 Task: Find directions from Paris to Normandy, France.
Action: Mouse moved to (182, 126)
Screenshot: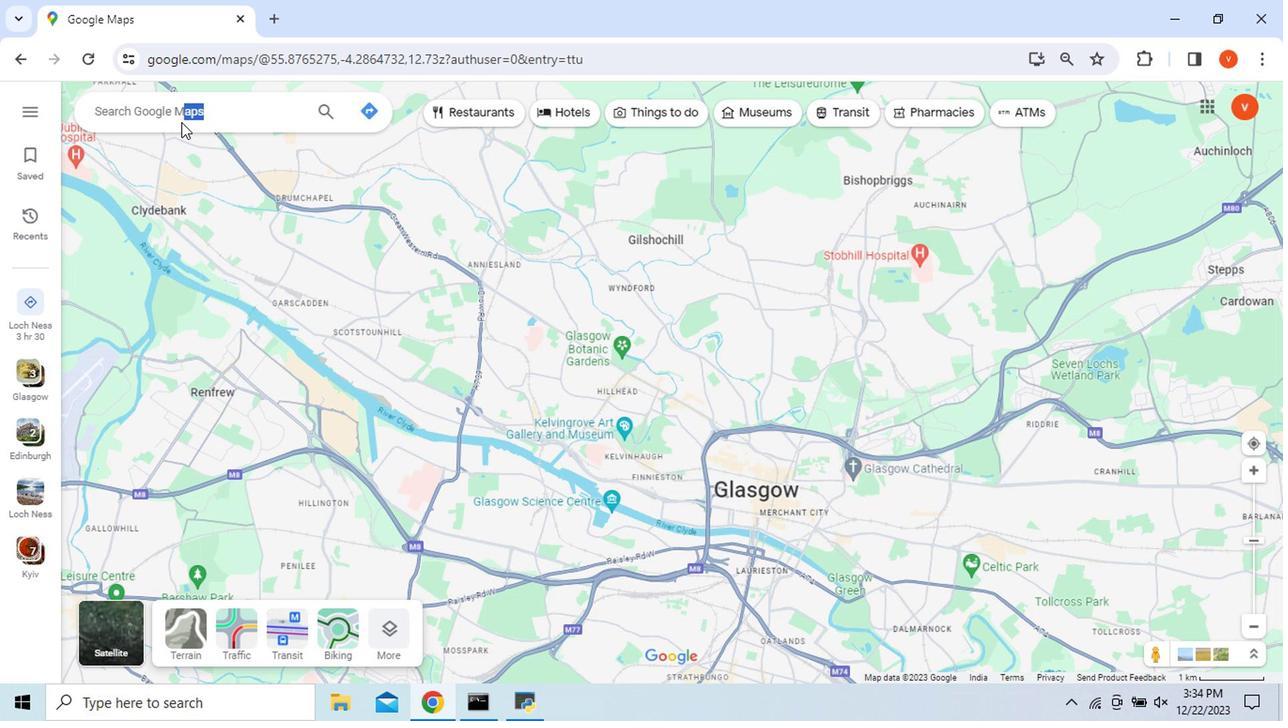 
Action: Mouse pressed left at (182, 126)
Screenshot: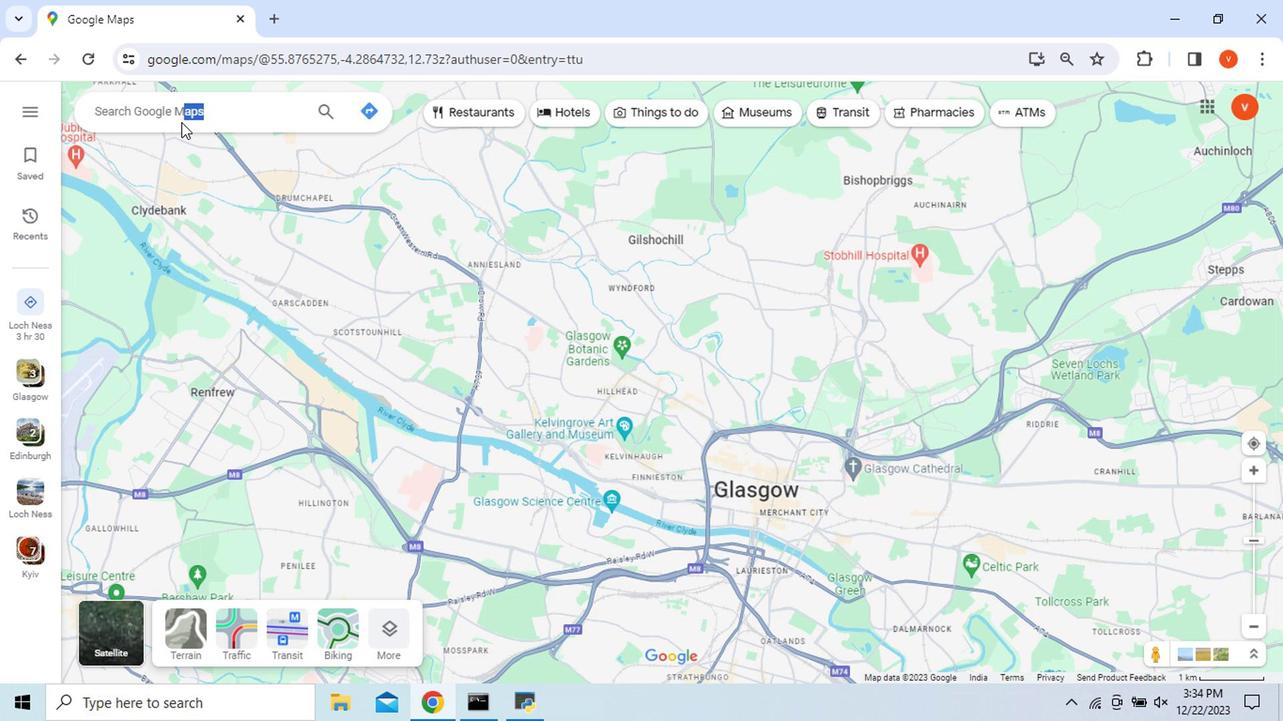
Action: Mouse moved to (381, 114)
Screenshot: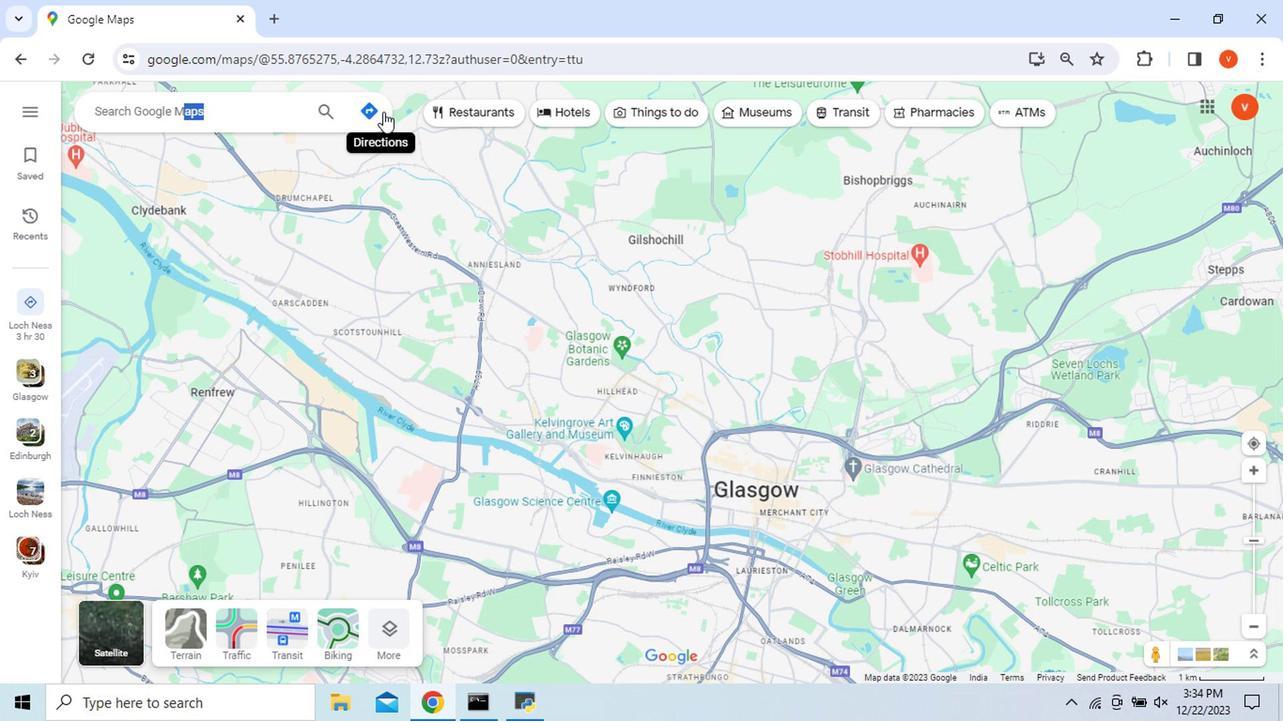 
Action: Mouse pressed left at (381, 114)
Screenshot: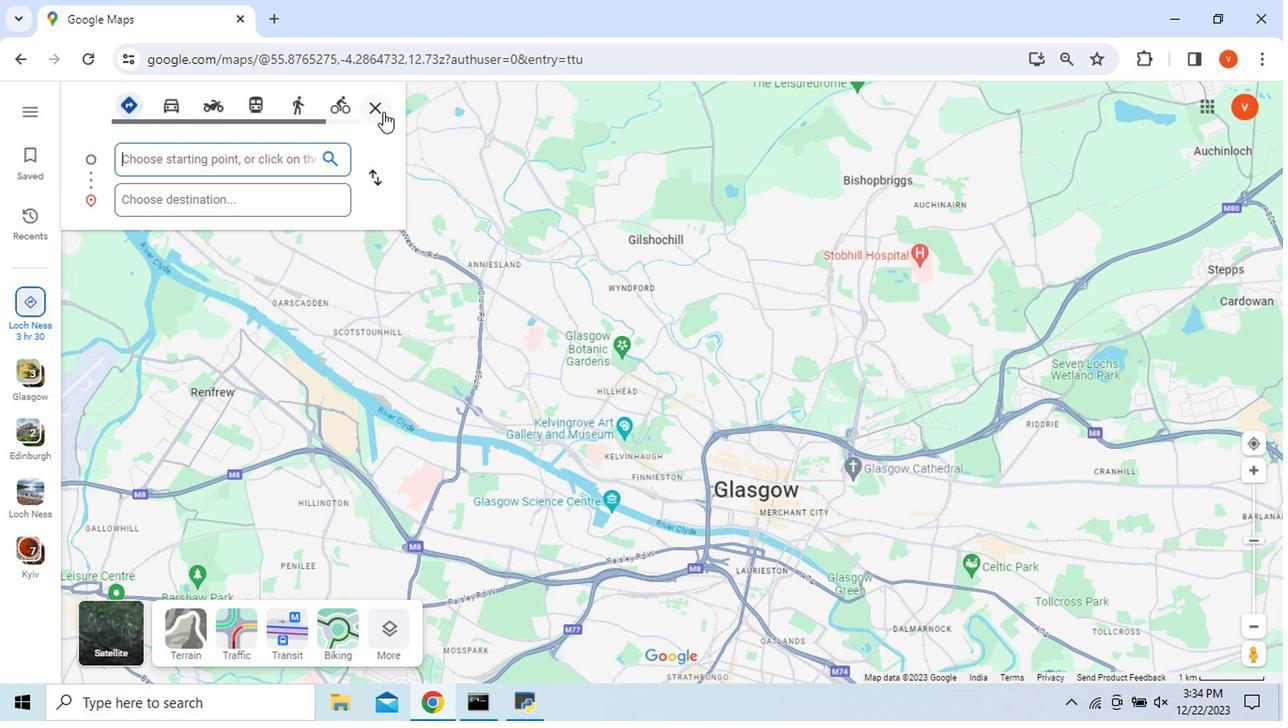 
Action: Key pressed <Key.shift_r>Paris
Screenshot: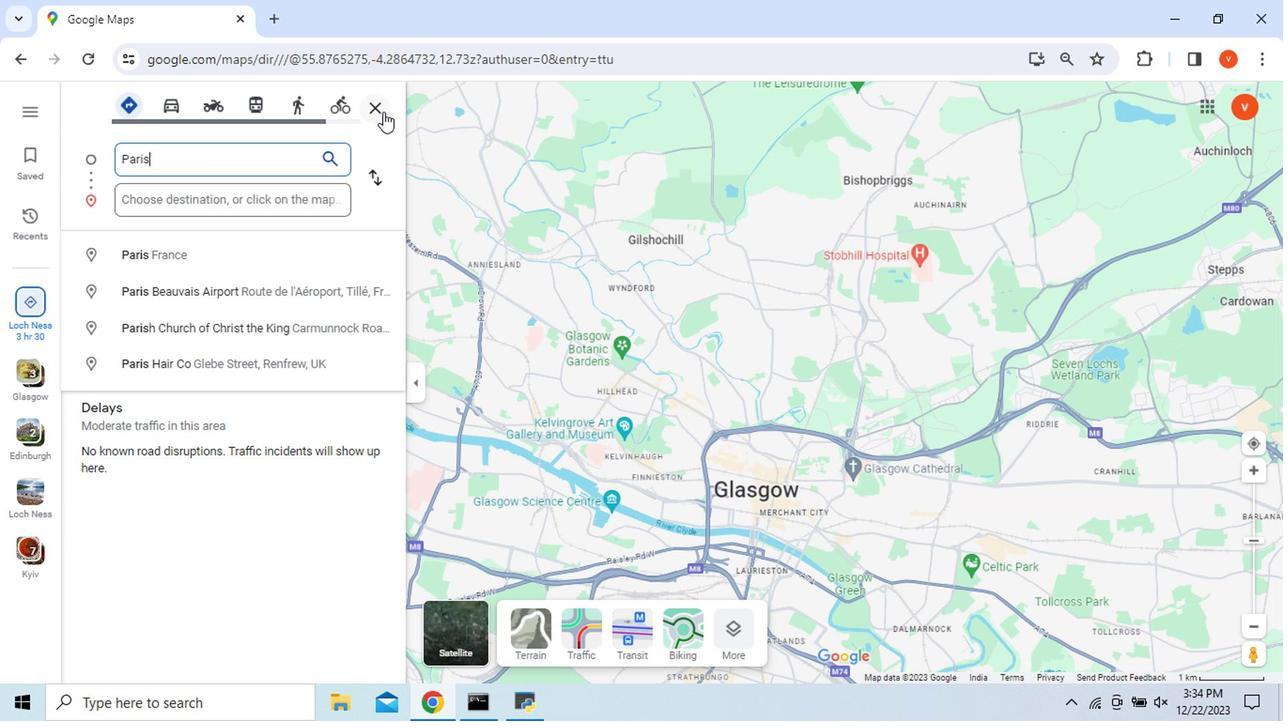 
Action: Mouse moved to (308, 198)
Screenshot: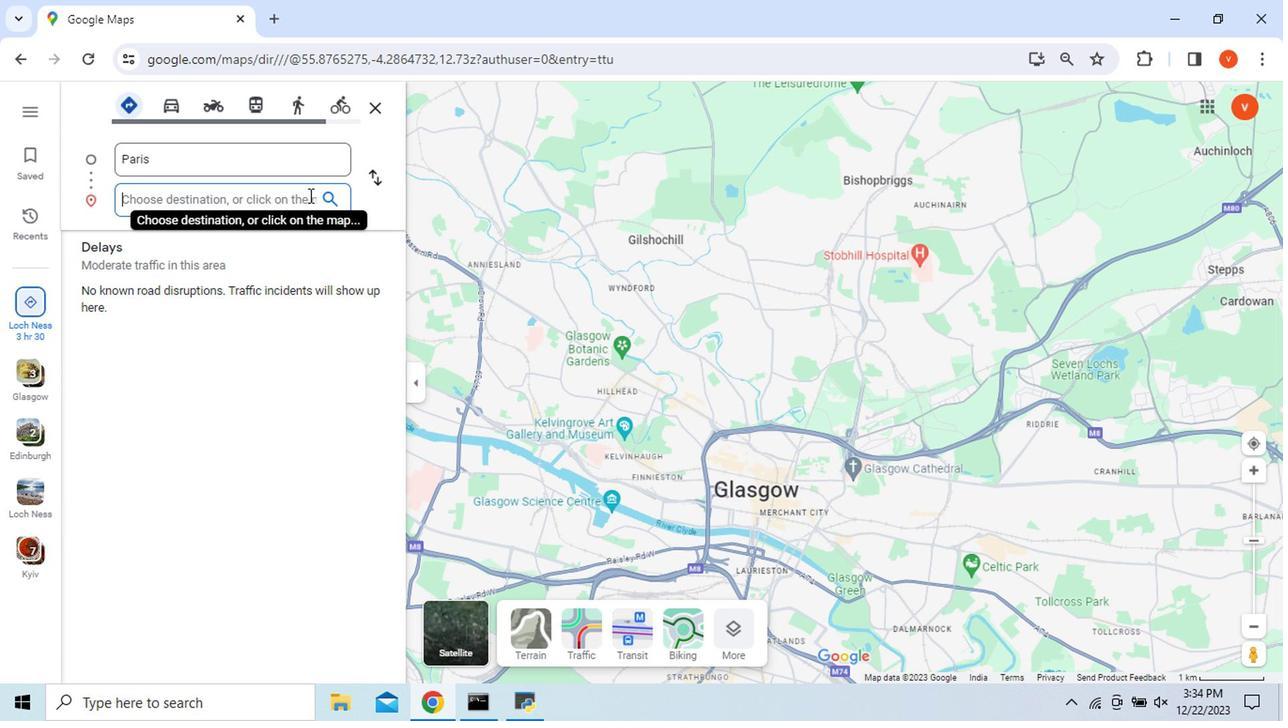 
Action: Mouse pressed left at (308, 198)
Screenshot: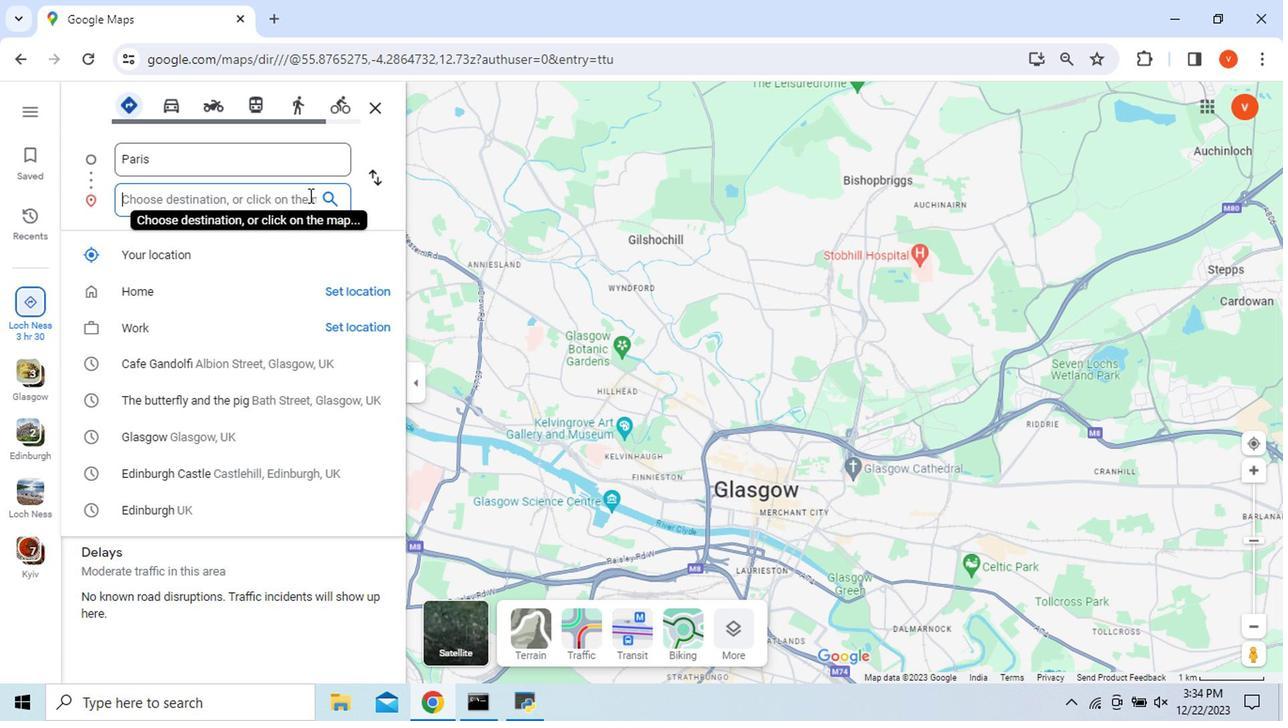 
Action: Key pressed <Key.shift_r>Nor
Screenshot: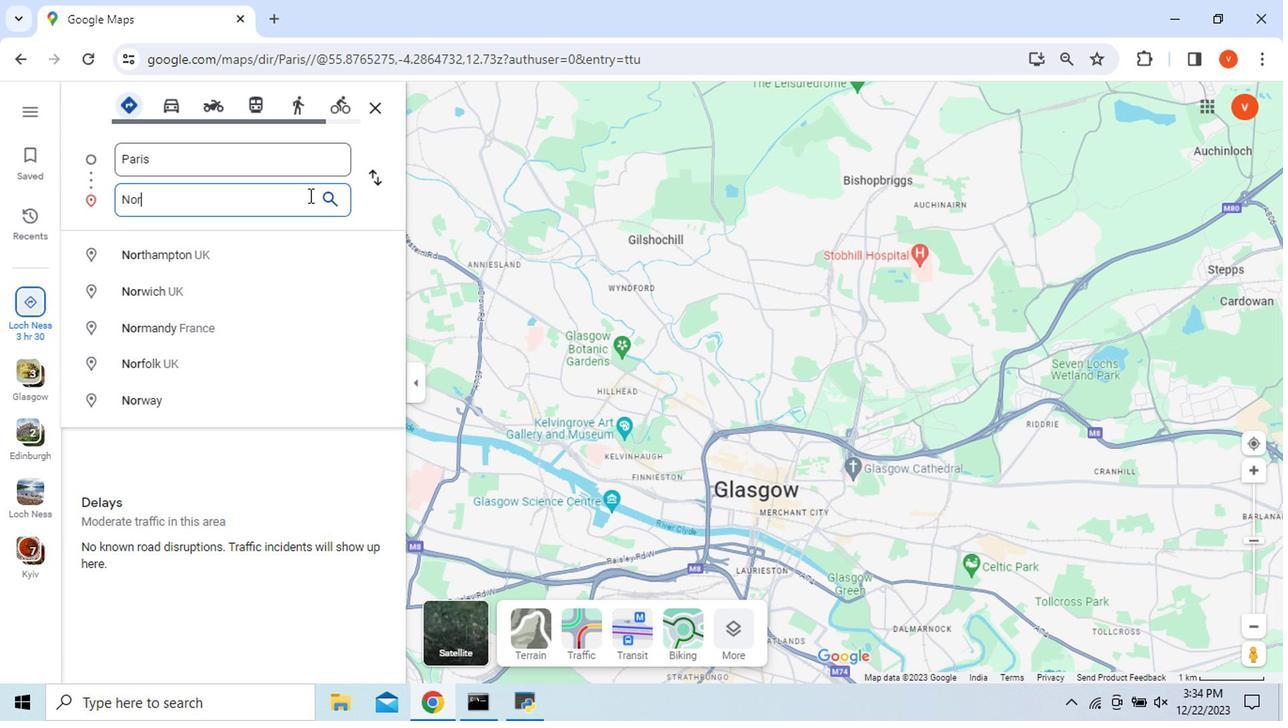 
Action: Mouse moved to (268, 336)
Screenshot: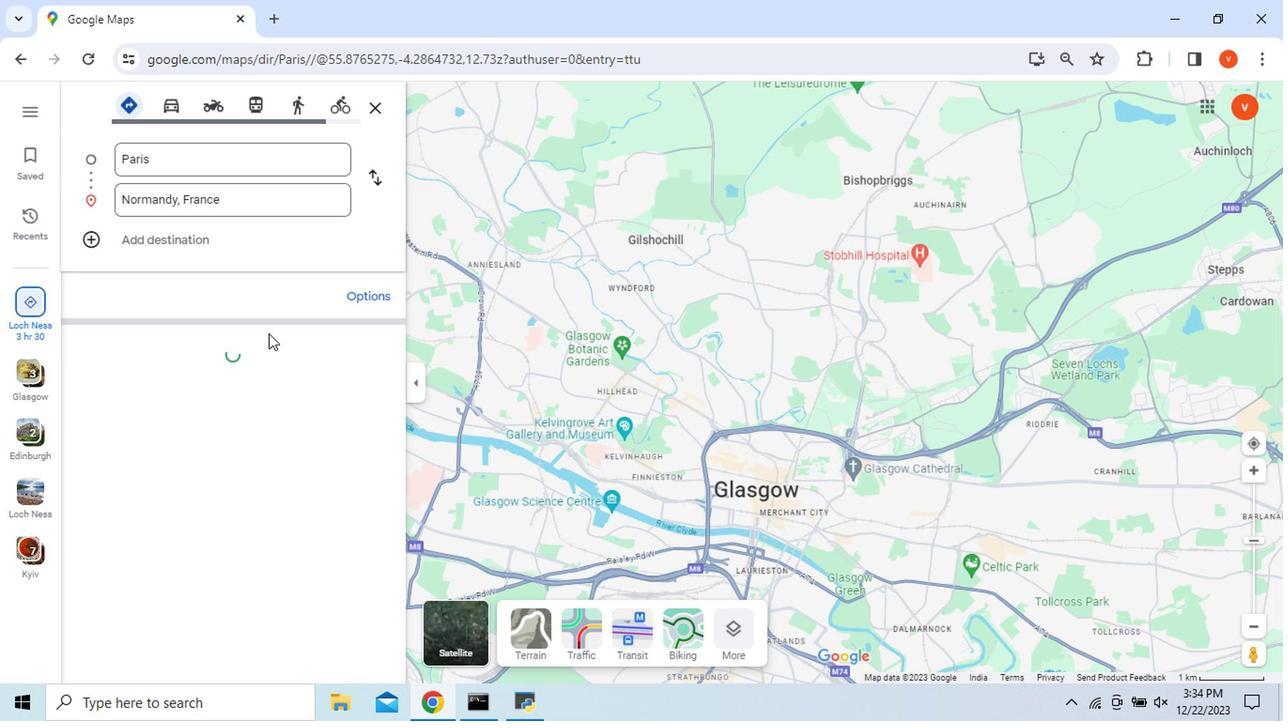 
Action: Mouse pressed left at (268, 336)
Screenshot: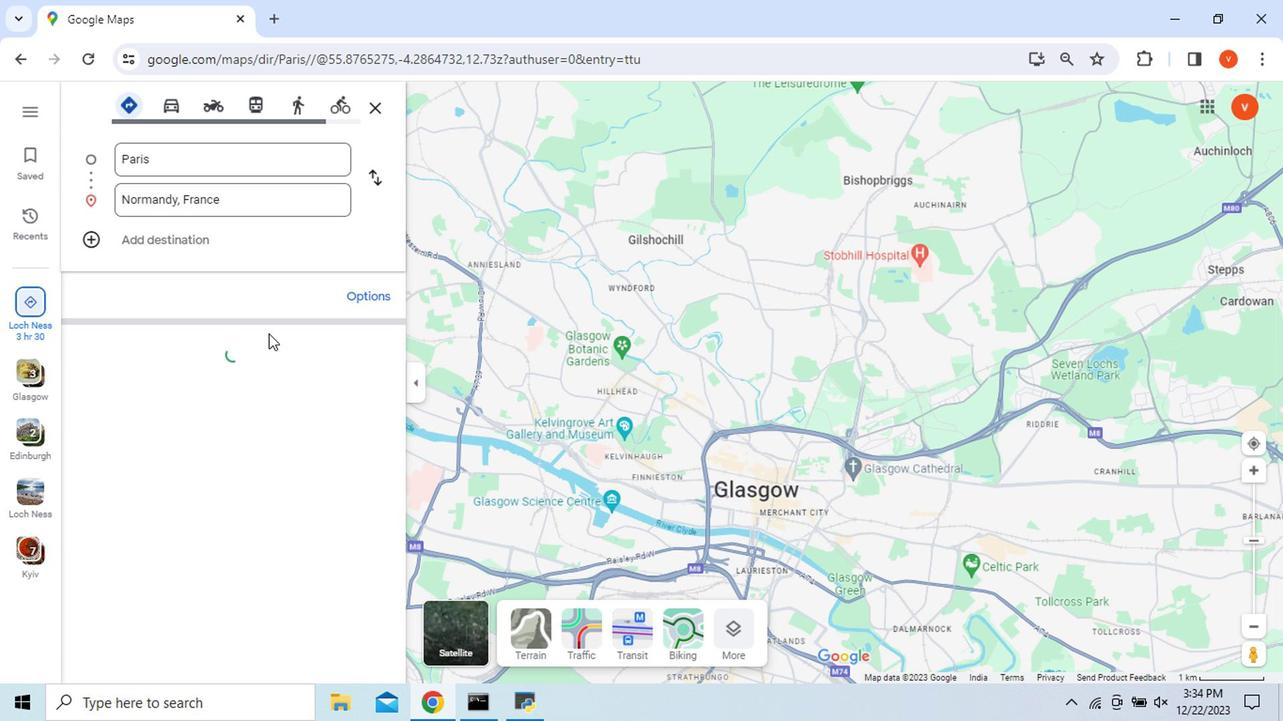 
Action: Mouse moved to (784, 381)
Screenshot: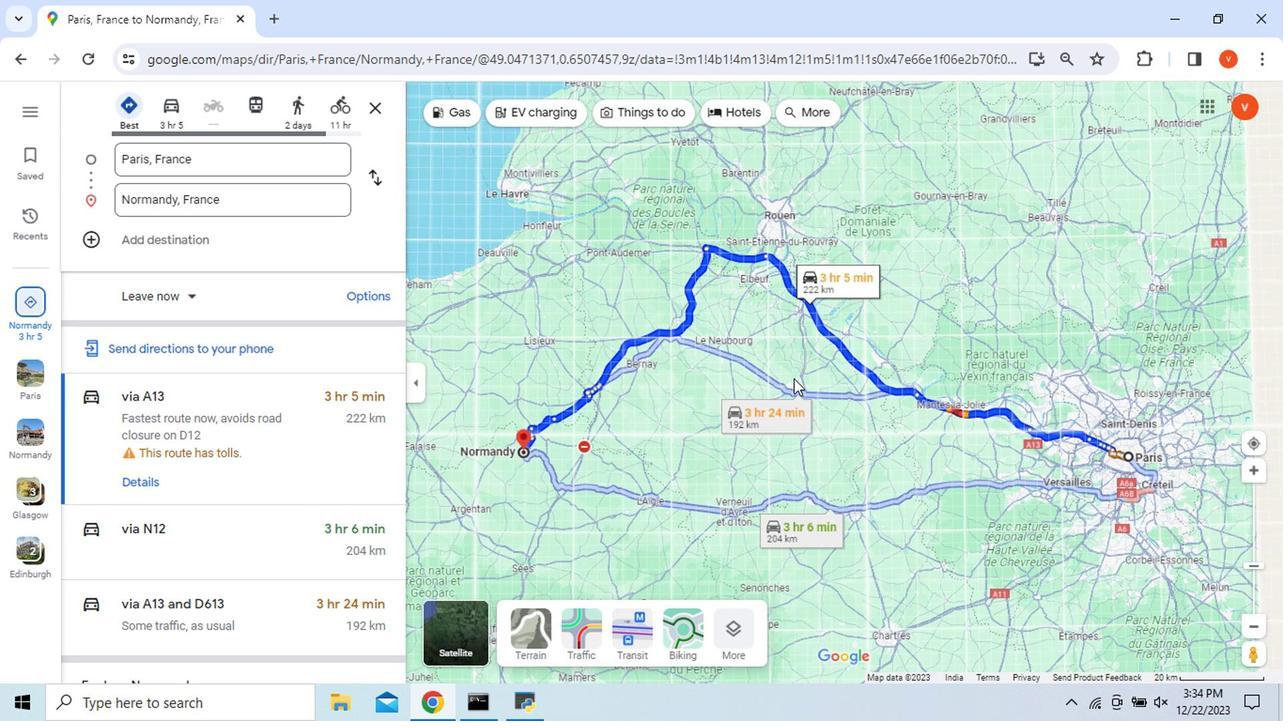 
Action: Mouse scrolled (784, 380) with delta (0, 0)
Screenshot: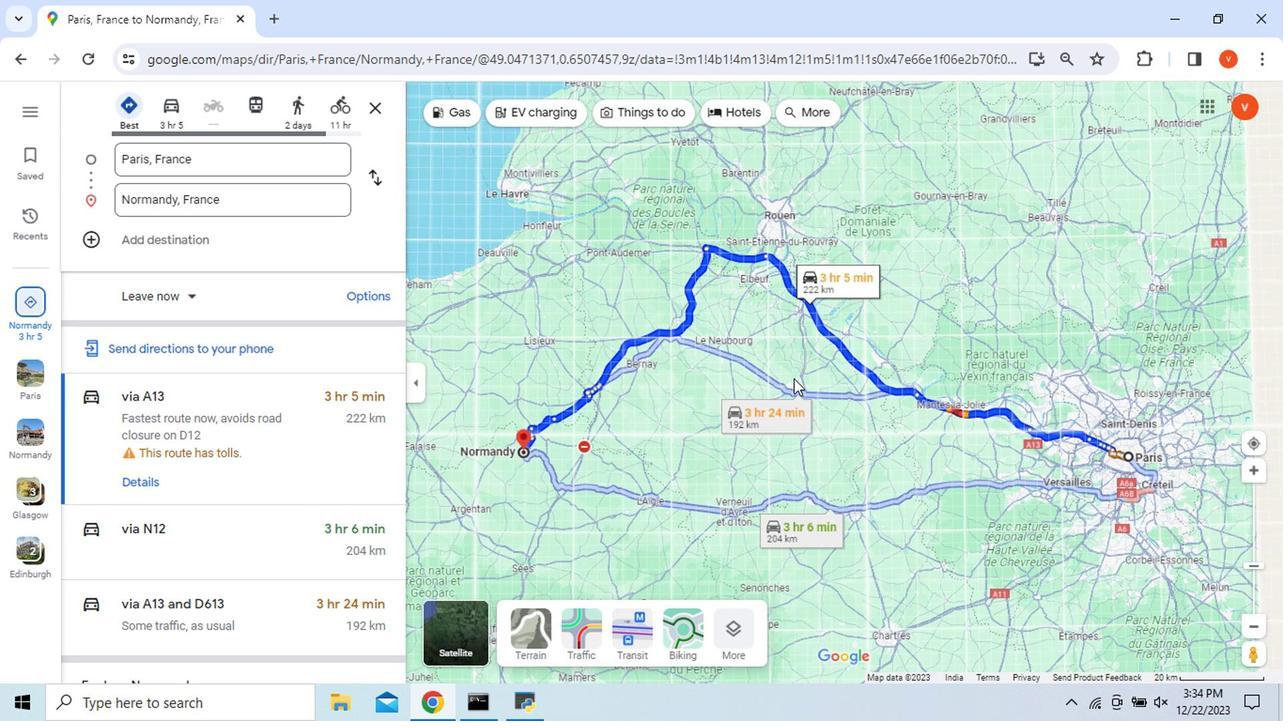 
Action: Mouse moved to (819, 446)
Screenshot: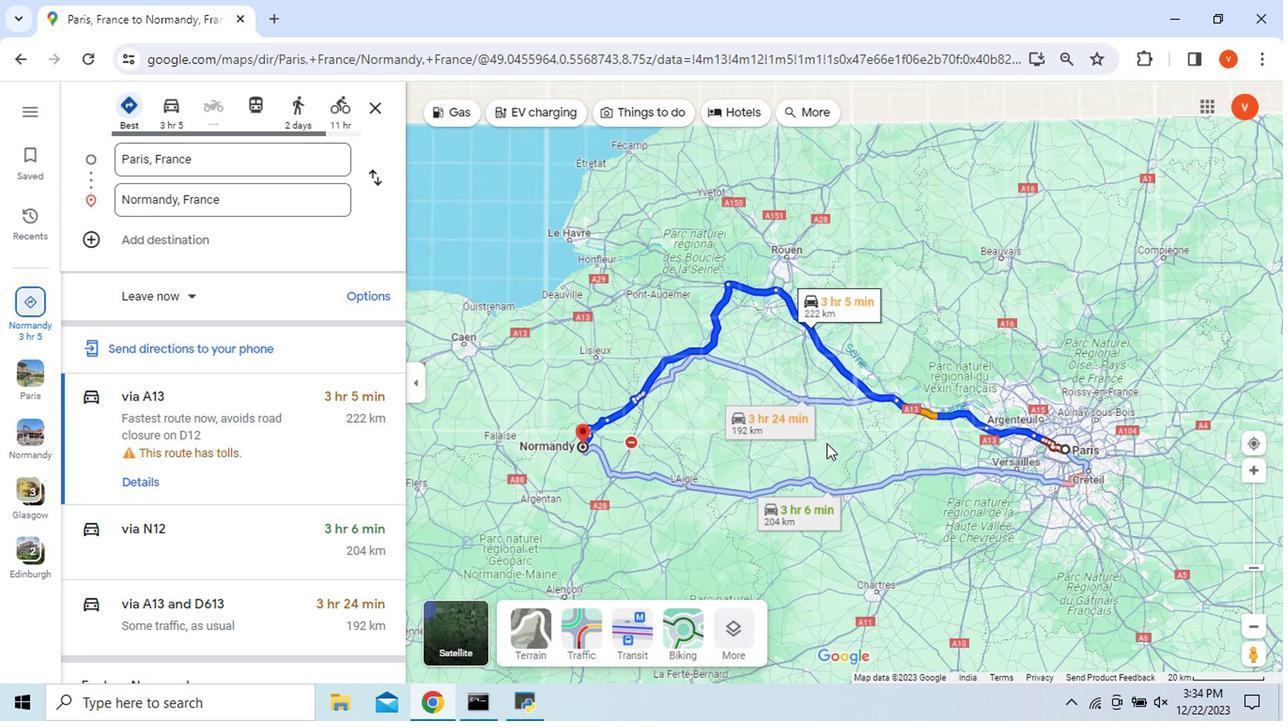 
Action: Mouse scrolled (819, 445) with delta (0, -1)
Screenshot: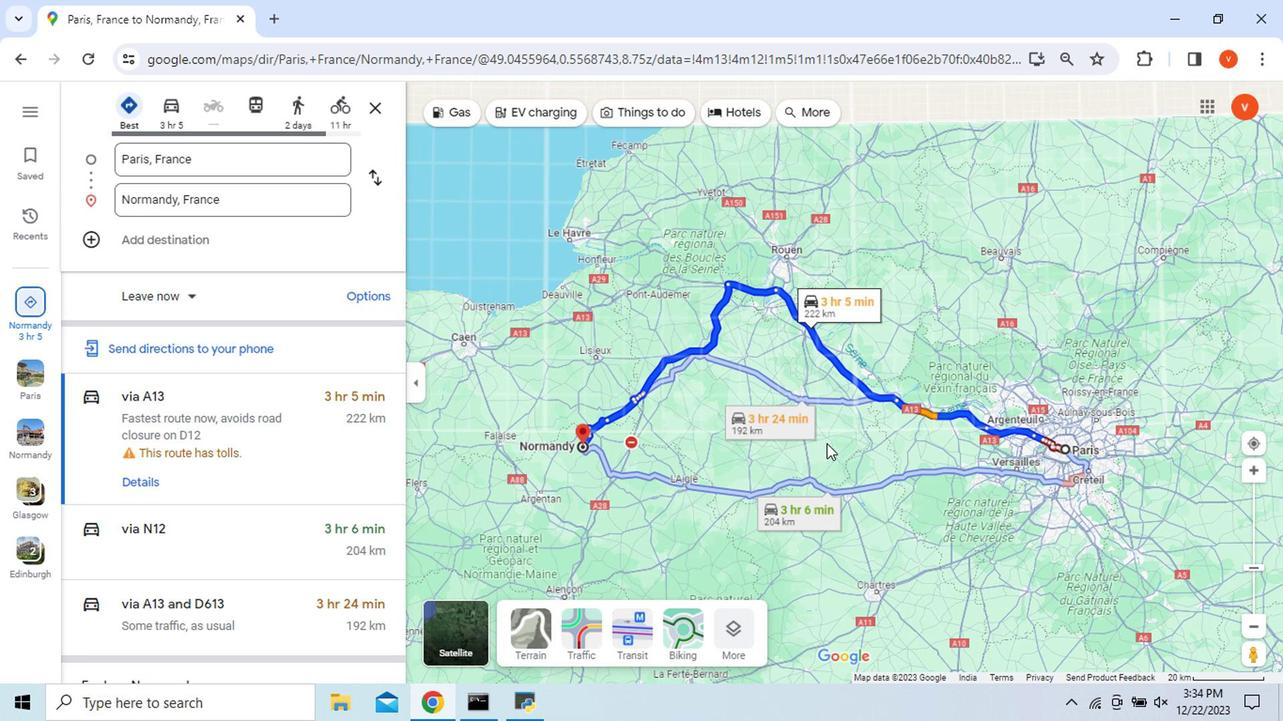 
Action: Mouse moved to (443, 627)
Screenshot: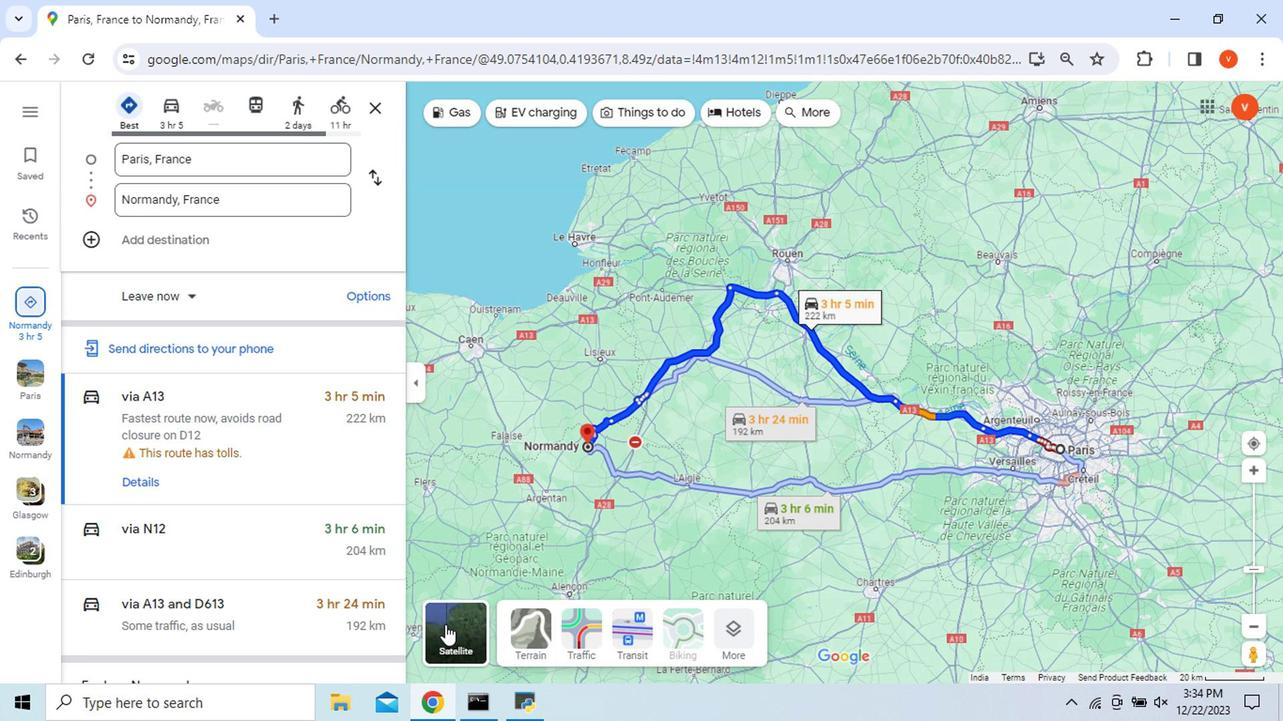 
Action: Mouse pressed left at (443, 627)
Screenshot: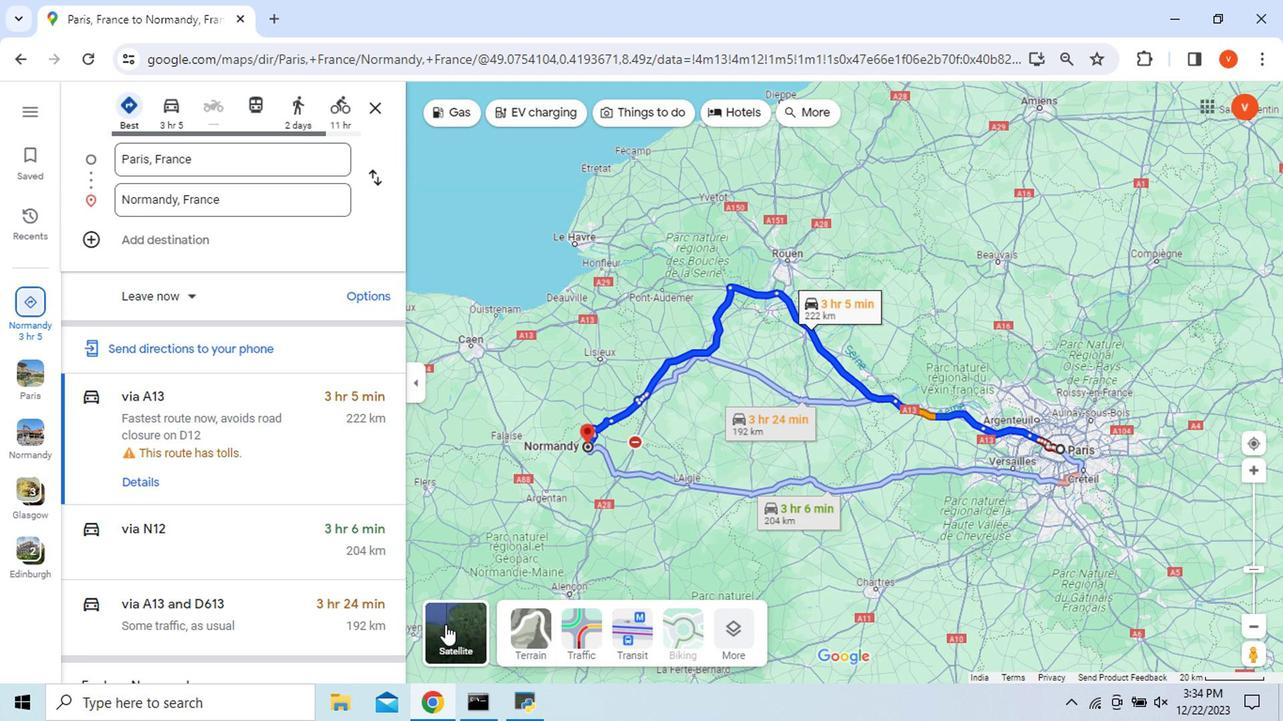 
Action: Mouse moved to (149, 484)
Screenshot: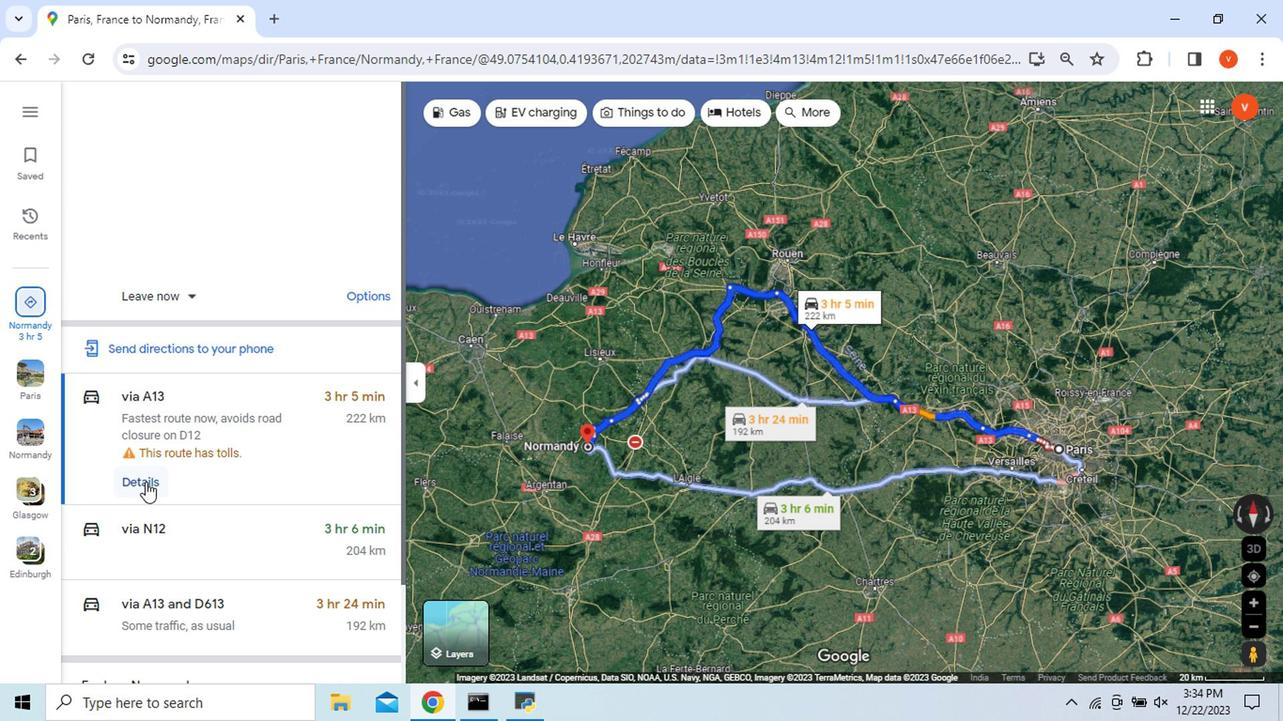 
Action: Mouse pressed left at (149, 484)
Screenshot: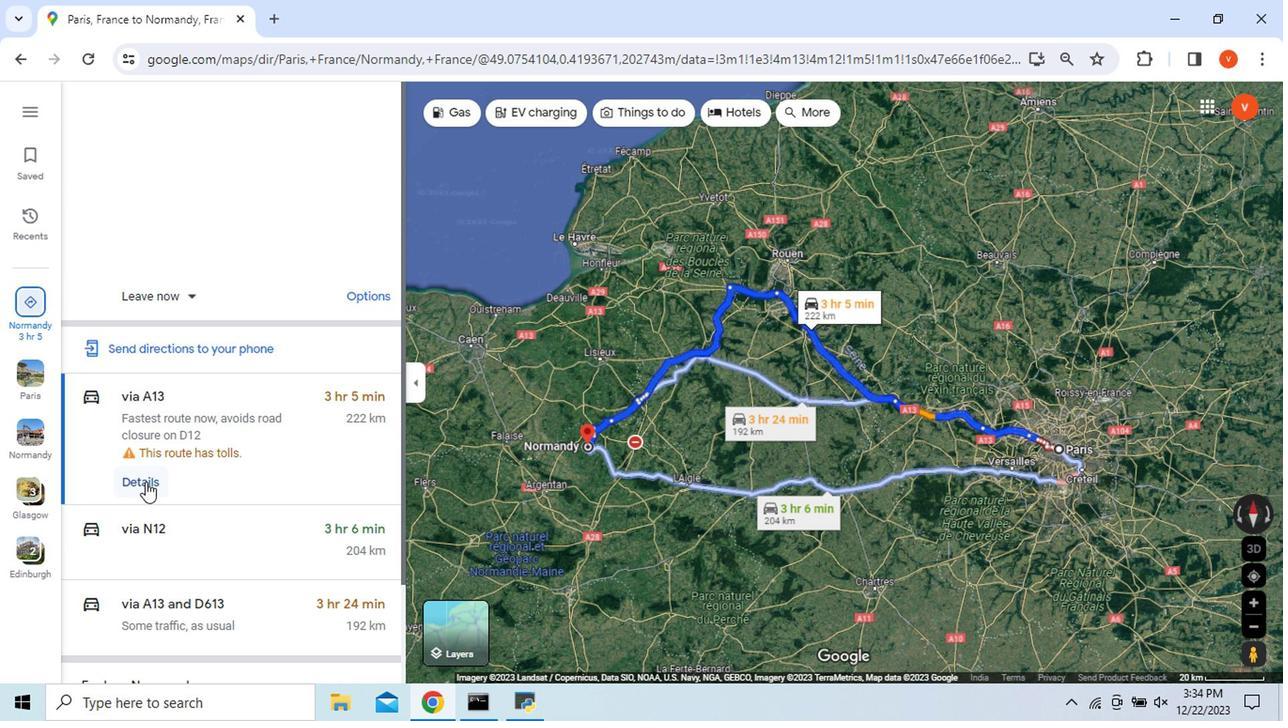 
Action: Mouse moved to (98, 340)
Screenshot: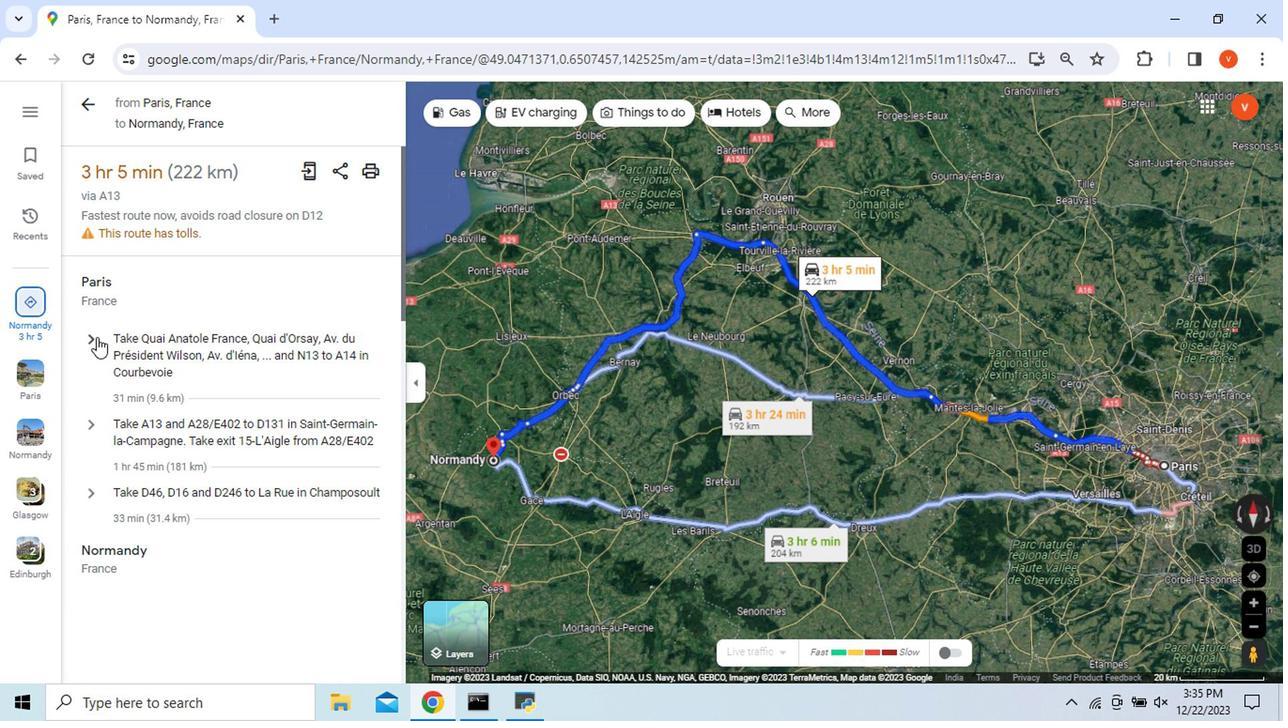 
Action: Mouse pressed left at (98, 340)
Screenshot: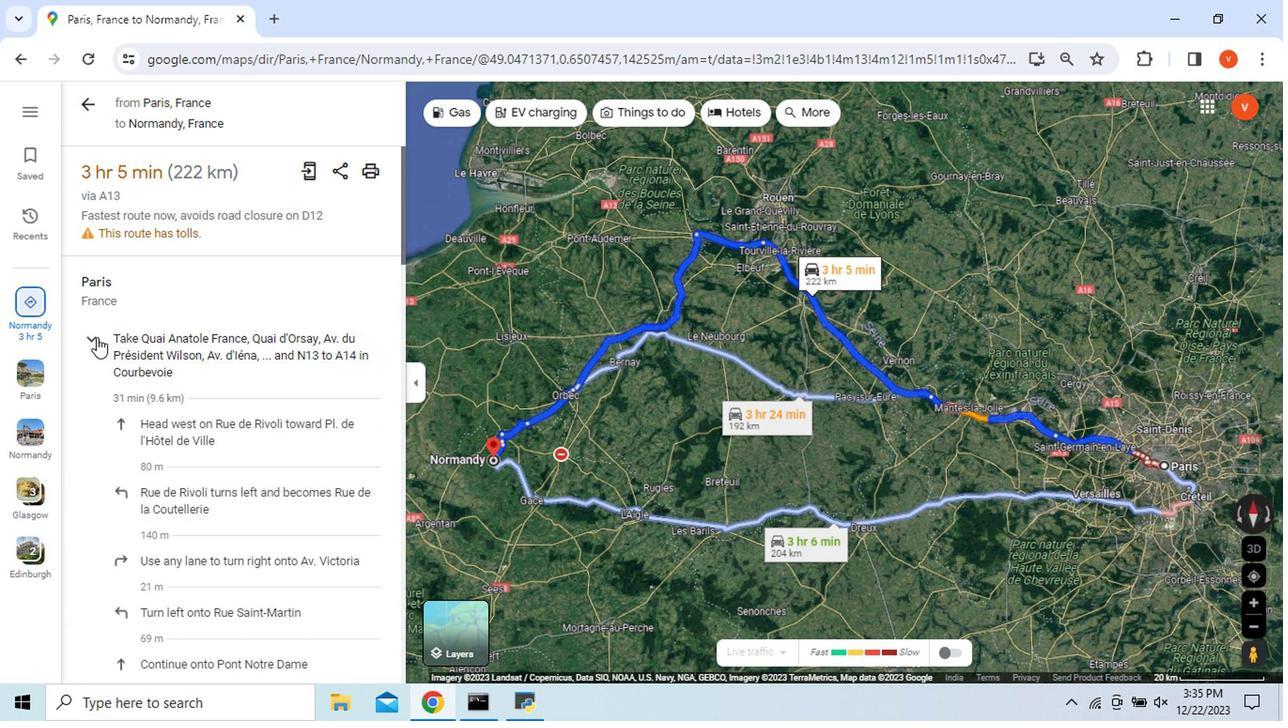 
Action: Mouse moved to (106, 411)
Screenshot: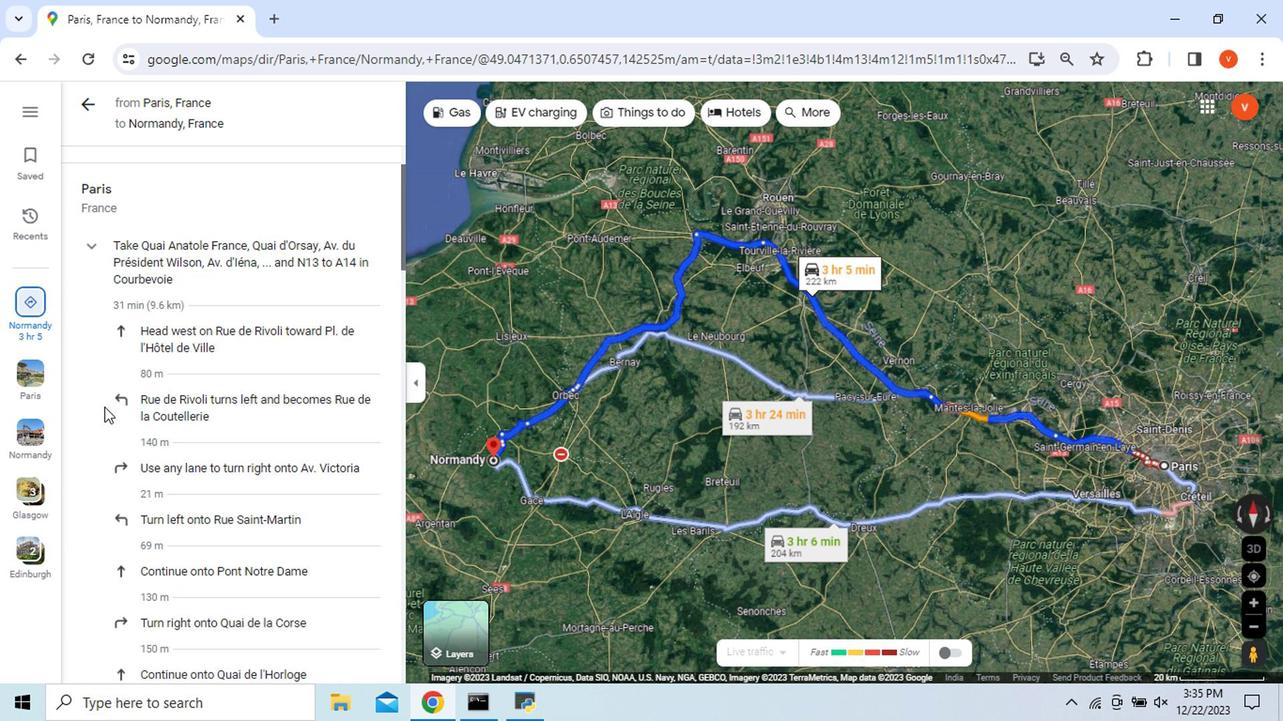 
Action: Mouse scrolled (106, 410) with delta (0, -1)
Screenshot: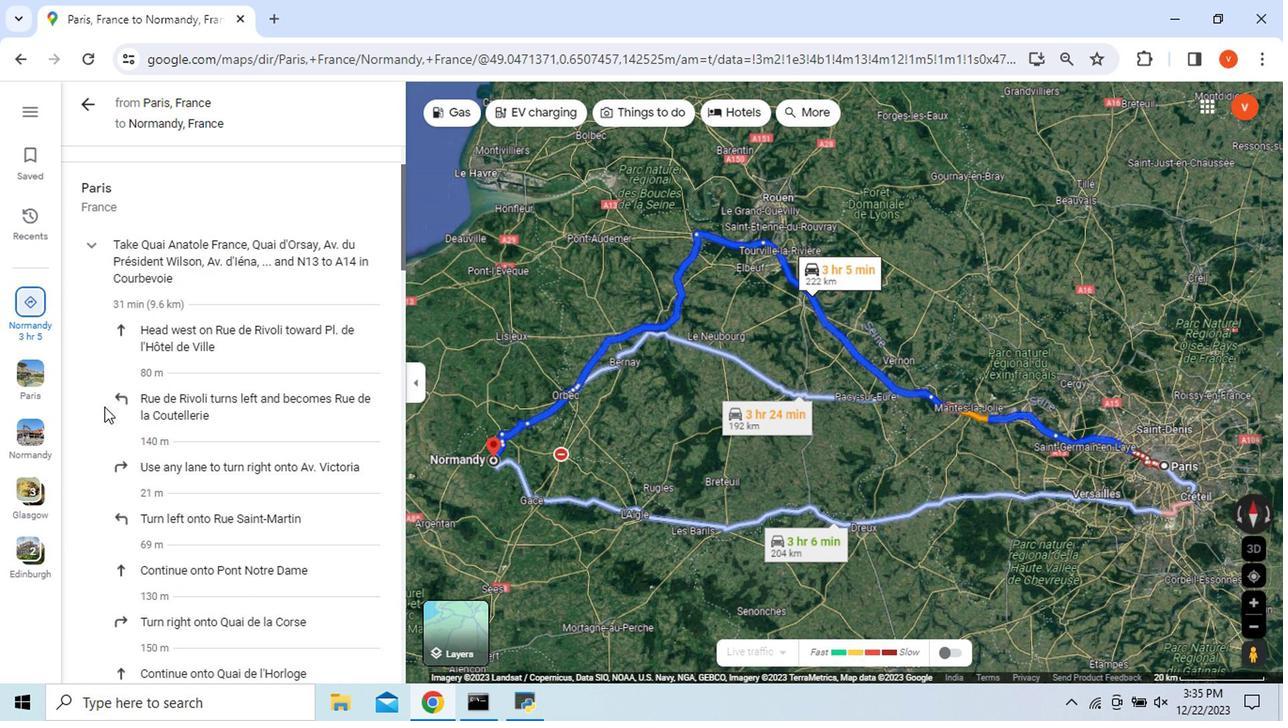 
Action: Mouse moved to (106, 409)
Screenshot: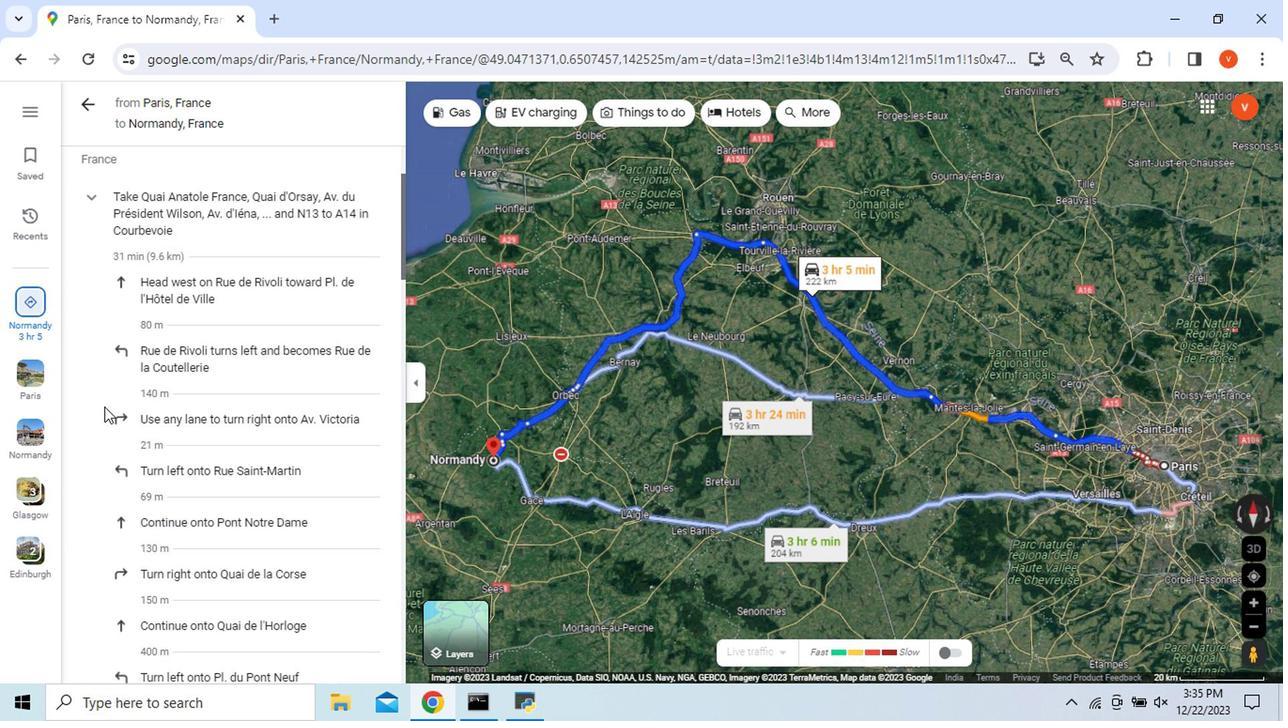 
Action: Mouse scrolled (106, 409) with delta (0, 0)
Screenshot: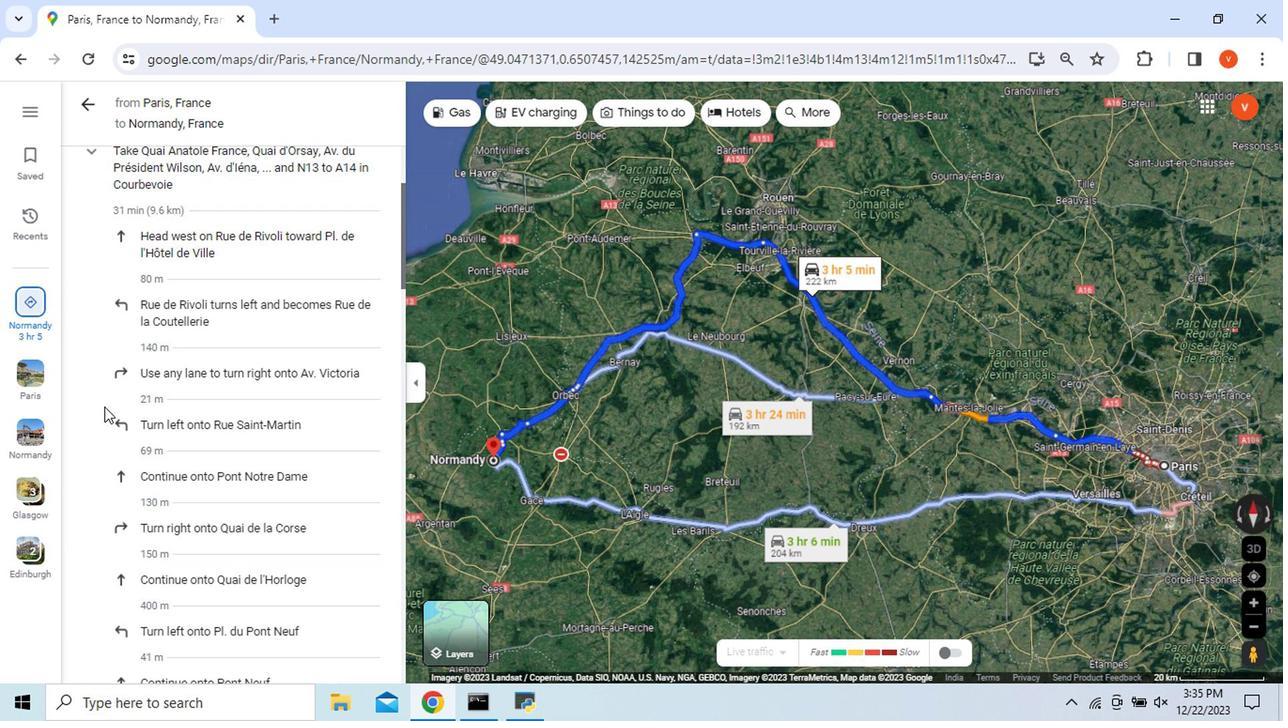 
Action: Mouse scrolled (106, 409) with delta (0, 0)
Screenshot: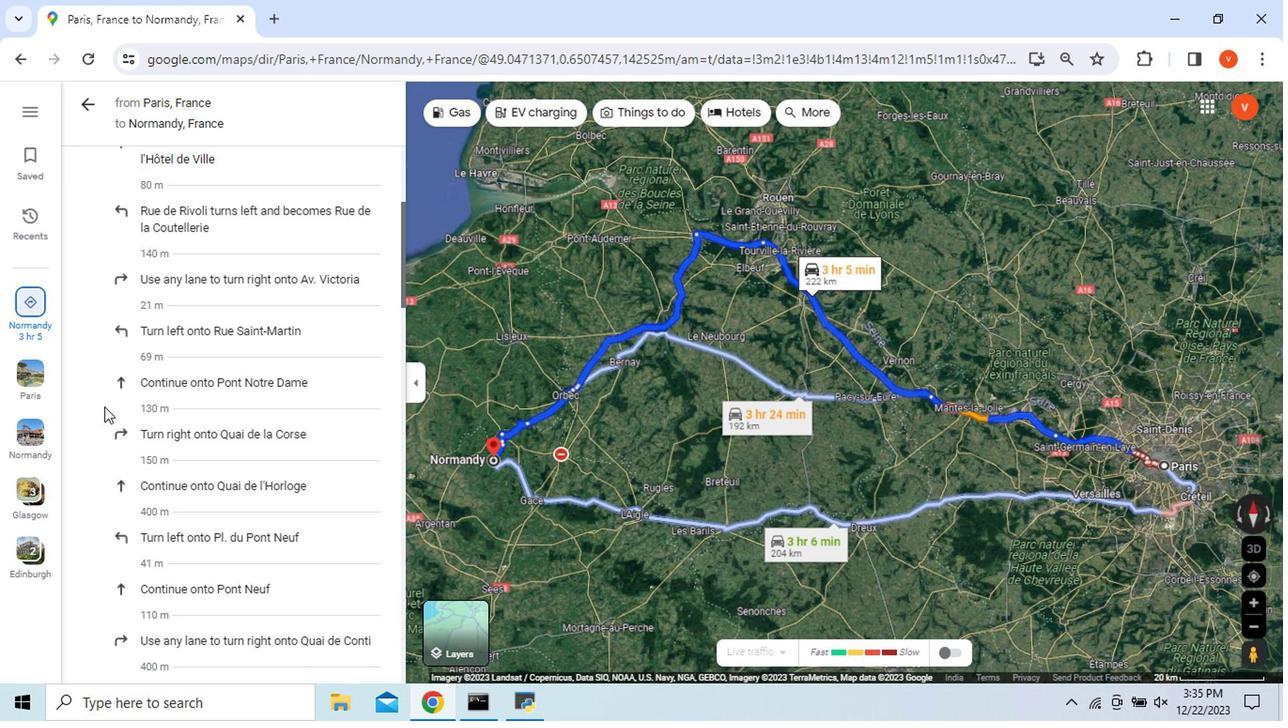
Action: Mouse scrolled (106, 409) with delta (0, 0)
Screenshot: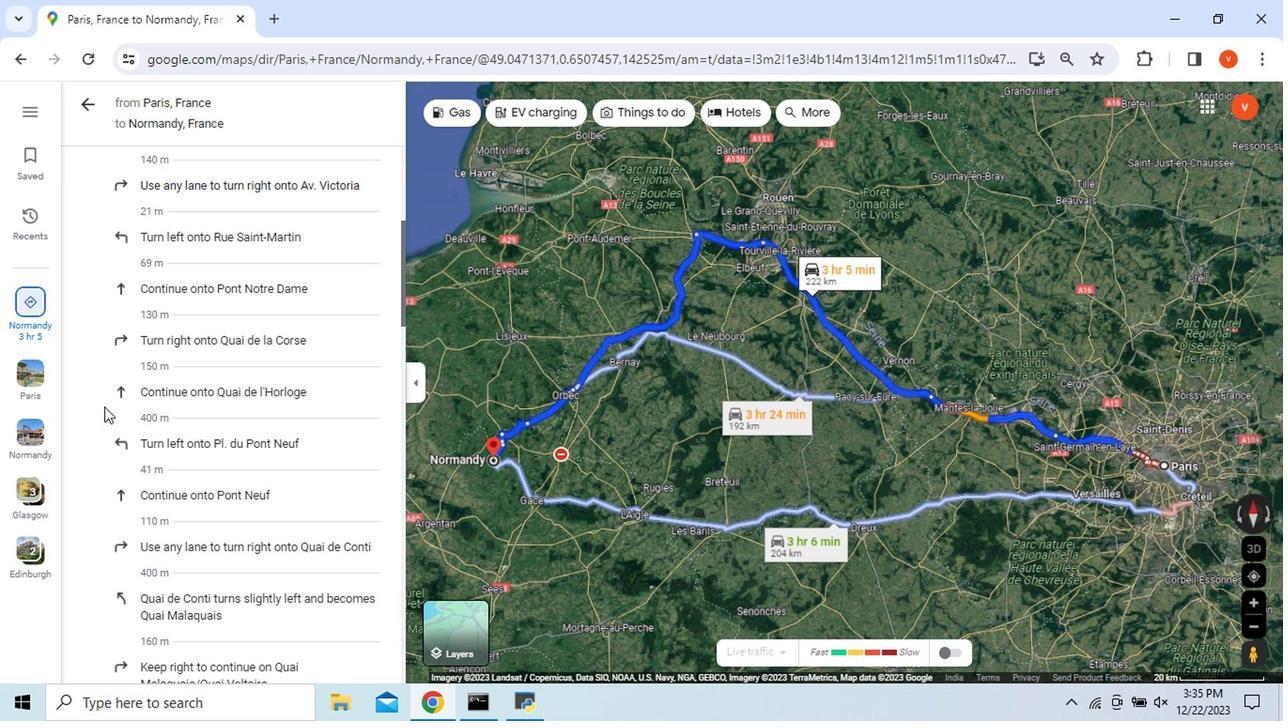
Action: Mouse scrolled (106, 409) with delta (0, 0)
Screenshot: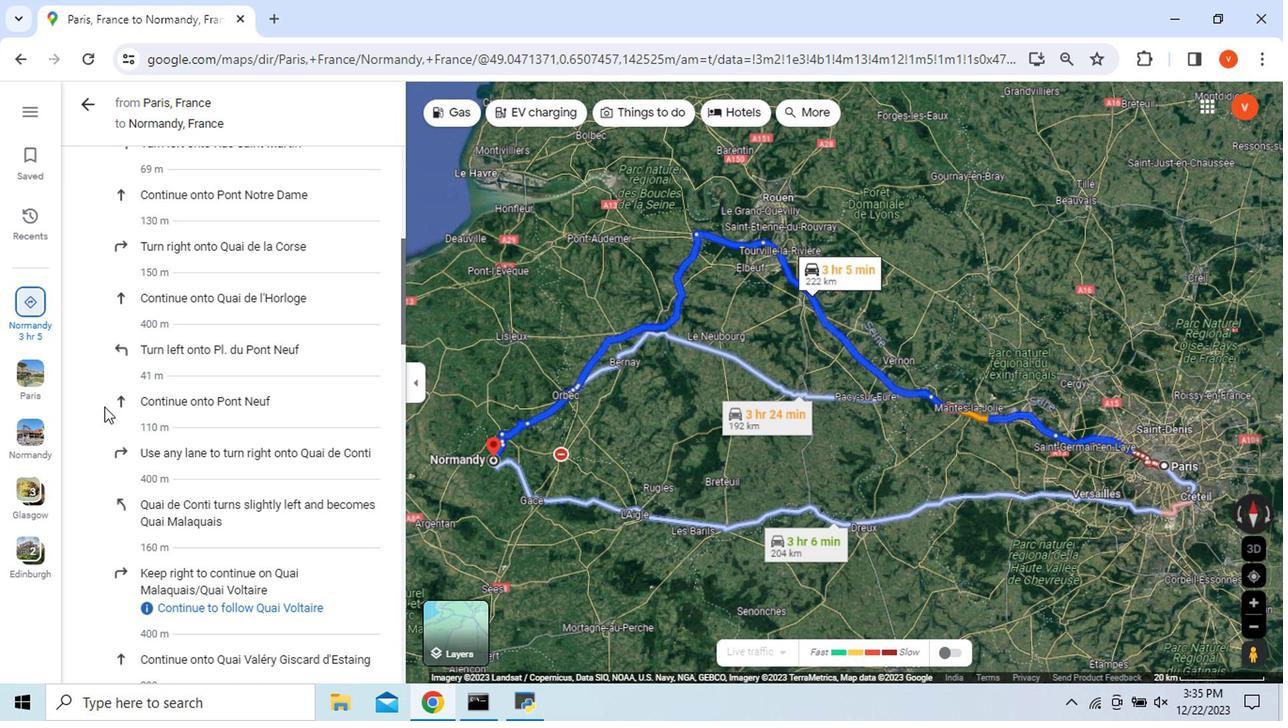 
Action: Mouse scrolled (106, 409) with delta (0, 0)
Screenshot: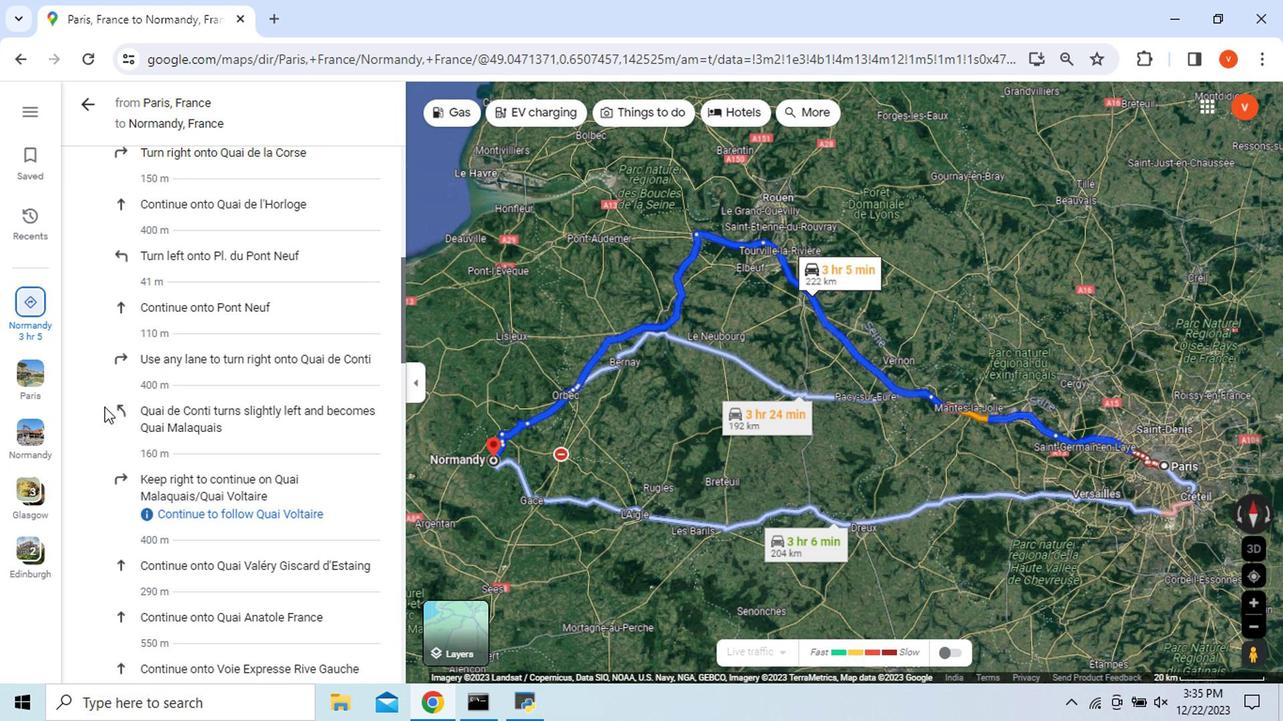 
Action: Mouse scrolled (106, 409) with delta (0, 0)
Screenshot: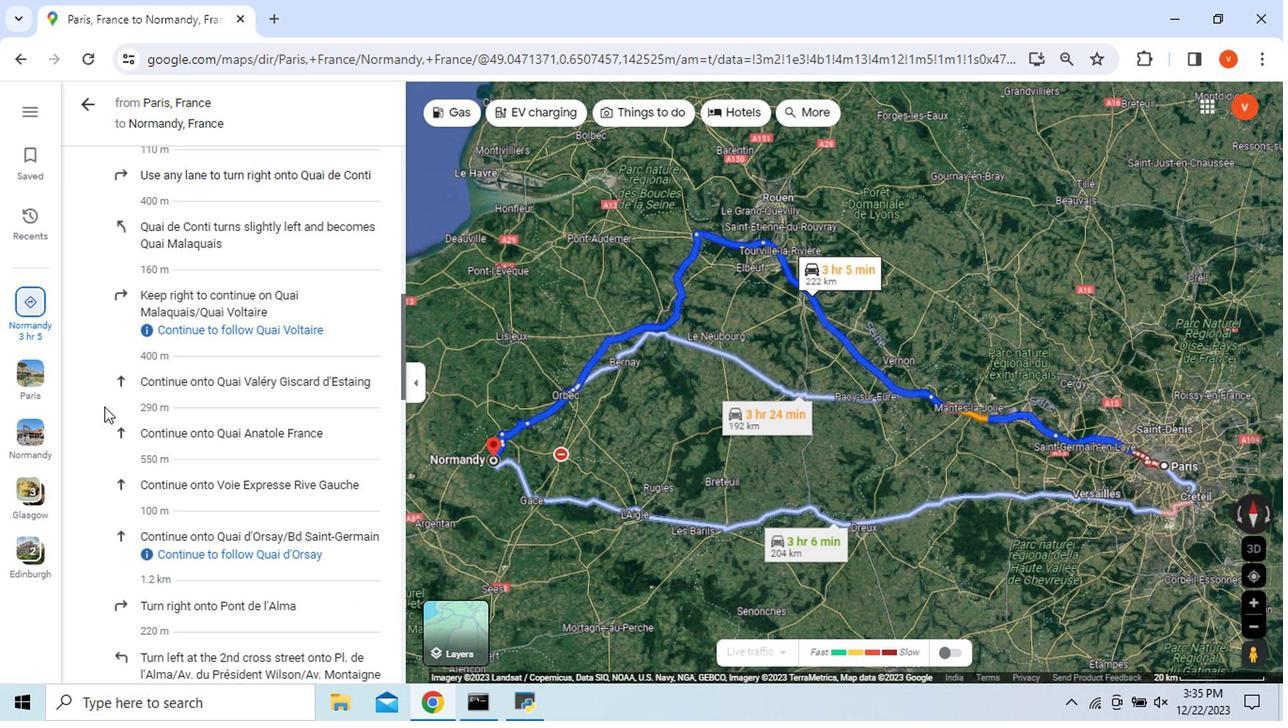 
Action: Mouse scrolled (106, 409) with delta (0, 0)
Screenshot: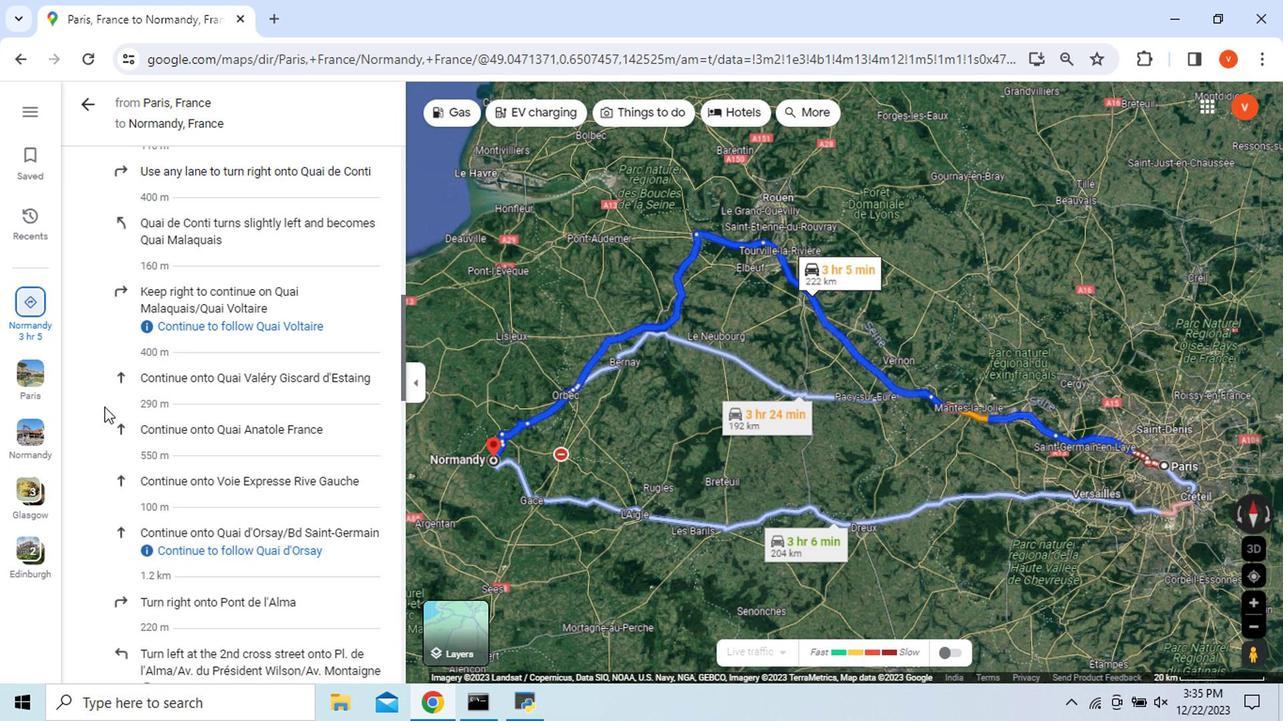 
Action: Mouse scrolled (106, 409) with delta (0, 0)
Screenshot: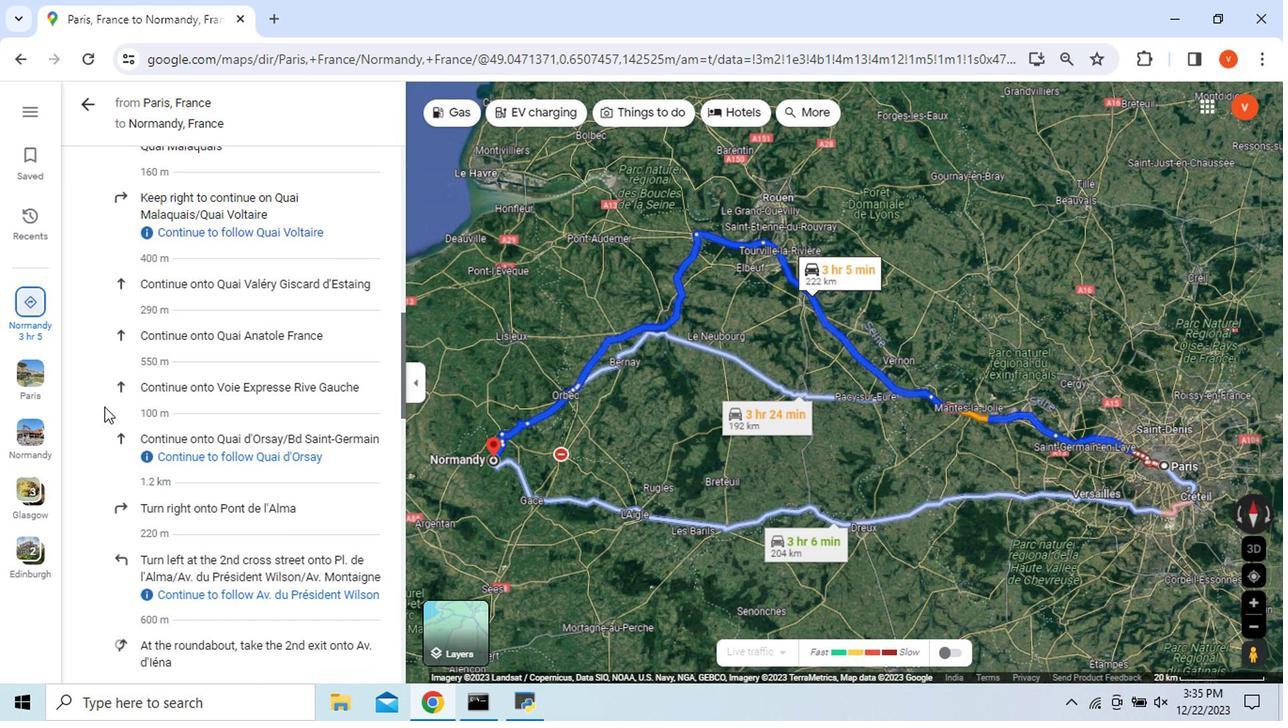 
Action: Mouse scrolled (106, 409) with delta (0, 0)
Screenshot: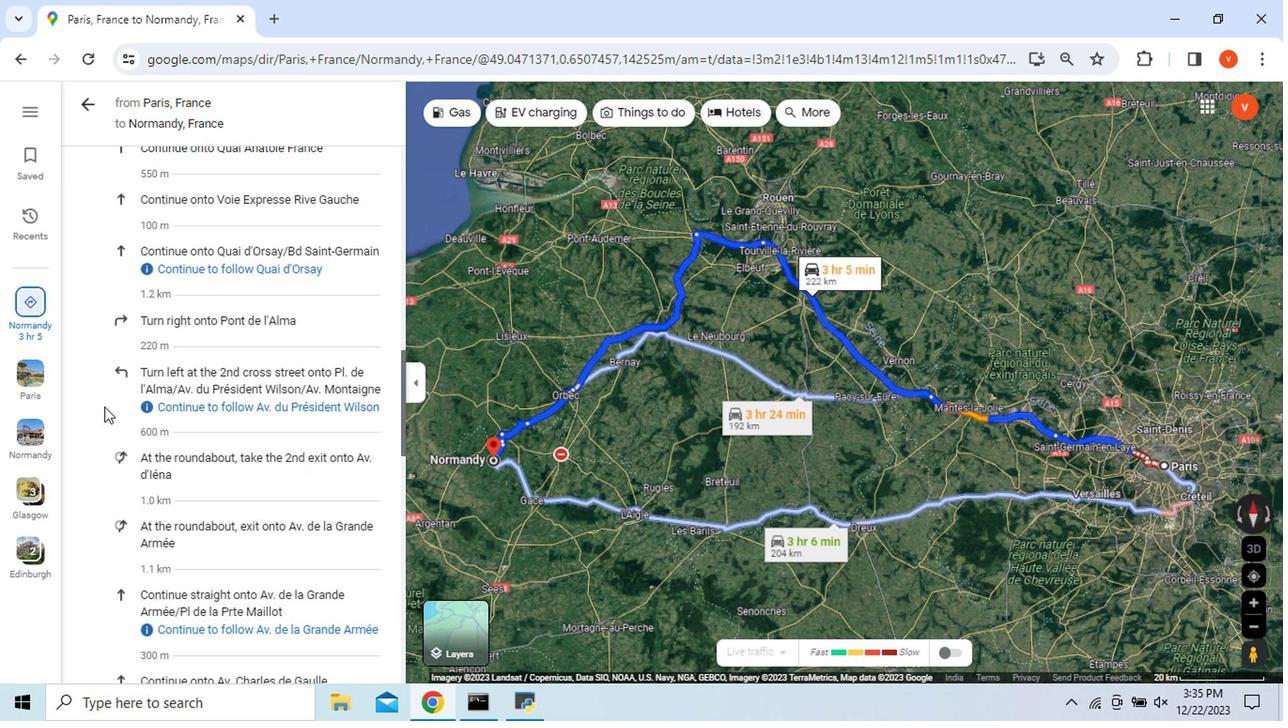
Action: Mouse scrolled (106, 409) with delta (0, 0)
Screenshot: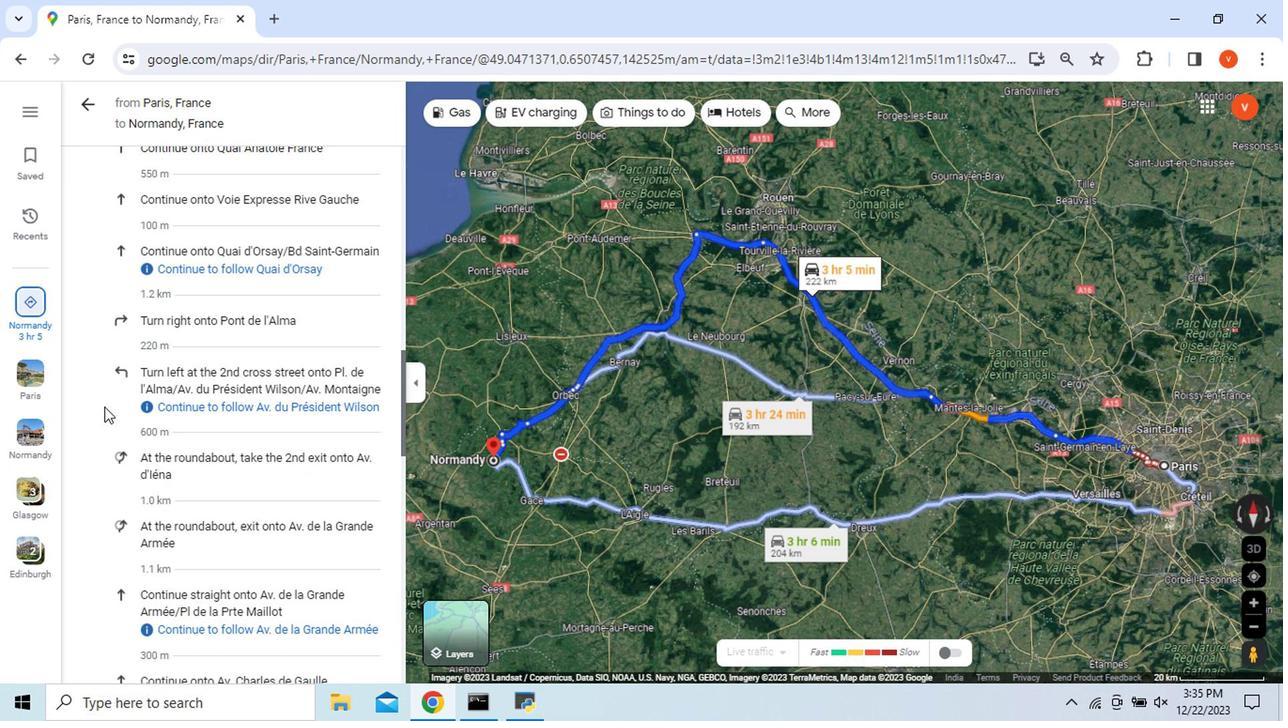 
Action: Mouse scrolled (106, 409) with delta (0, 0)
Screenshot: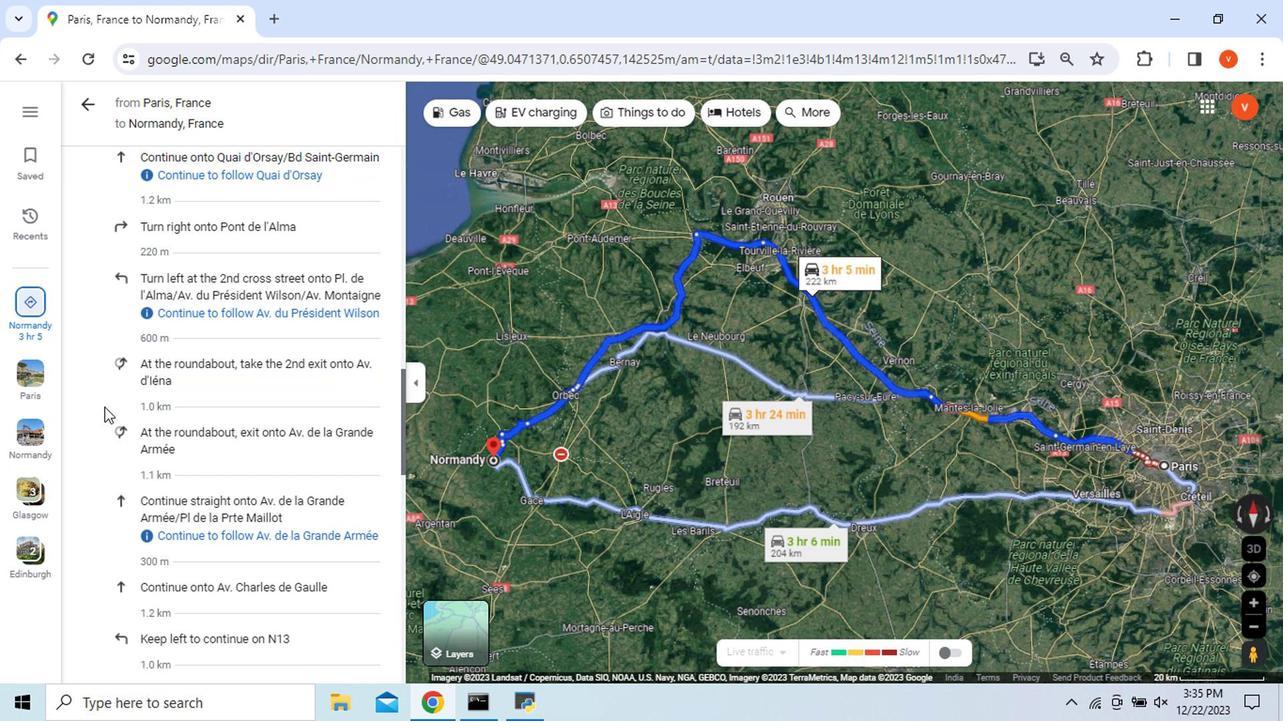 
Action: Mouse scrolled (106, 409) with delta (0, 0)
Screenshot: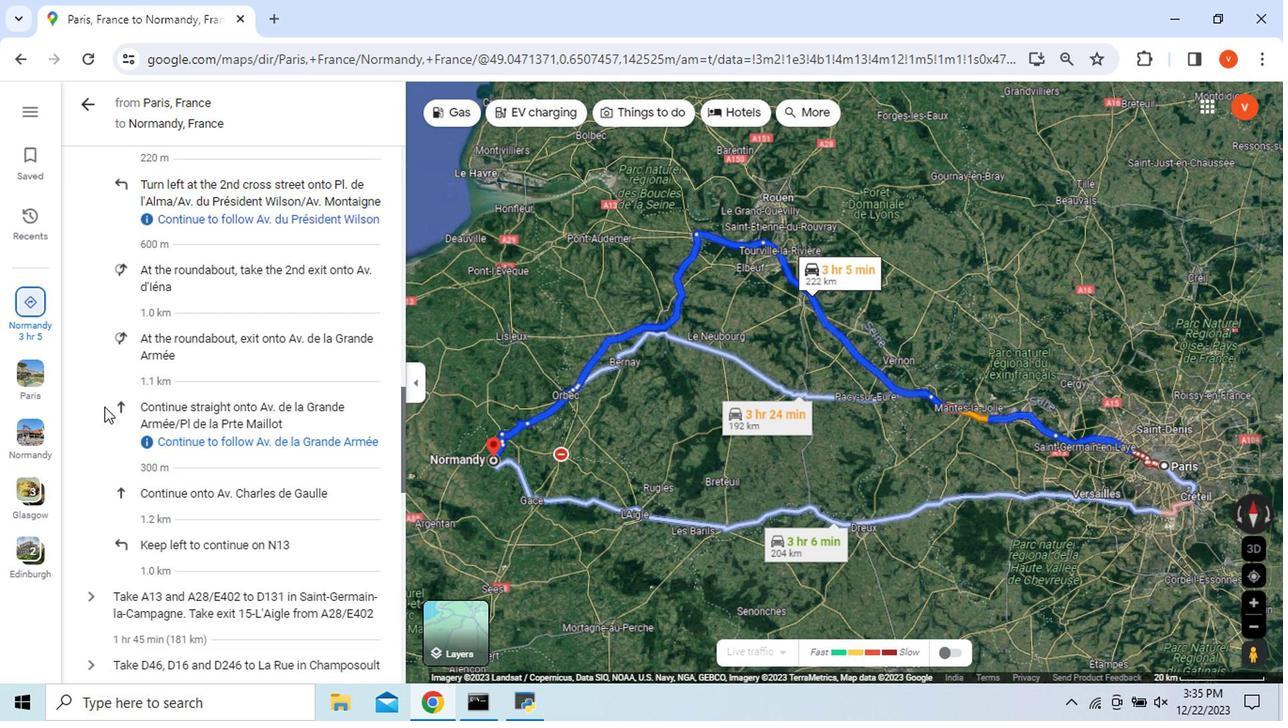 
Action: Mouse scrolled (106, 409) with delta (0, 0)
Screenshot: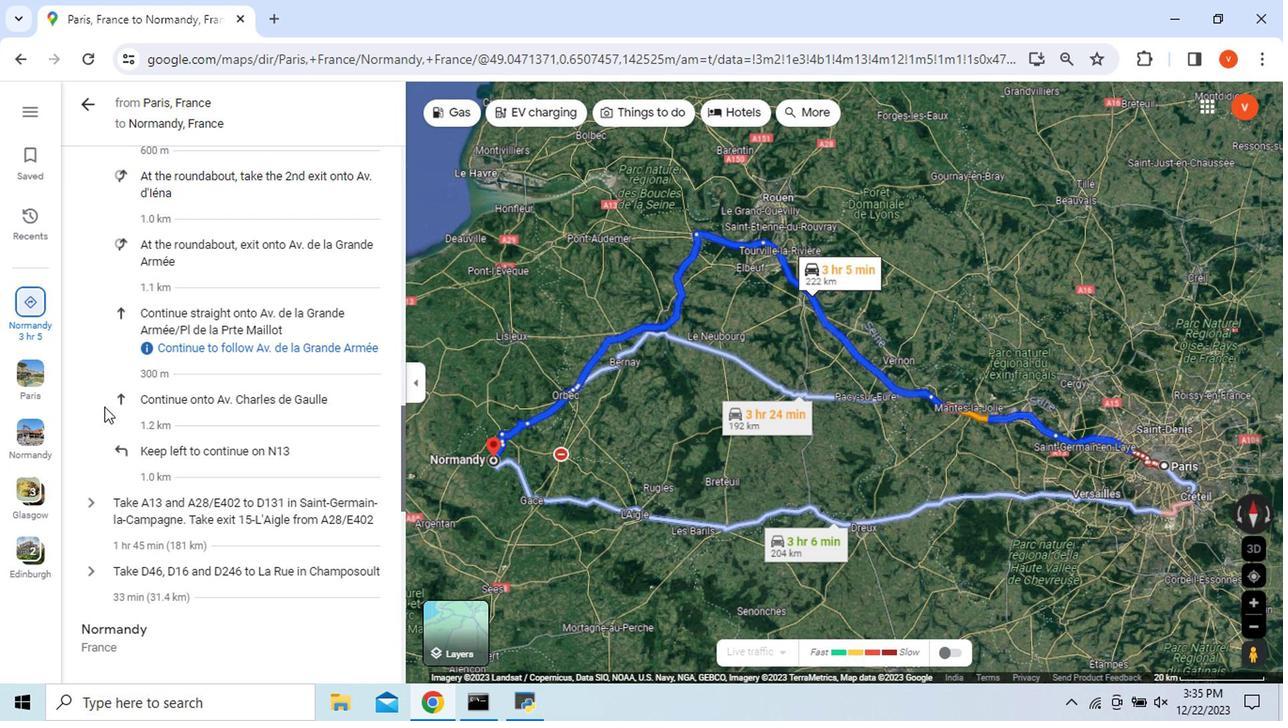
Action: Mouse moved to (96, 498)
Screenshot: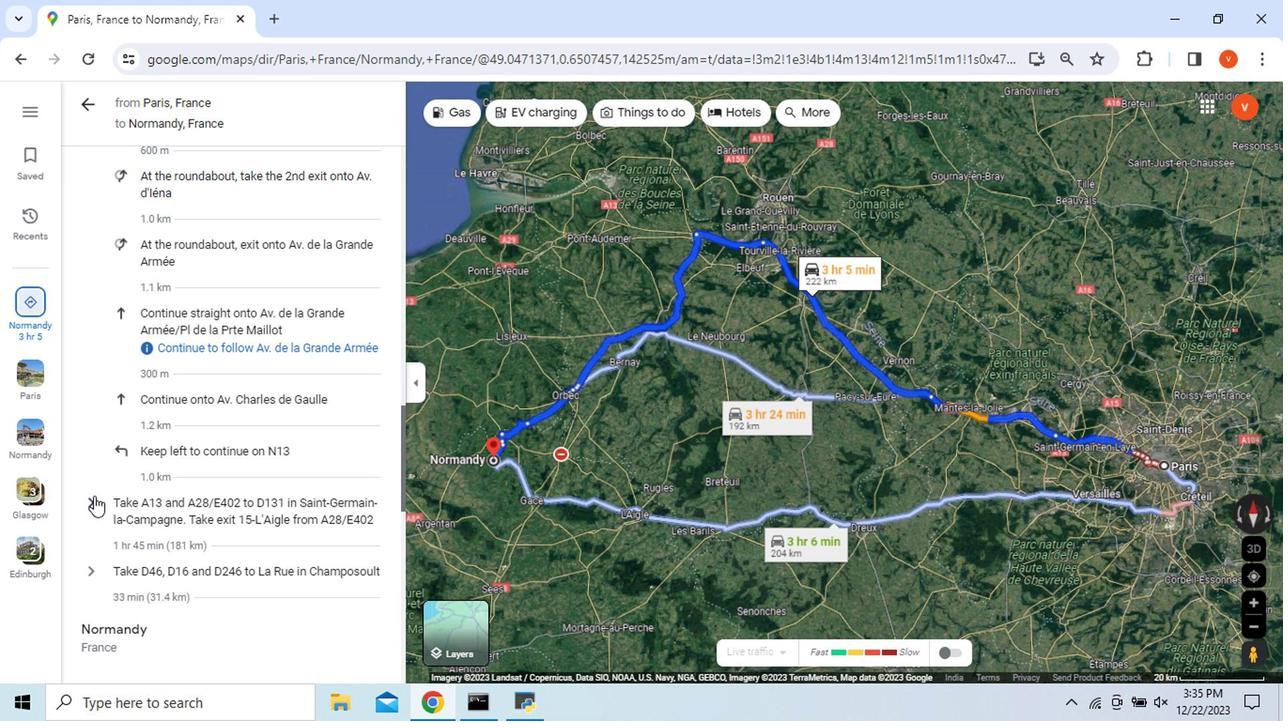 
Action: Mouse pressed left at (96, 498)
Screenshot: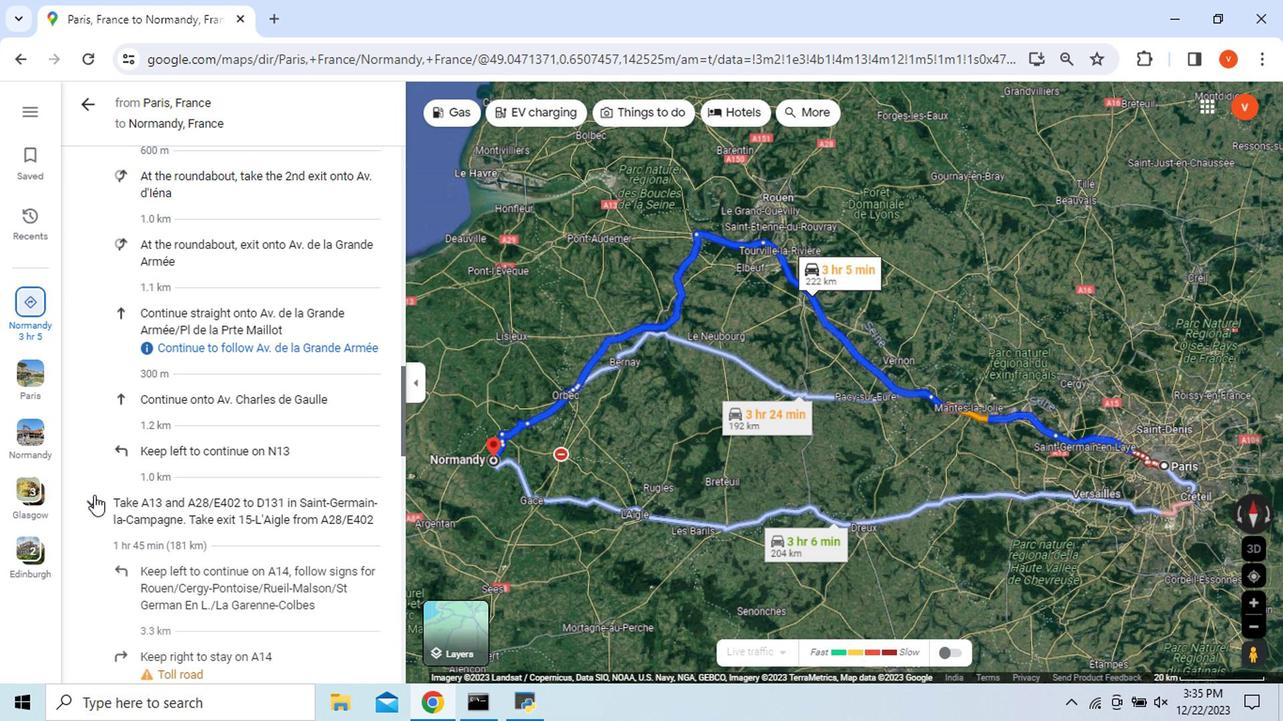 
Action: Mouse moved to (97, 495)
Screenshot: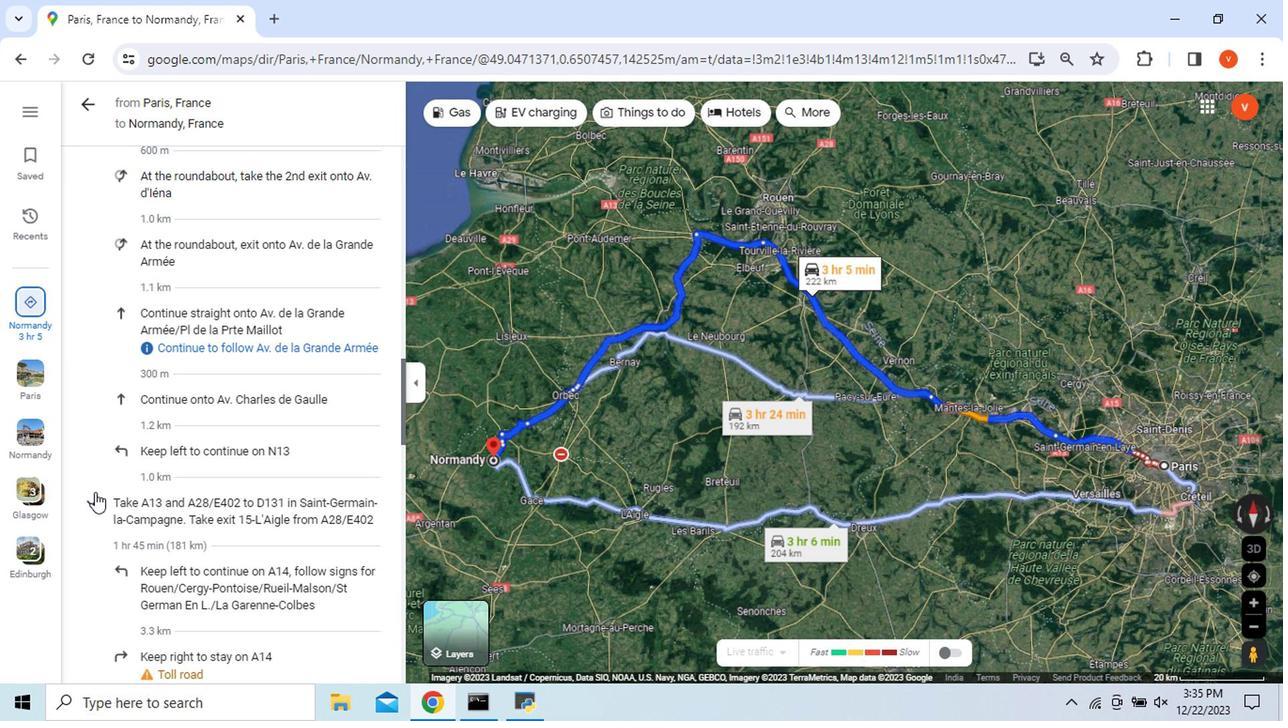
Action: Mouse scrolled (97, 493) with delta (0, -1)
Screenshot: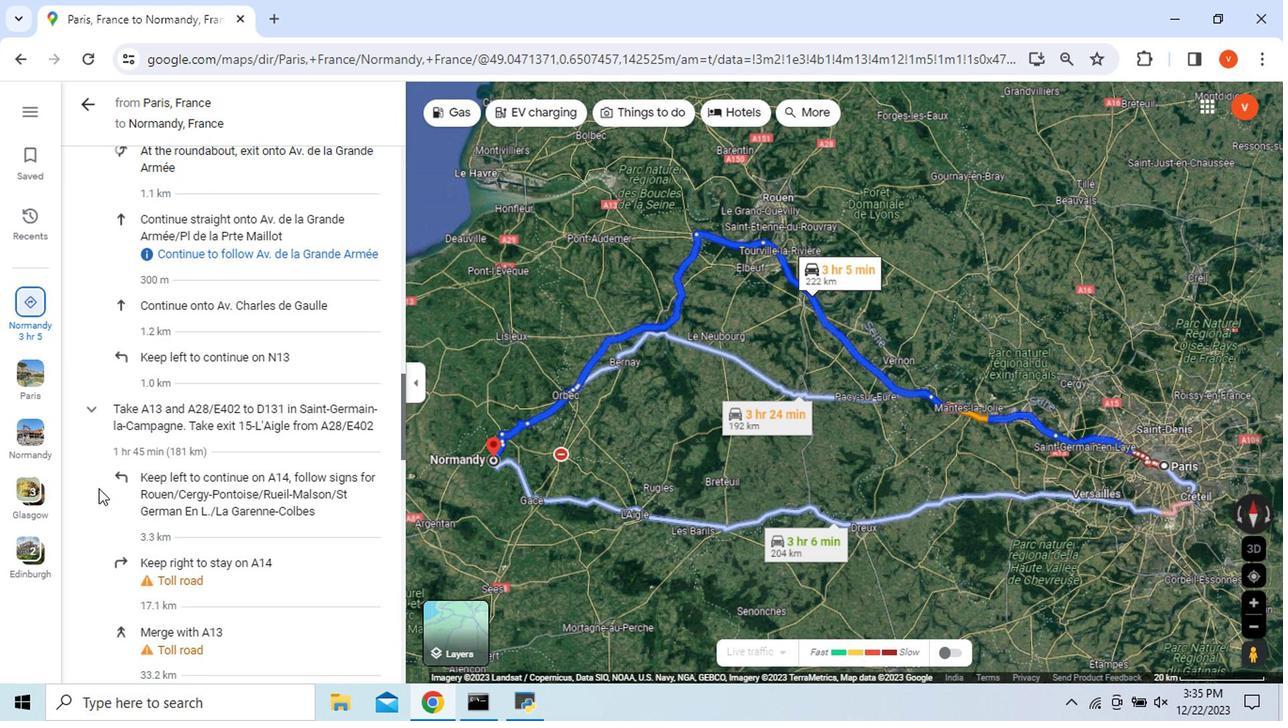 
Action: Mouse moved to (100, 491)
Screenshot: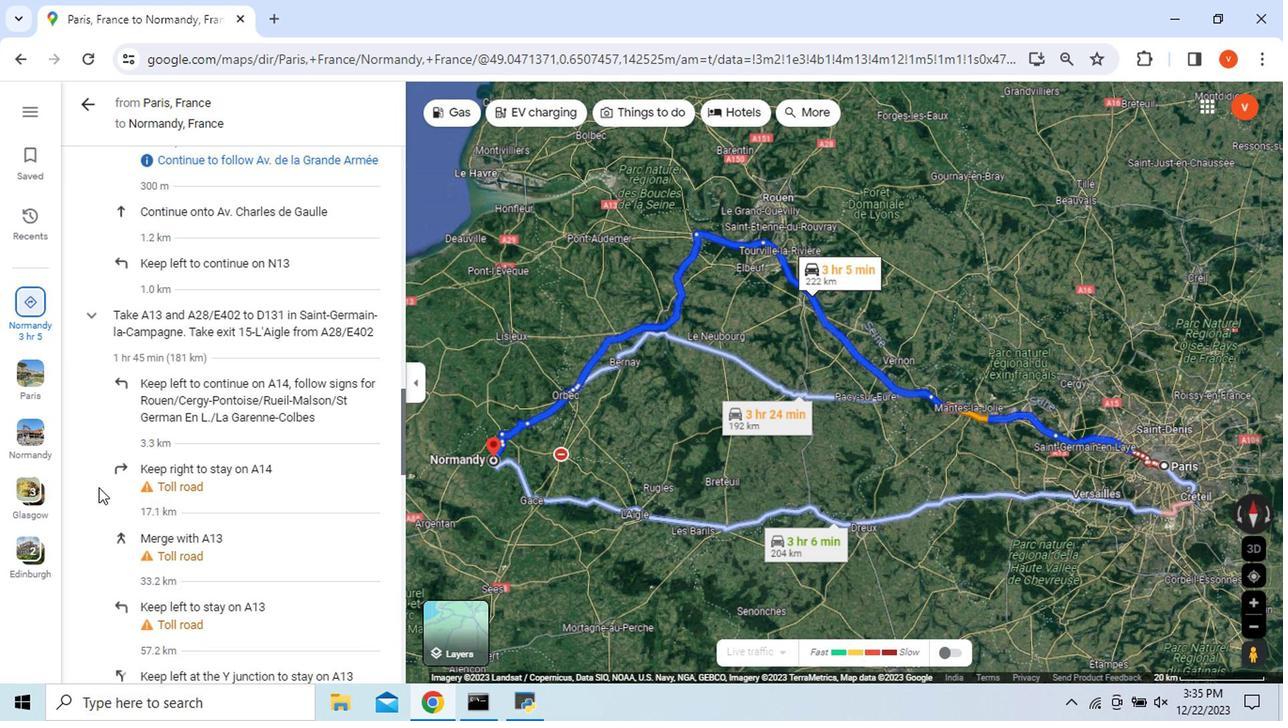 
Action: Mouse scrolled (100, 490) with delta (0, 0)
Screenshot: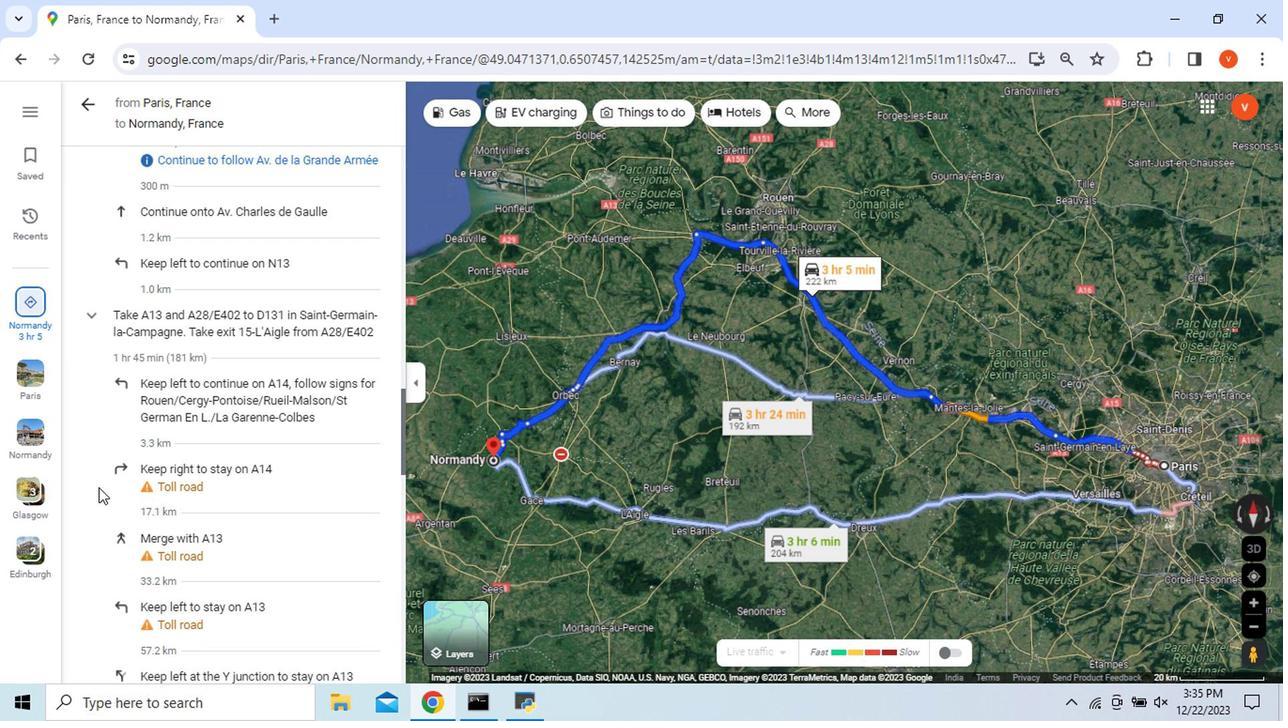 
Action: Mouse moved to (100, 490)
Screenshot: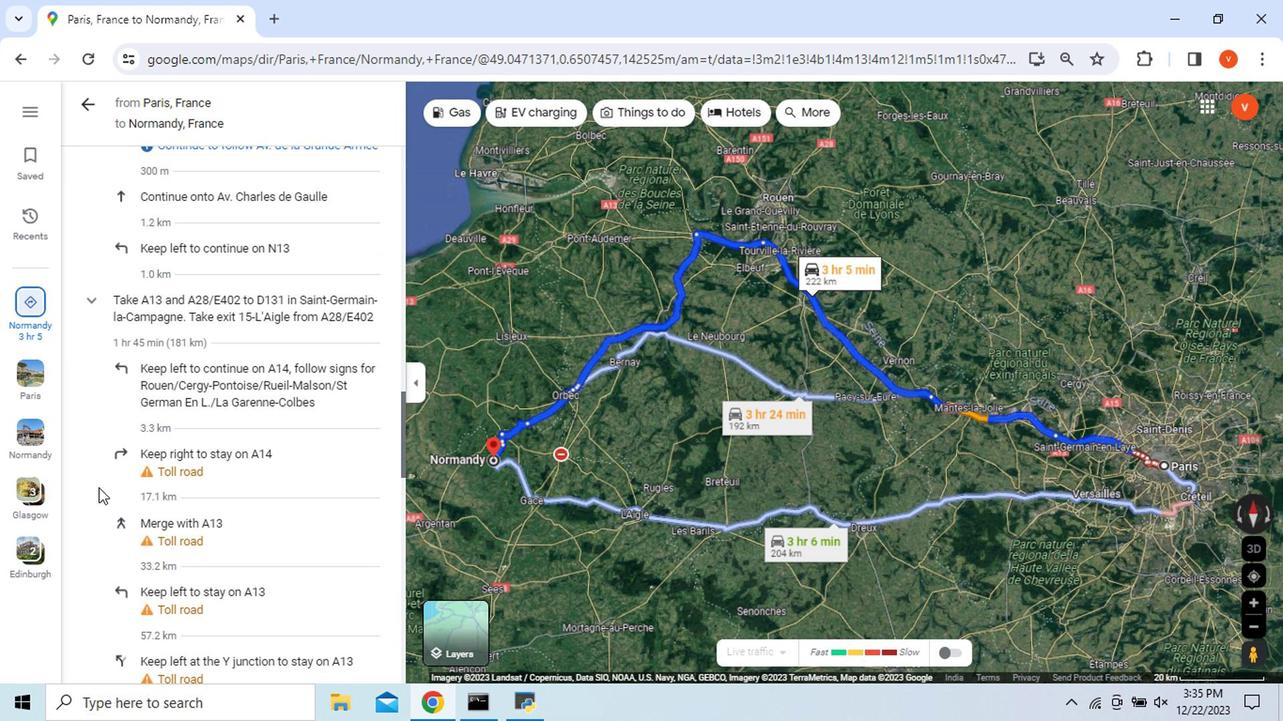 
Action: Mouse scrolled (100, 489) with delta (0, -1)
Screenshot: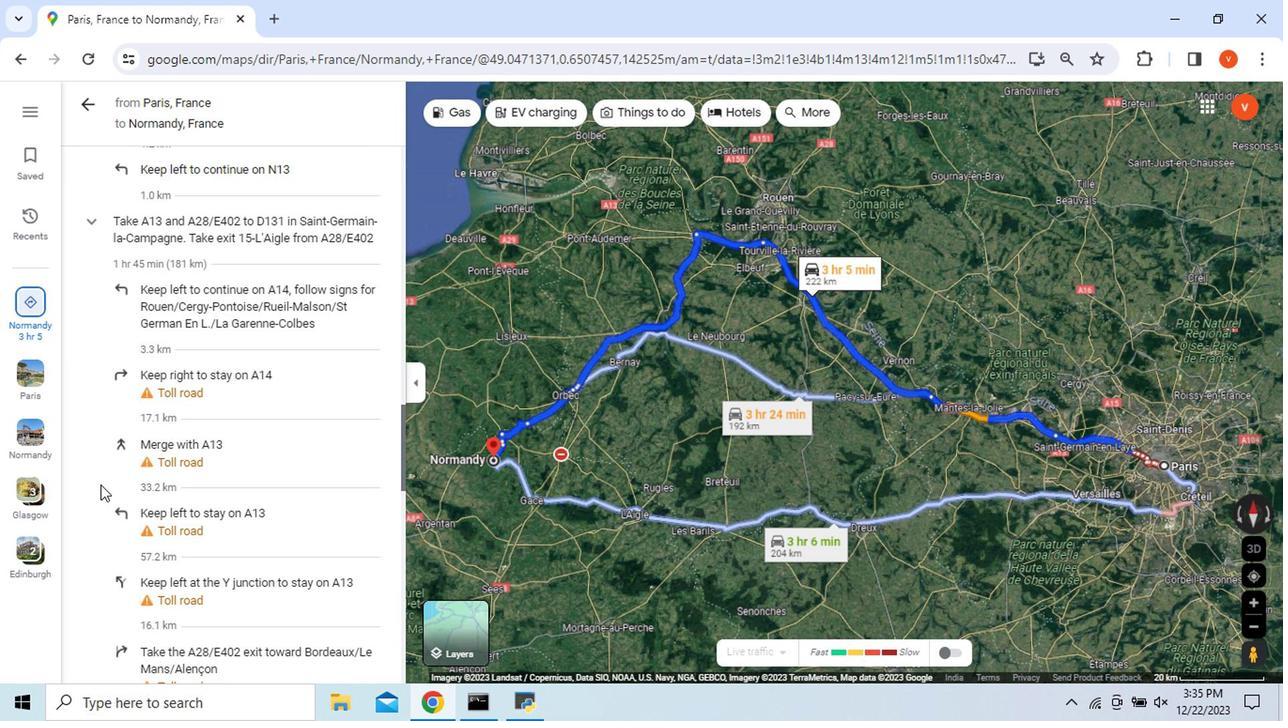 
Action: Mouse moved to (102, 487)
Screenshot: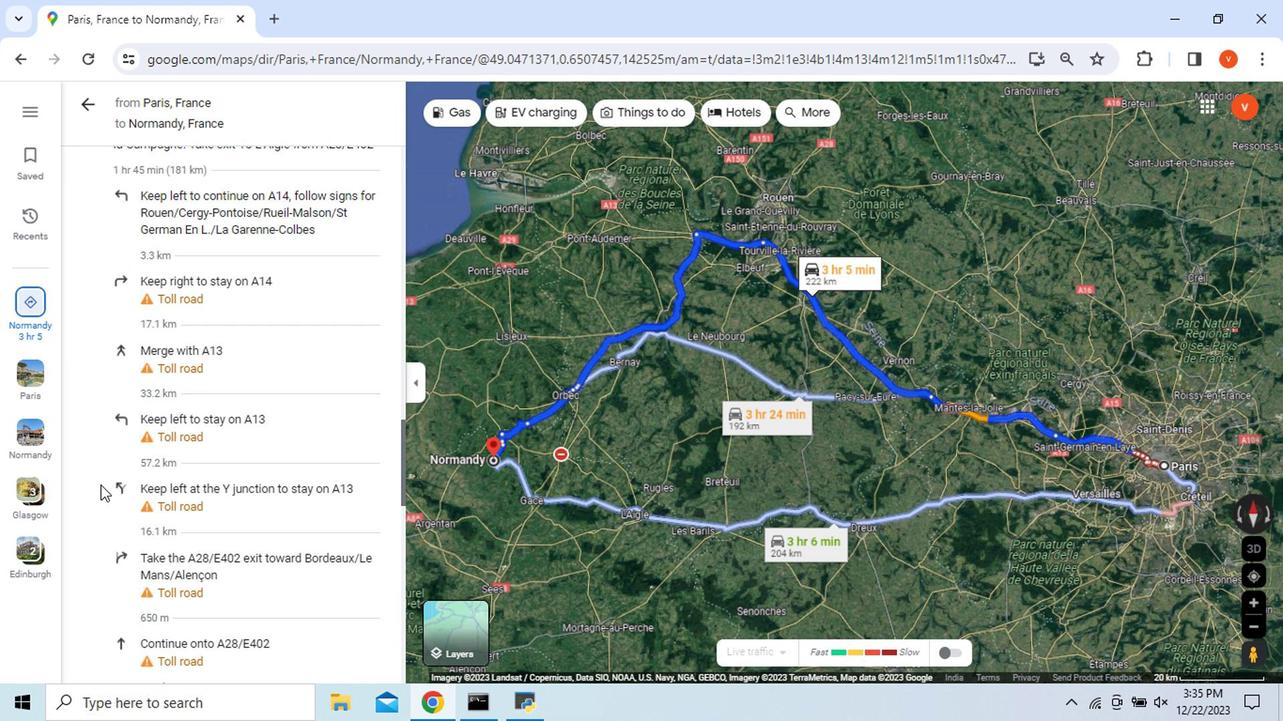 
Action: Mouse scrolled (102, 486) with delta (0, -1)
Screenshot: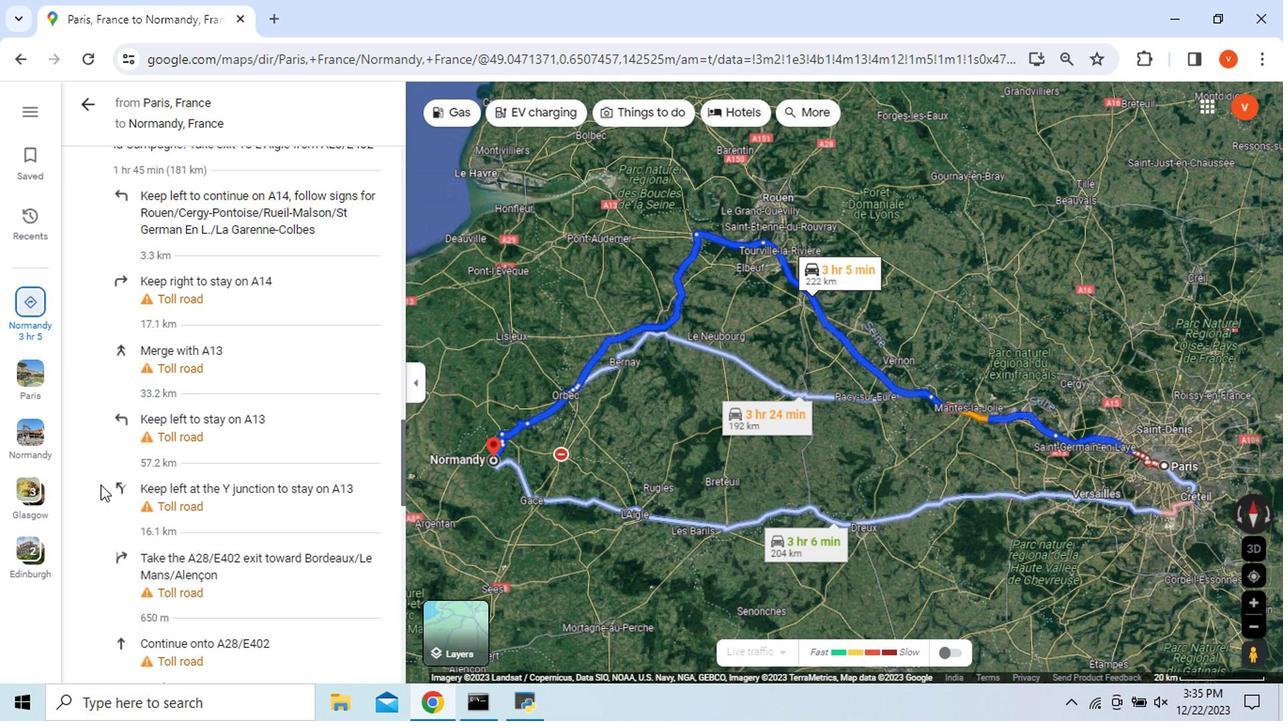 
Action: Mouse scrolled (102, 486) with delta (0, -1)
Screenshot: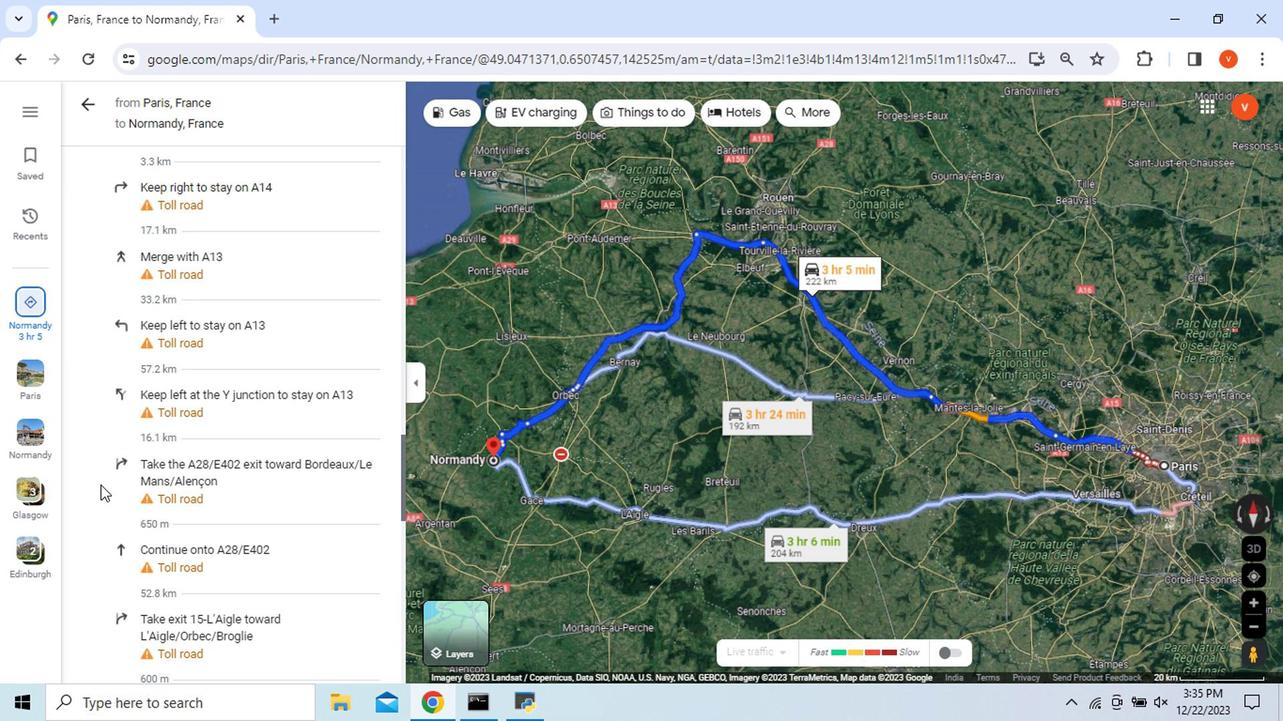 
Action: Mouse scrolled (102, 486) with delta (0, -1)
Screenshot: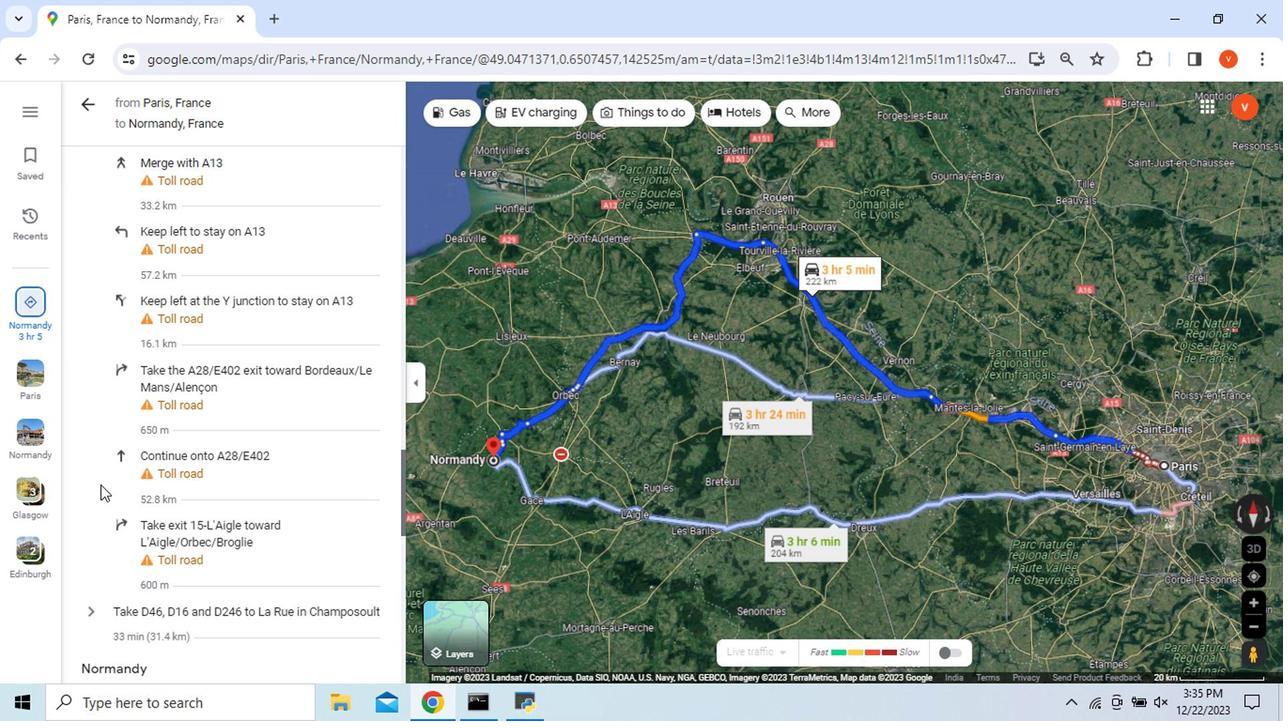 
Action: Mouse scrolled (102, 486) with delta (0, -1)
Screenshot: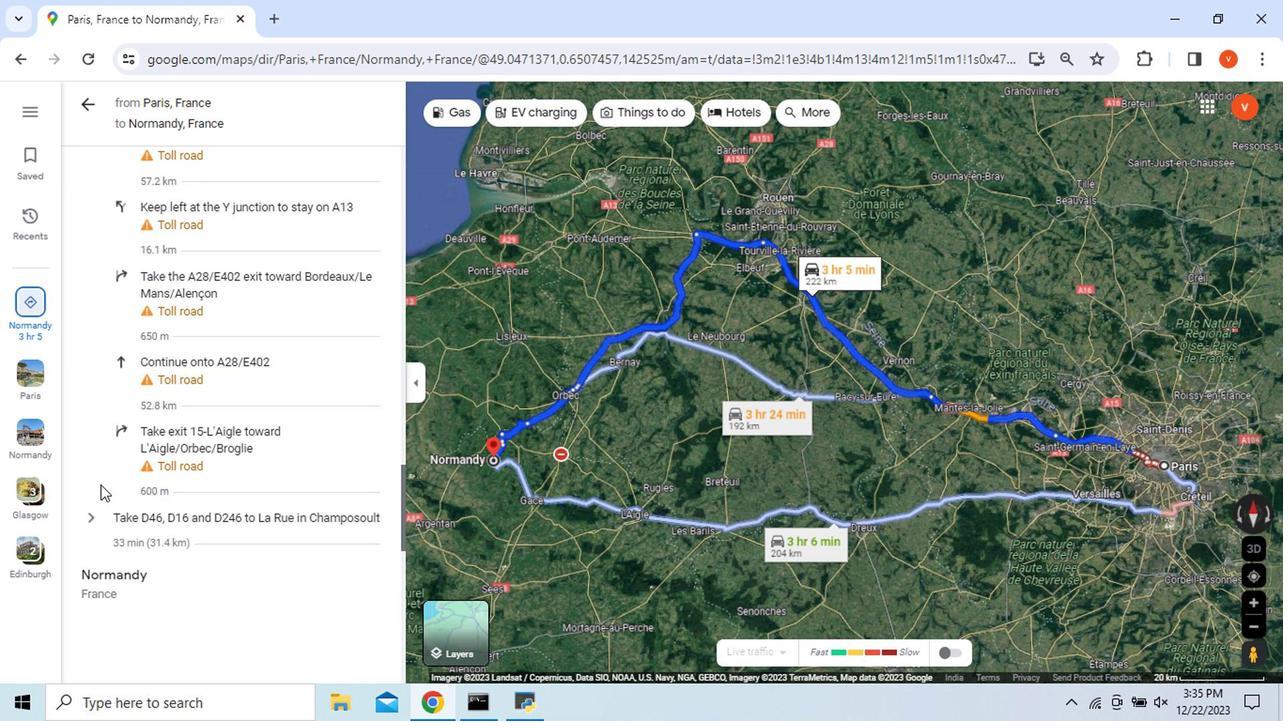 
Action: Mouse moved to (98, 513)
Screenshot: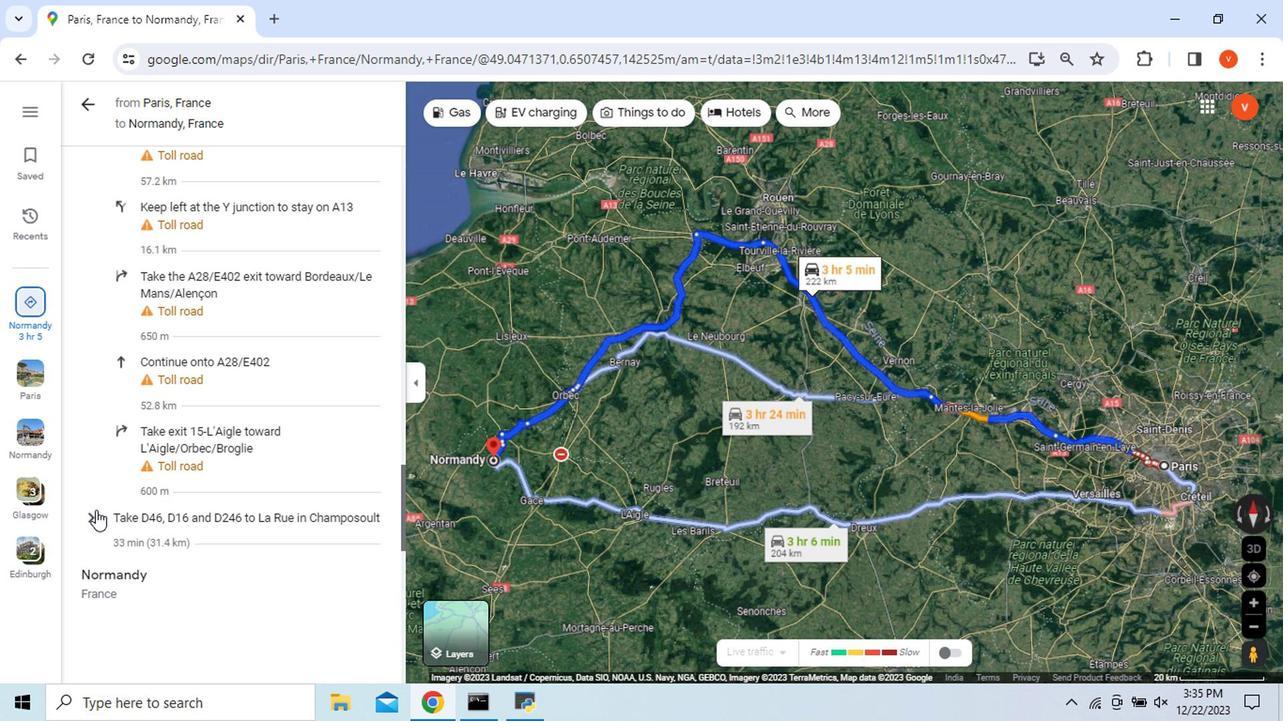 
Action: Mouse pressed left at (98, 513)
Screenshot: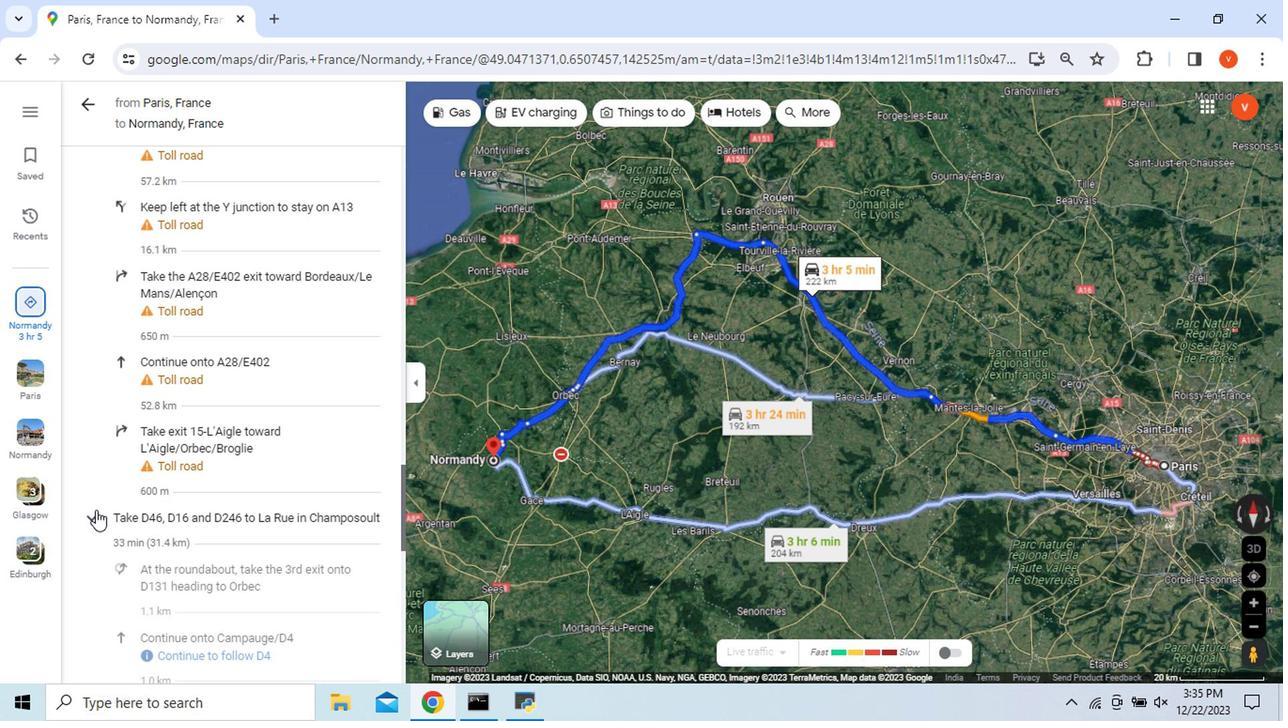 
Action: Mouse scrolled (98, 511) with delta (0, -1)
Screenshot: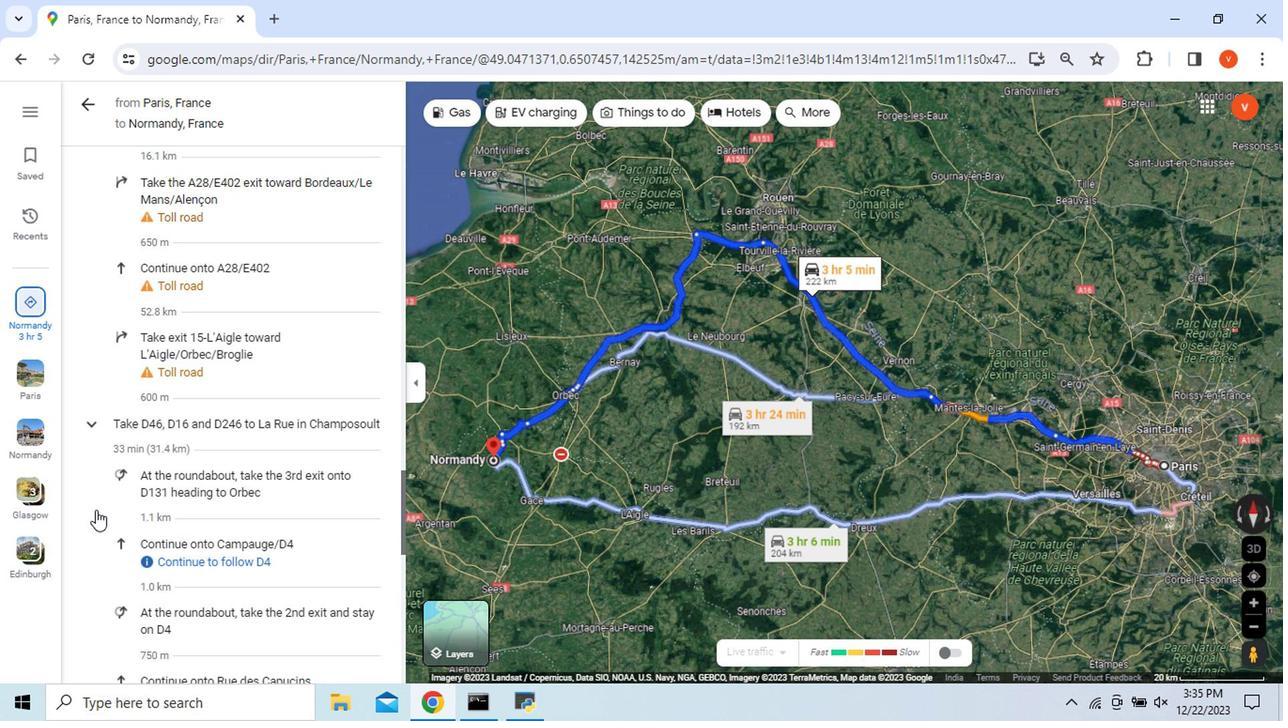 
Action: Mouse scrolled (98, 511) with delta (0, -1)
Screenshot: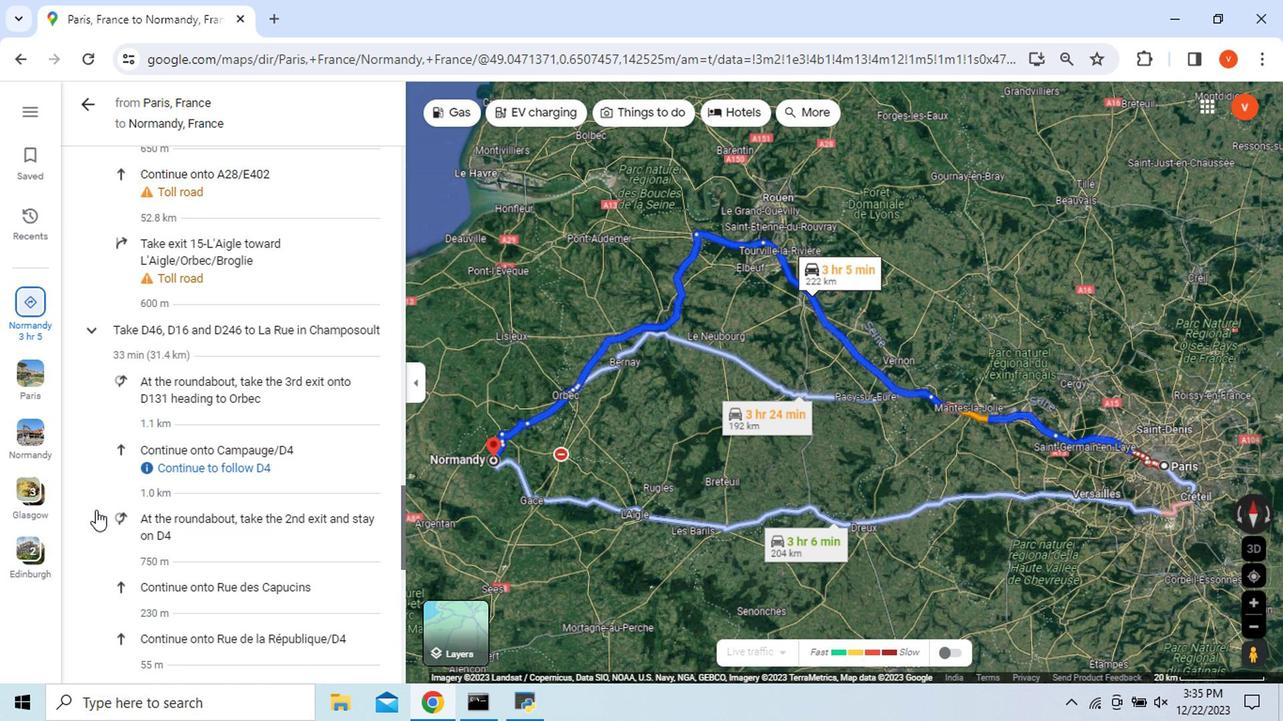 
Action: Mouse scrolled (98, 511) with delta (0, -1)
Screenshot: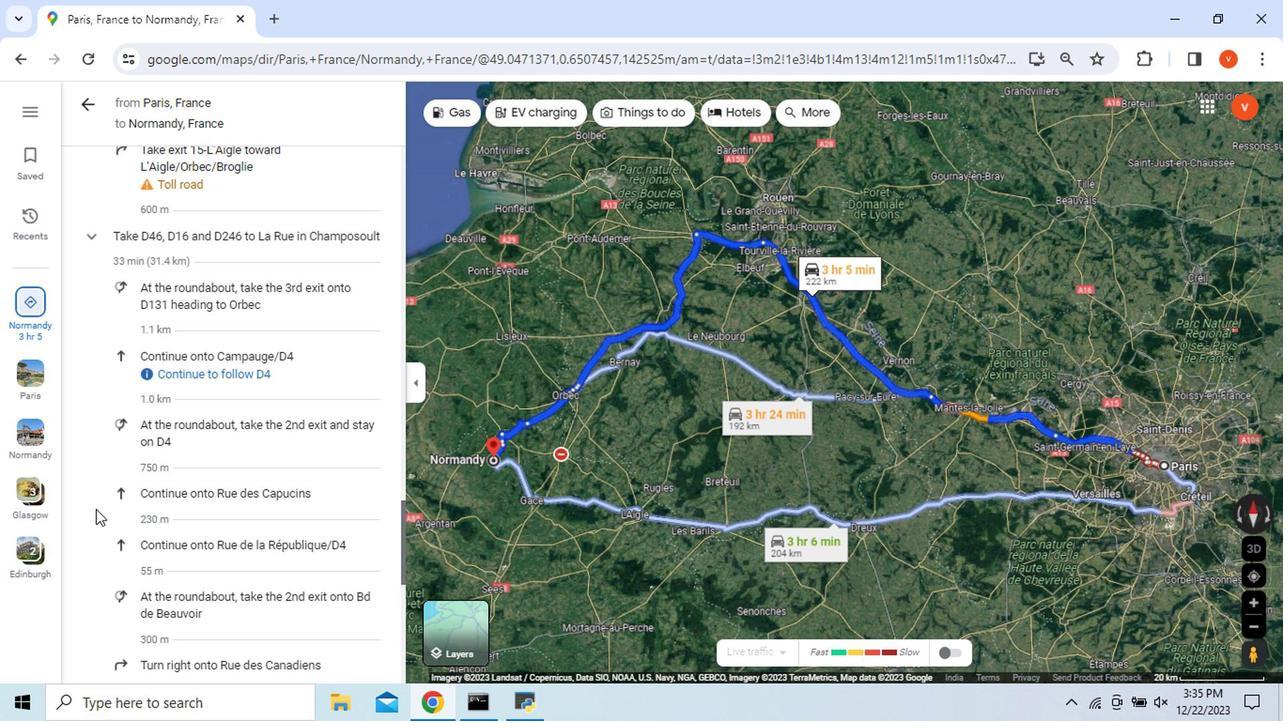 
Action: Mouse moved to (98, 511)
Screenshot: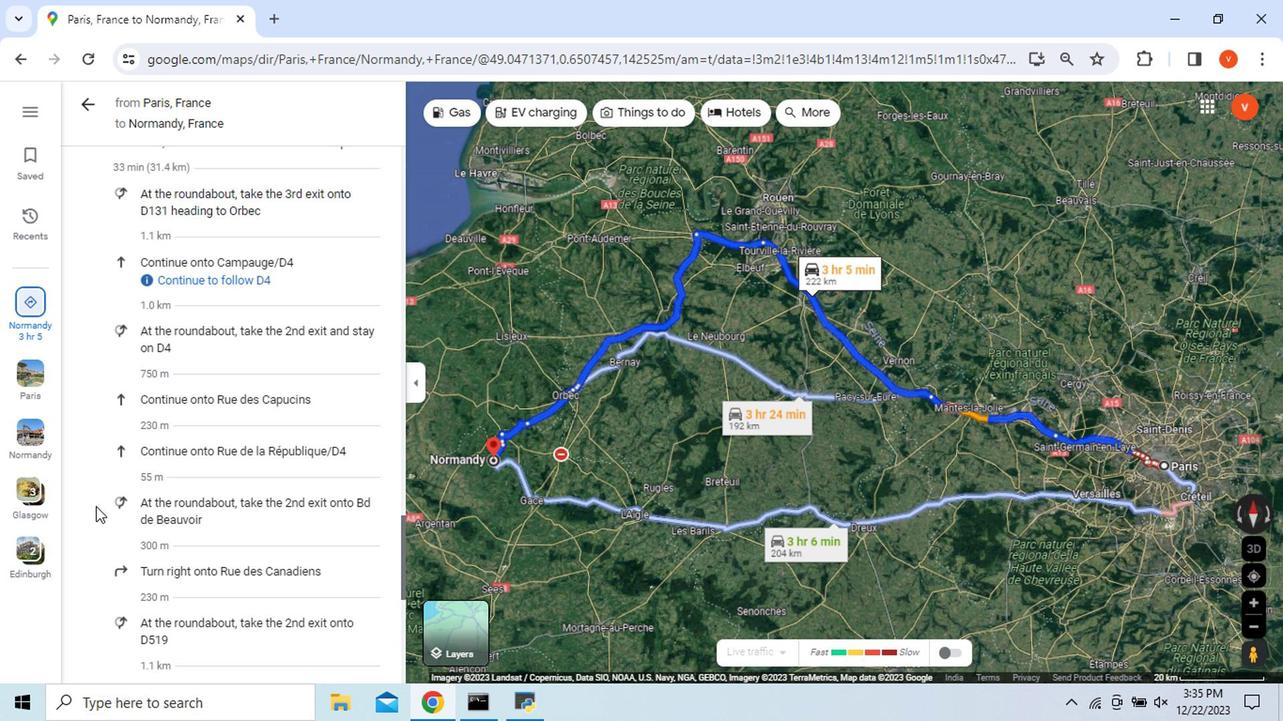 
Action: Mouse scrolled (98, 511) with delta (0, 0)
Screenshot: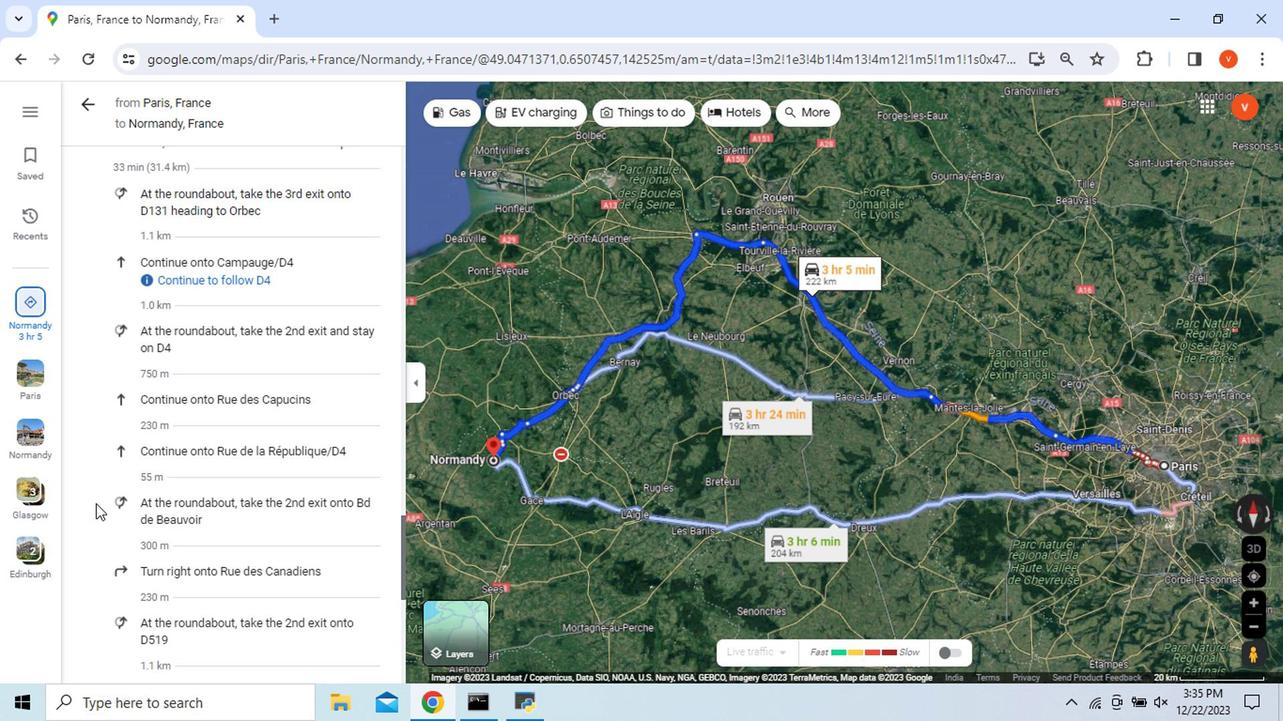 
Action: Mouse moved to (98, 505)
Screenshot: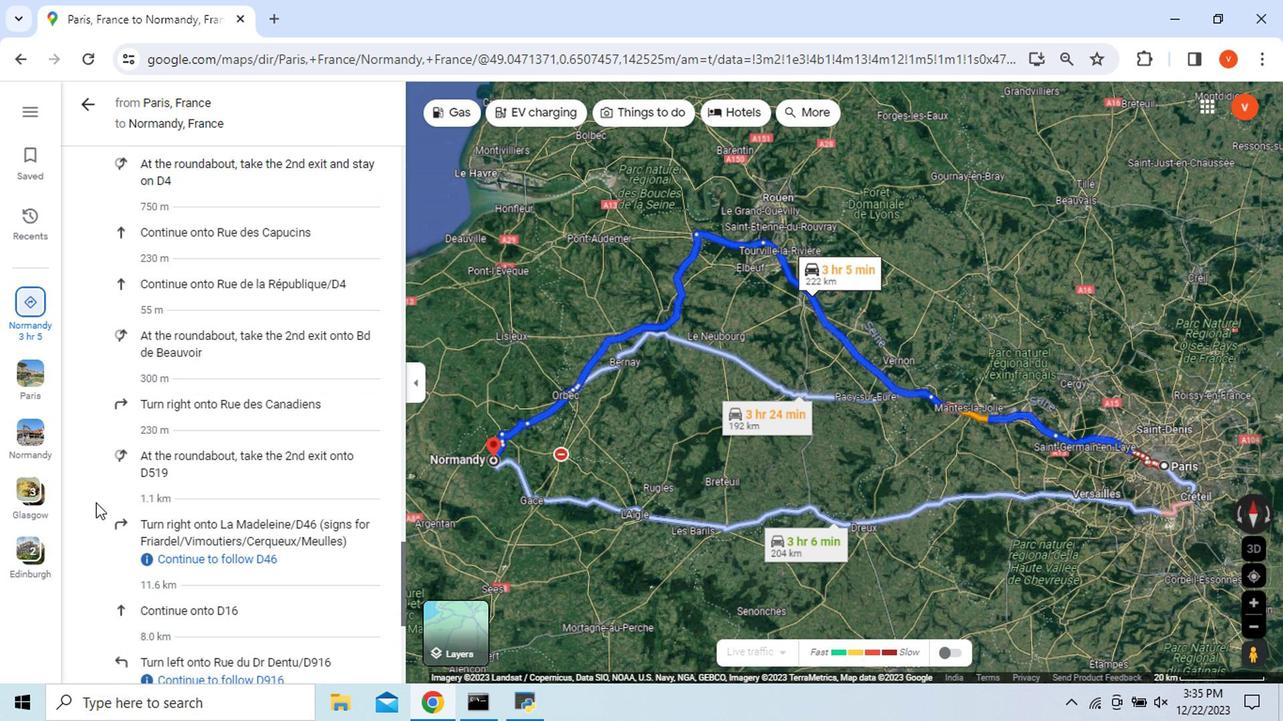
Action: Mouse scrolled (98, 504) with delta (0, 0)
Screenshot: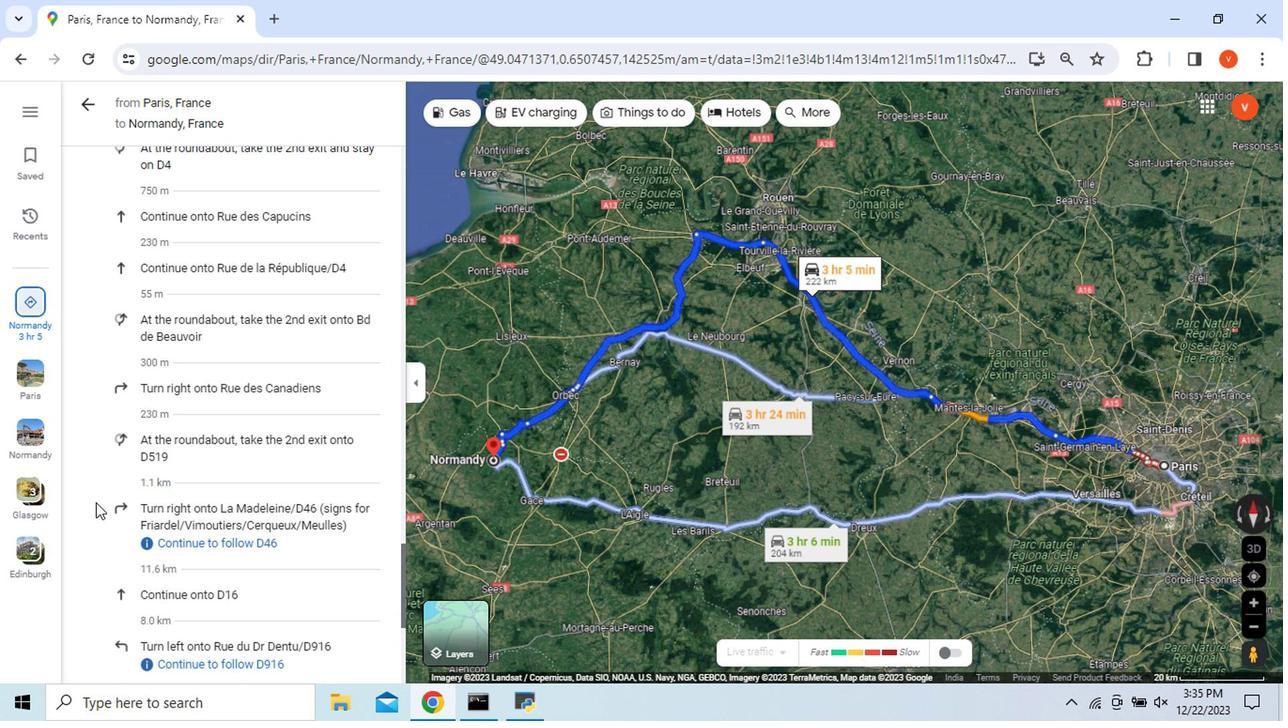 
Action: Mouse scrolled (98, 504) with delta (0, 0)
Screenshot: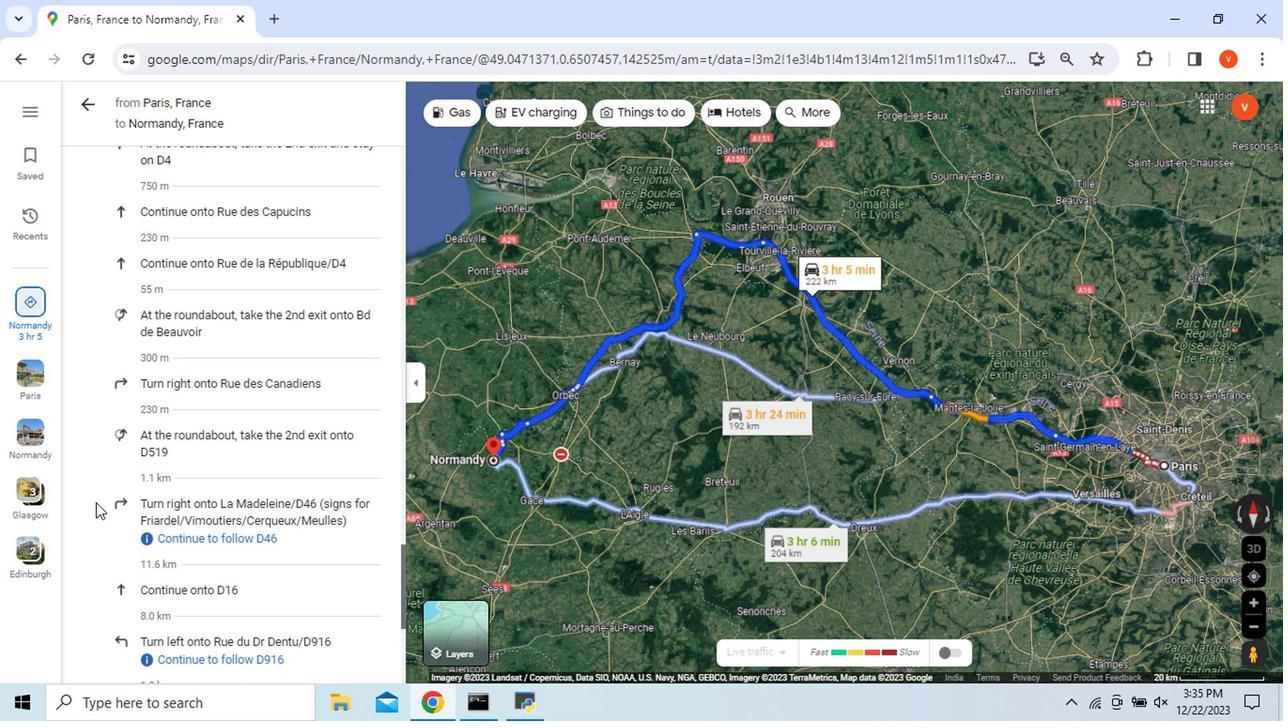 
Action: Mouse moved to (98, 505)
Screenshot: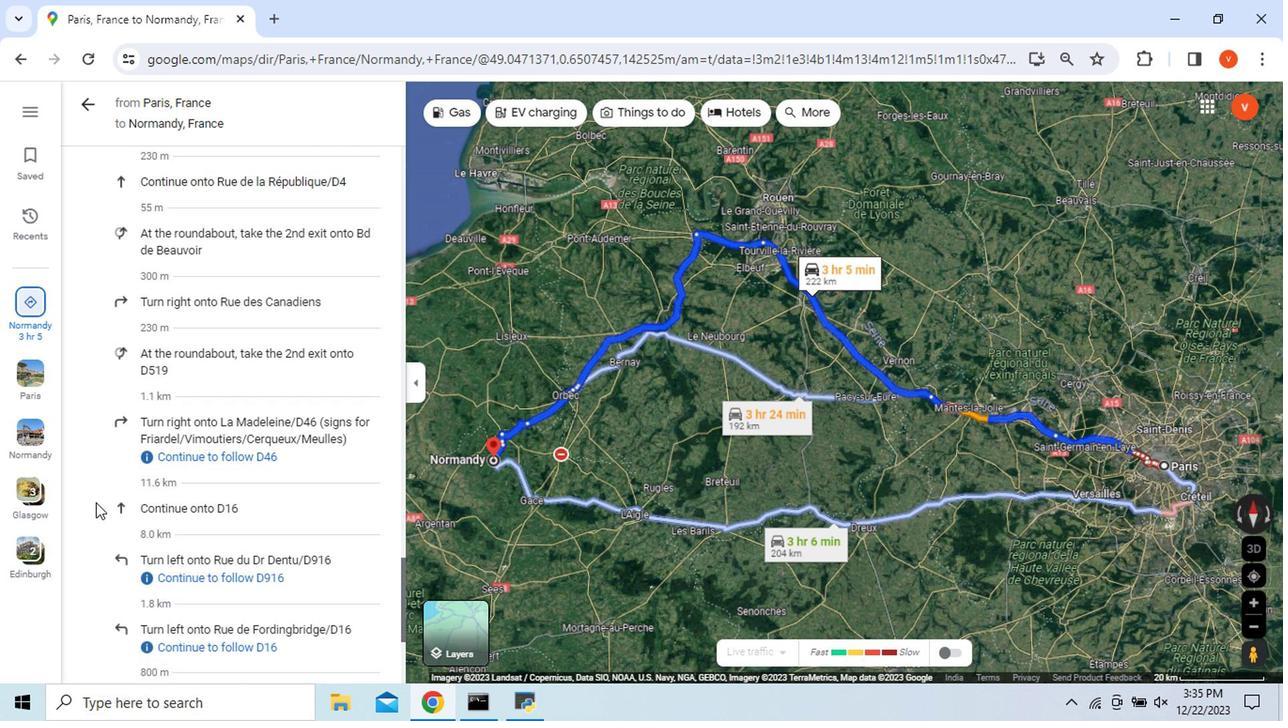 
Action: Mouse scrolled (98, 504) with delta (0, 0)
Screenshot: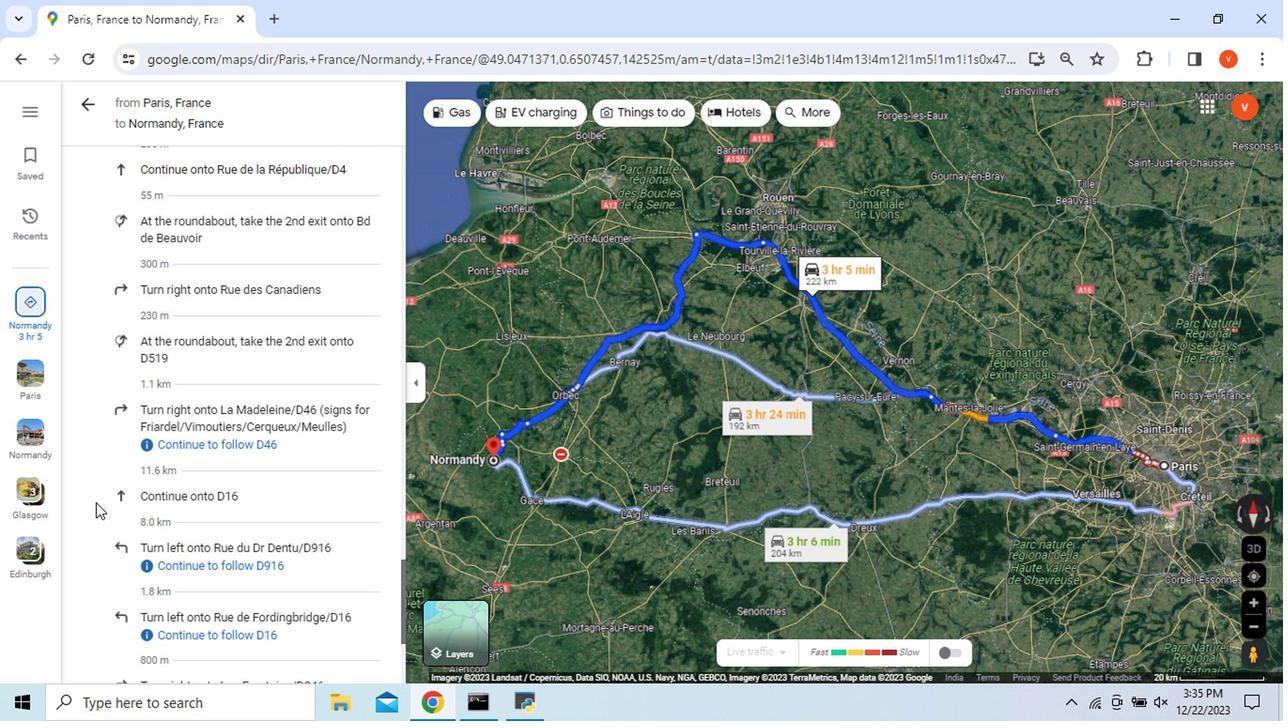 
Action: Mouse scrolled (98, 504) with delta (0, 0)
Screenshot: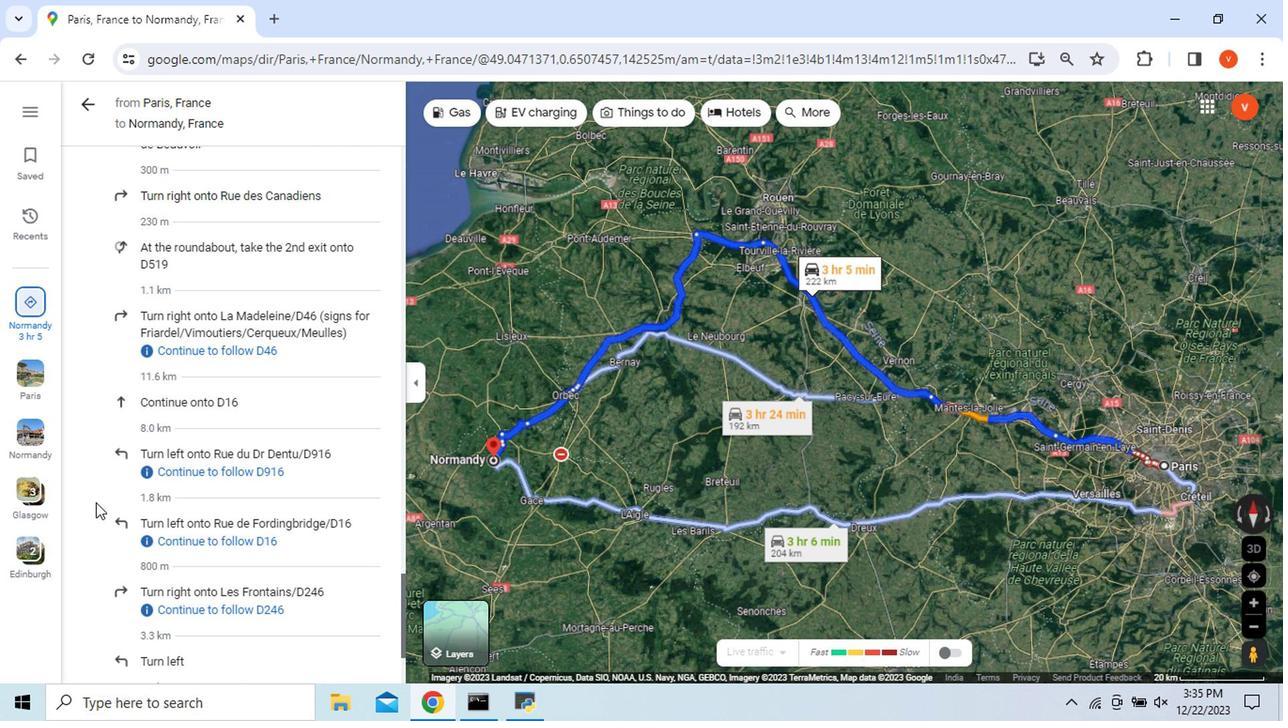 
Action: Mouse scrolled (98, 504) with delta (0, 0)
Screenshot: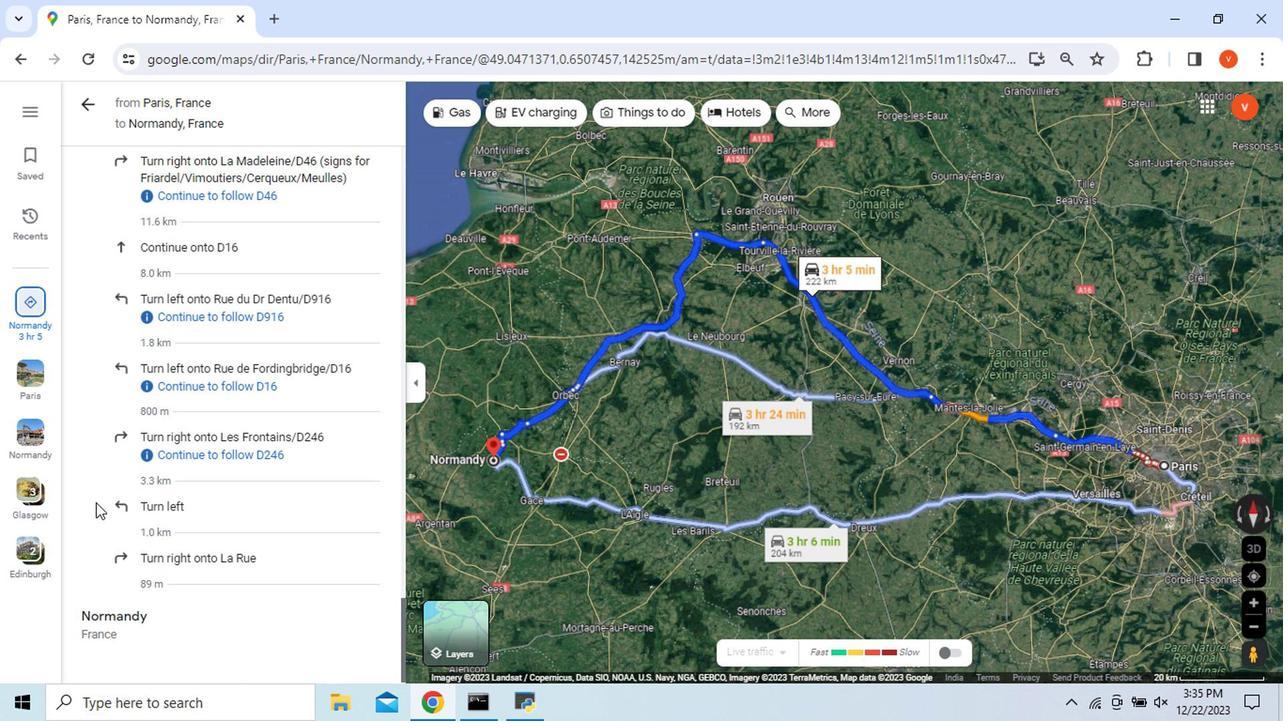 
Action: Mouse scrolled (98, 504) with delta (0, 0)
Screenshot: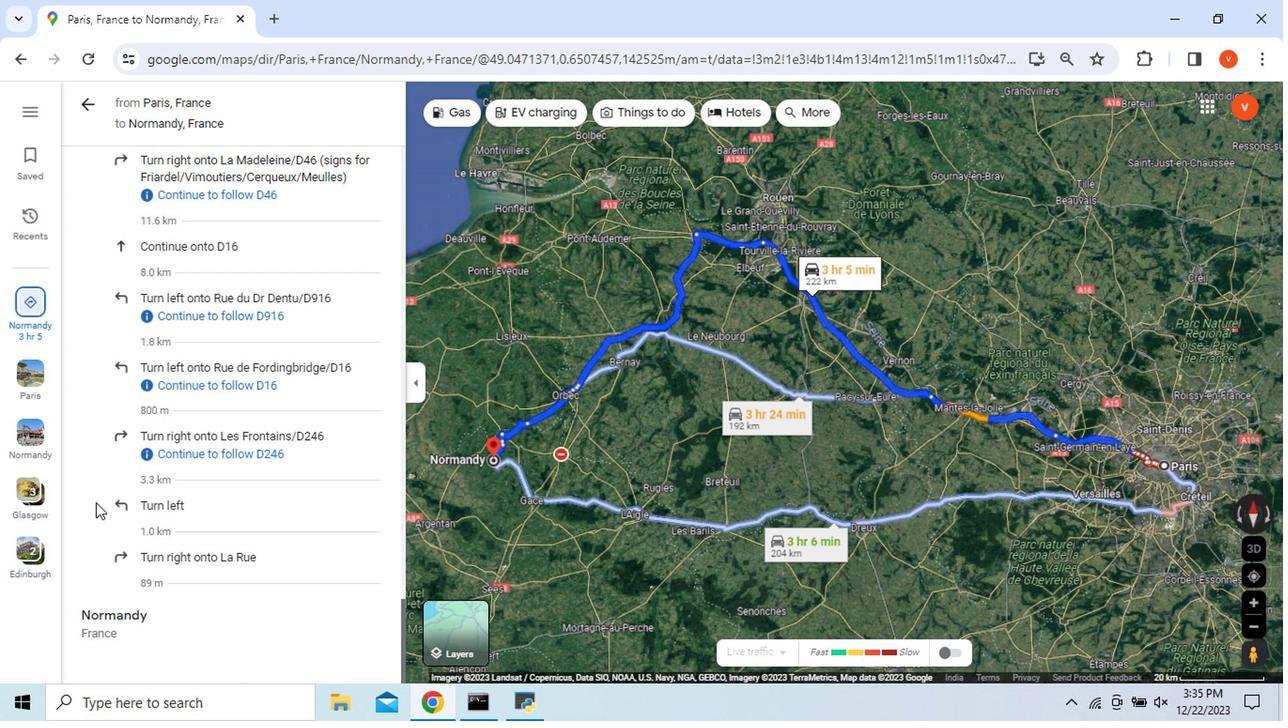 
Action: Mouse scrolled (98, 504) with delta (0, 0)
Screenshot: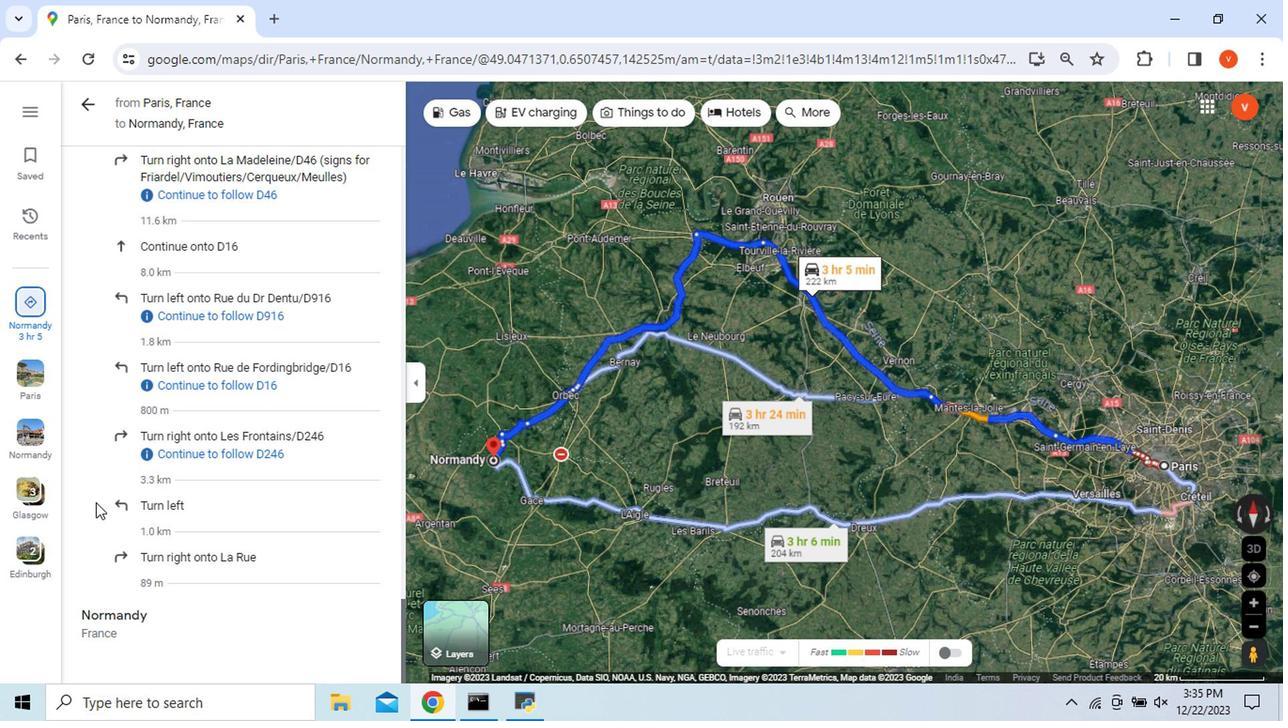 
Action: Mouse scrolled (98, 504) with delta (0, 0)
Screenshot: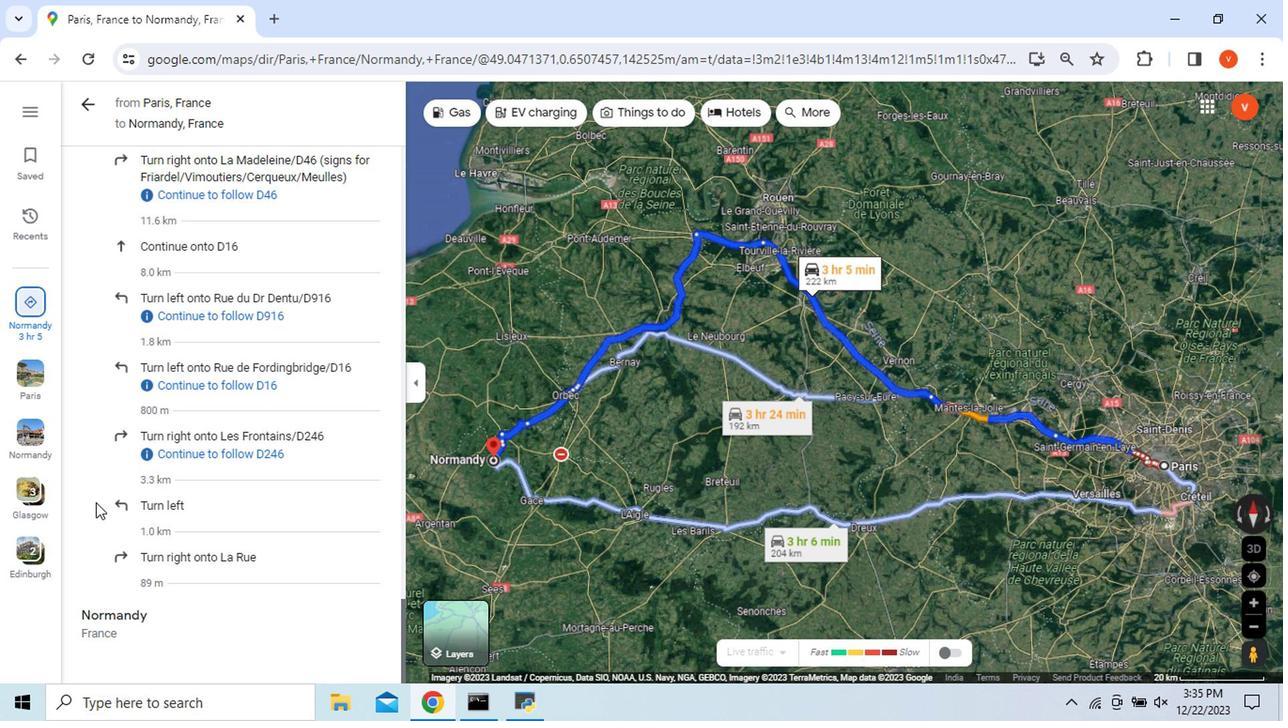 
Action: Mouse moved to (95, 105)
Screenshot: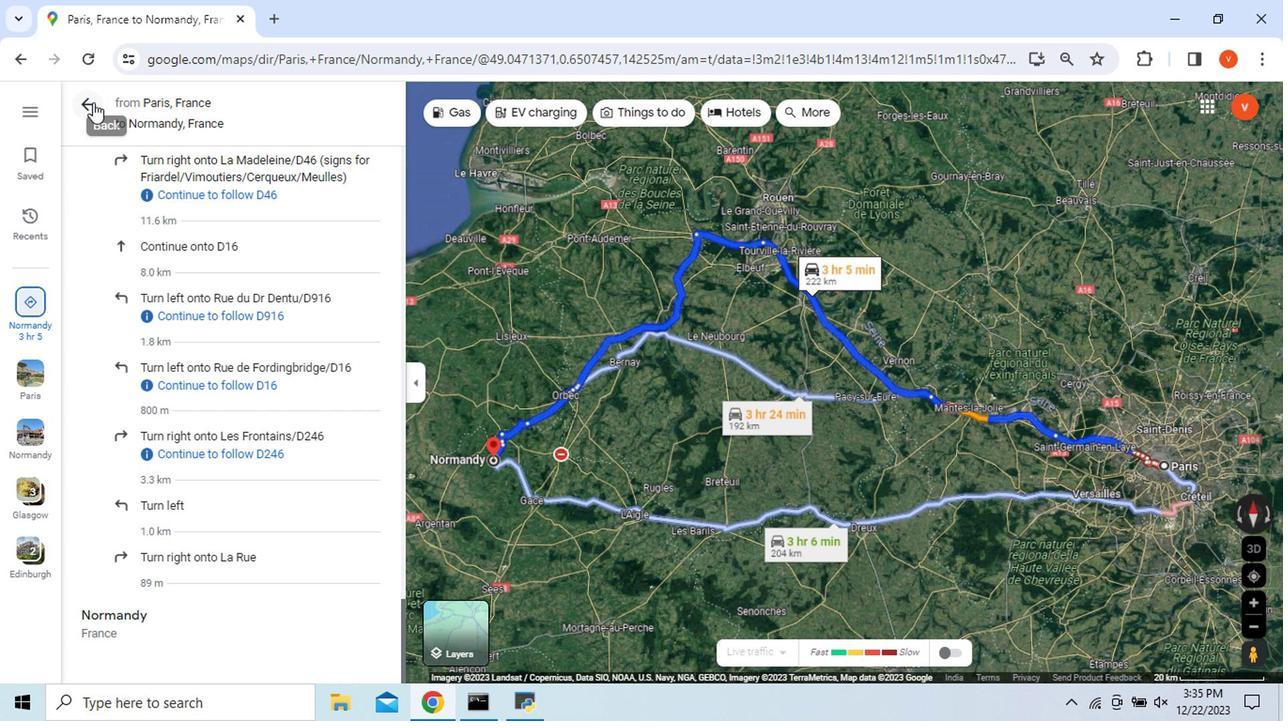 
Action: Mouse pressed left at (95, 105)
Screenshot: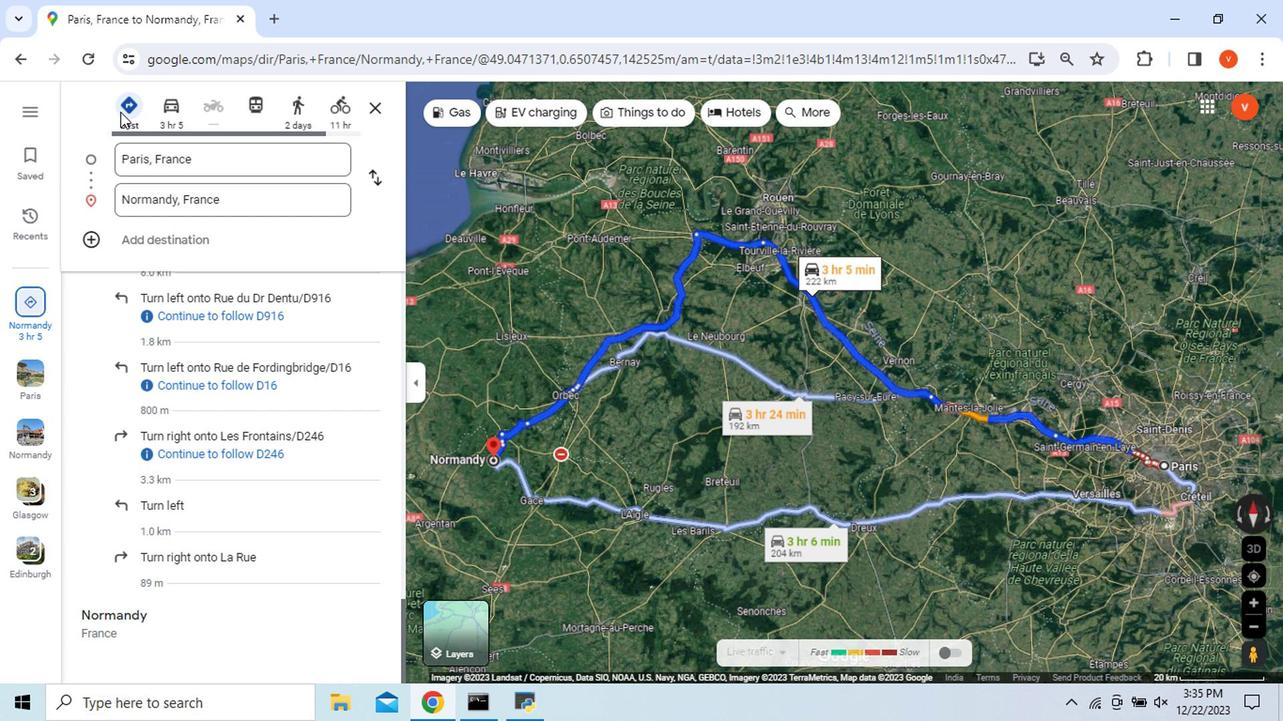 
Action: Mouse moved to (463, 632)
Screenshot: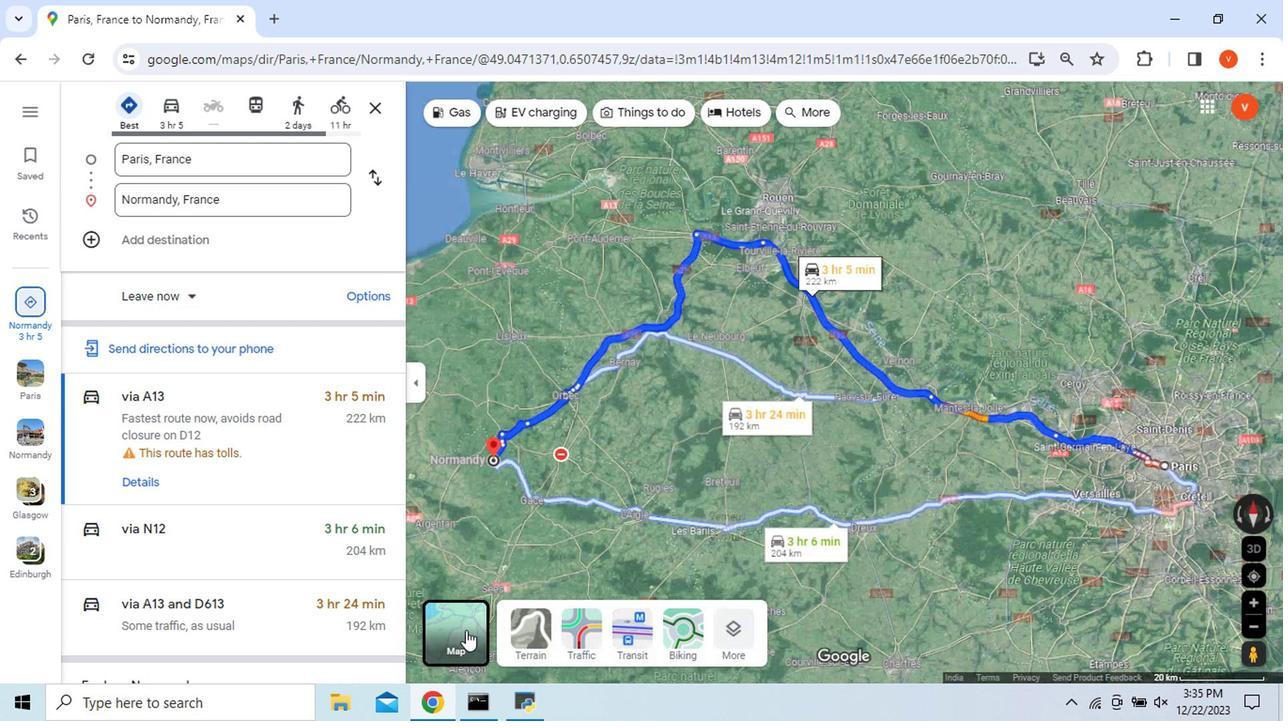 
Action: Mouse pressed left at (463, 632)
Screenshot: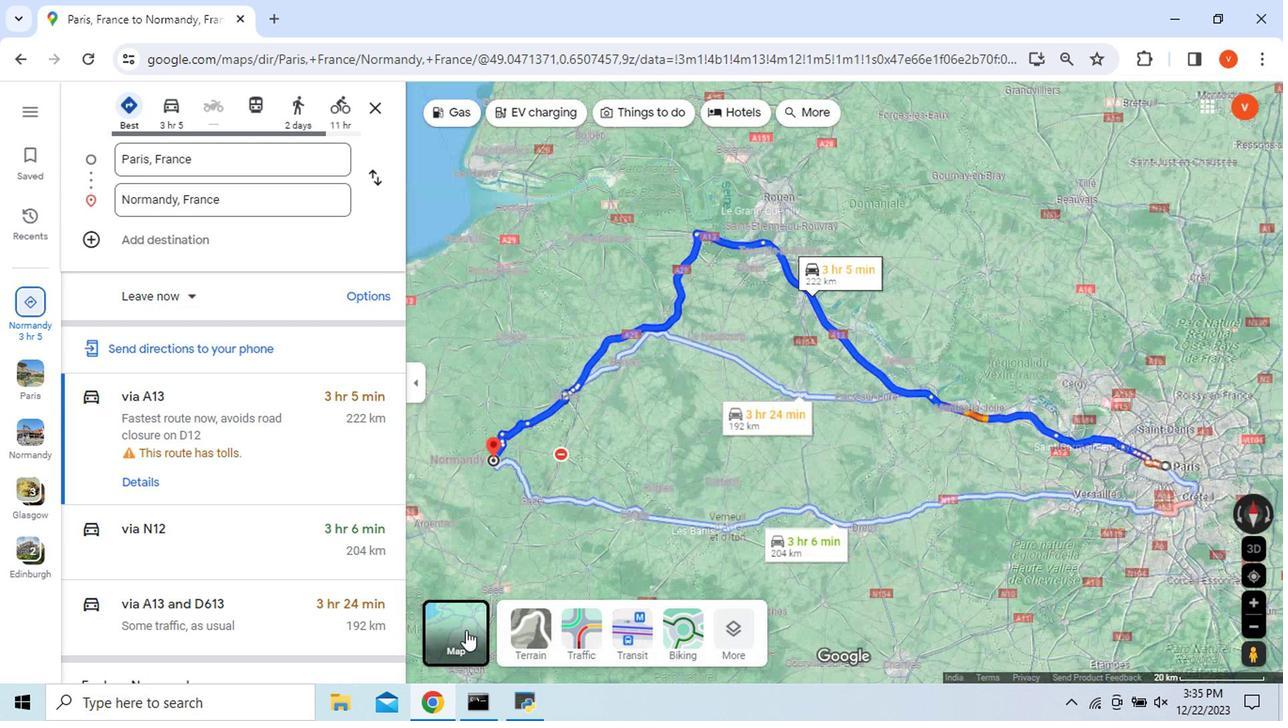 
Action: Mouse moved to (269, 535)
Screenshot: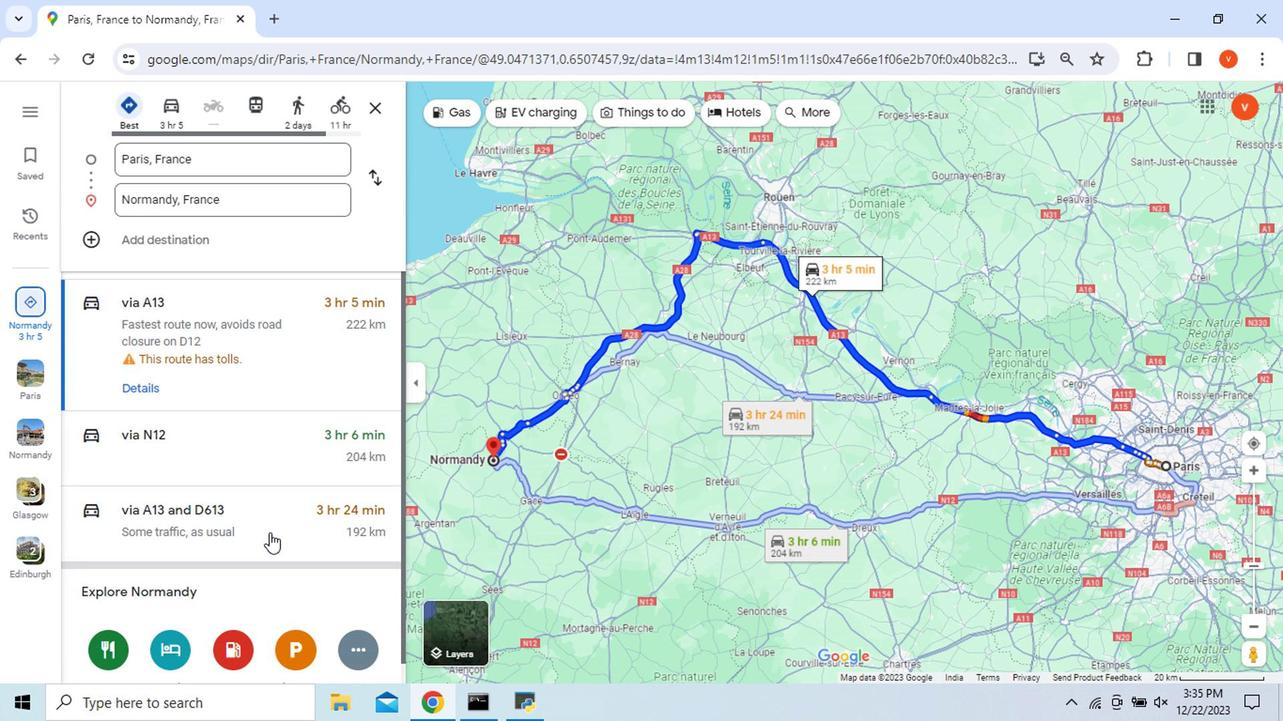 
Action: Mouse scrolled (269, 534) with delta (0, 0)
Screenshot: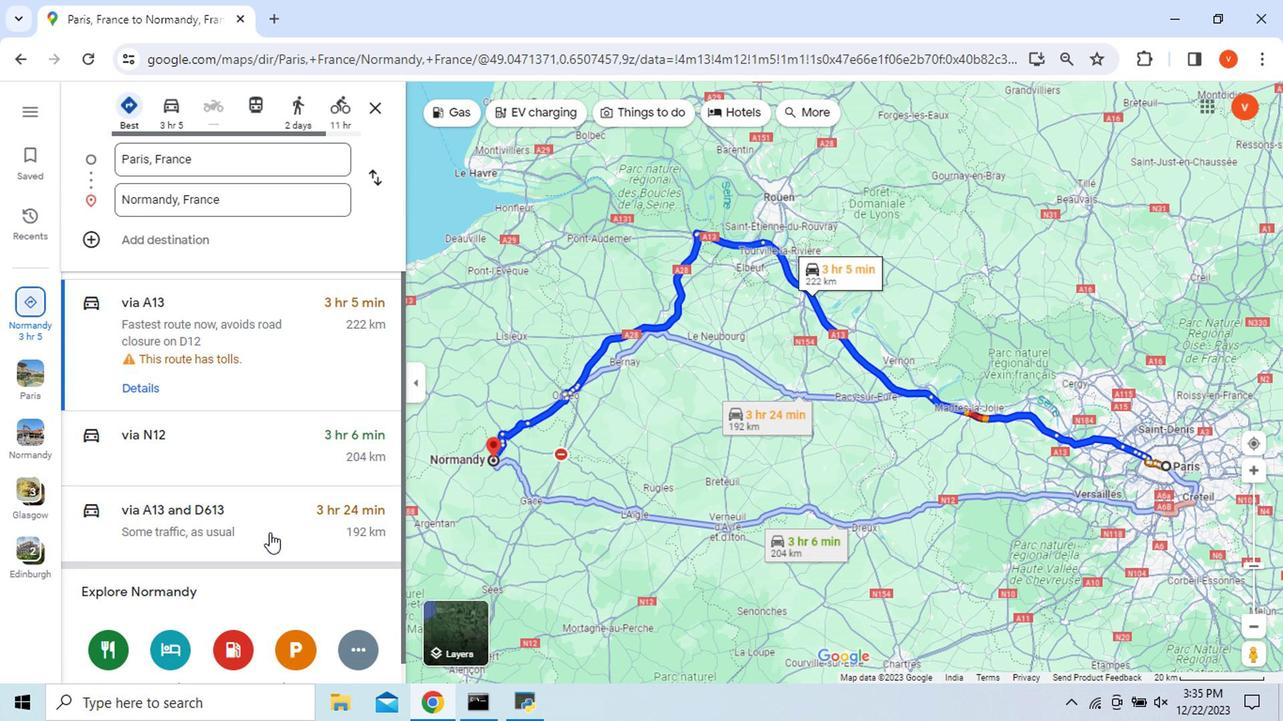 
Action: Mouse moved to (270, 535)
Screenshot: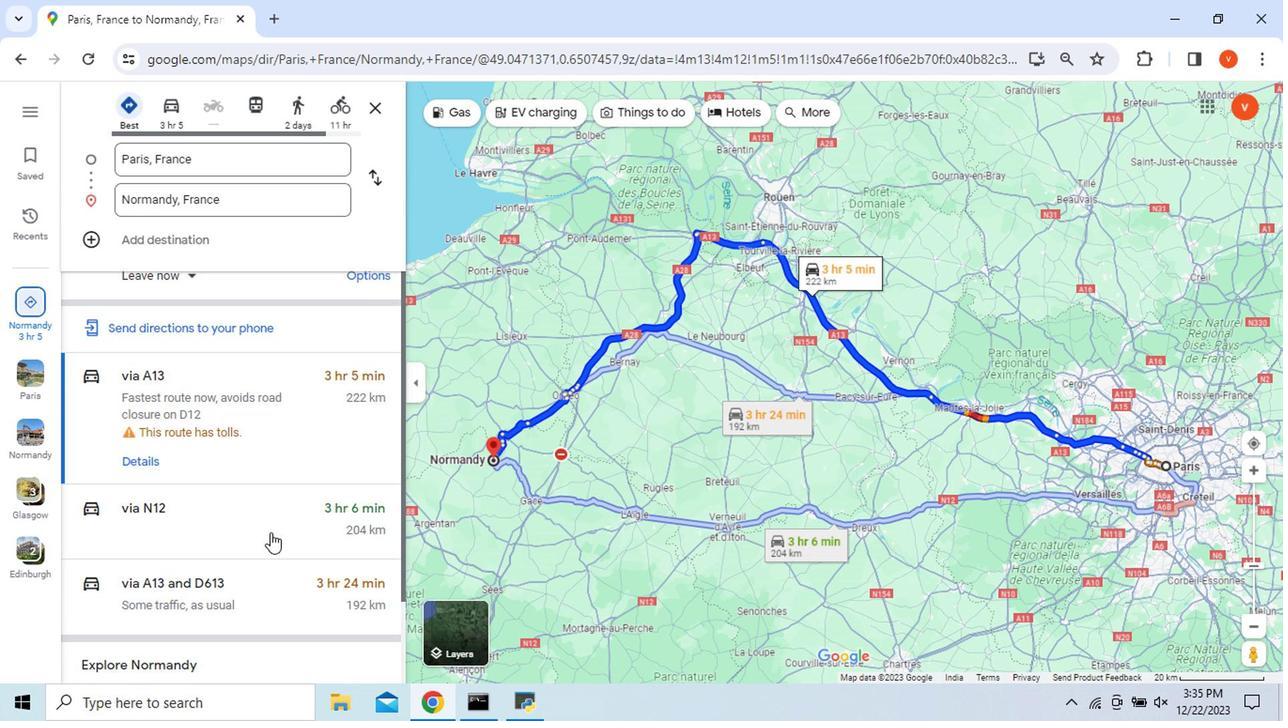 
Action: Mouse scrolled (270, 536) with delta (0, 1)
Screenshot: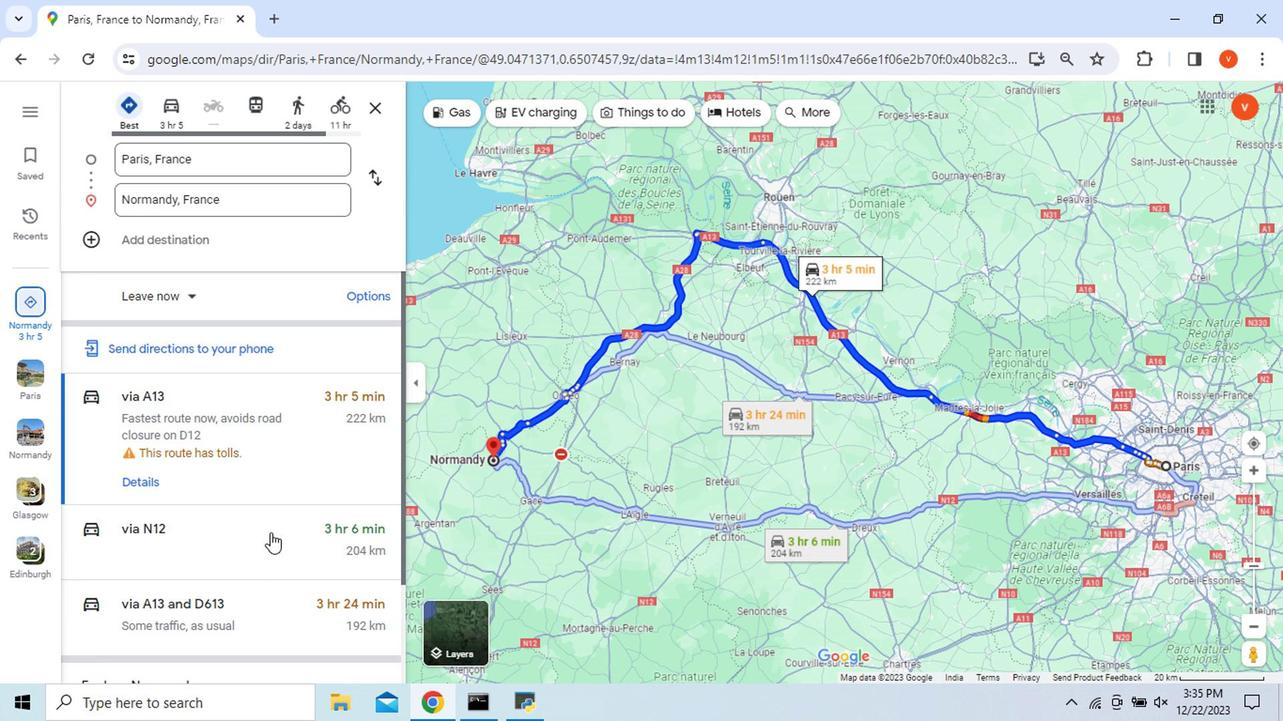 
Action: Mouse scrolled (270, 536) with delta (0, 1)
Screenshot: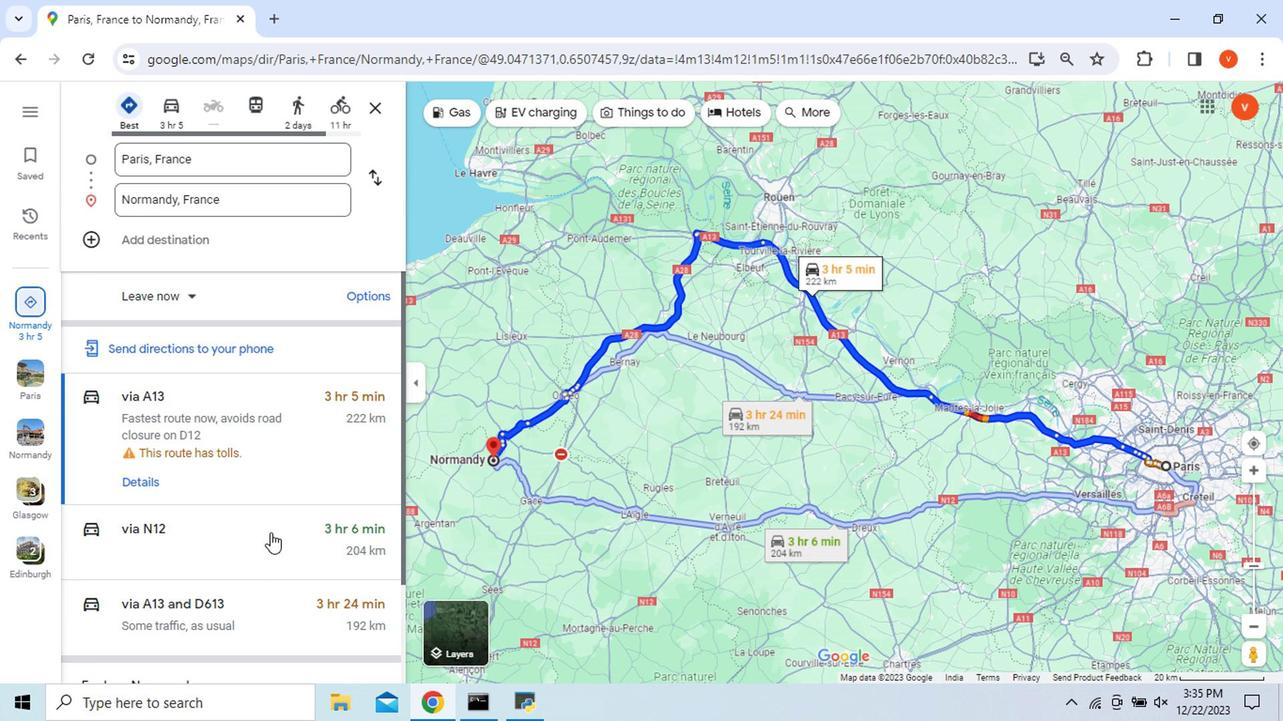 
Action: Mouse moved to (232, 535)
Screenshot: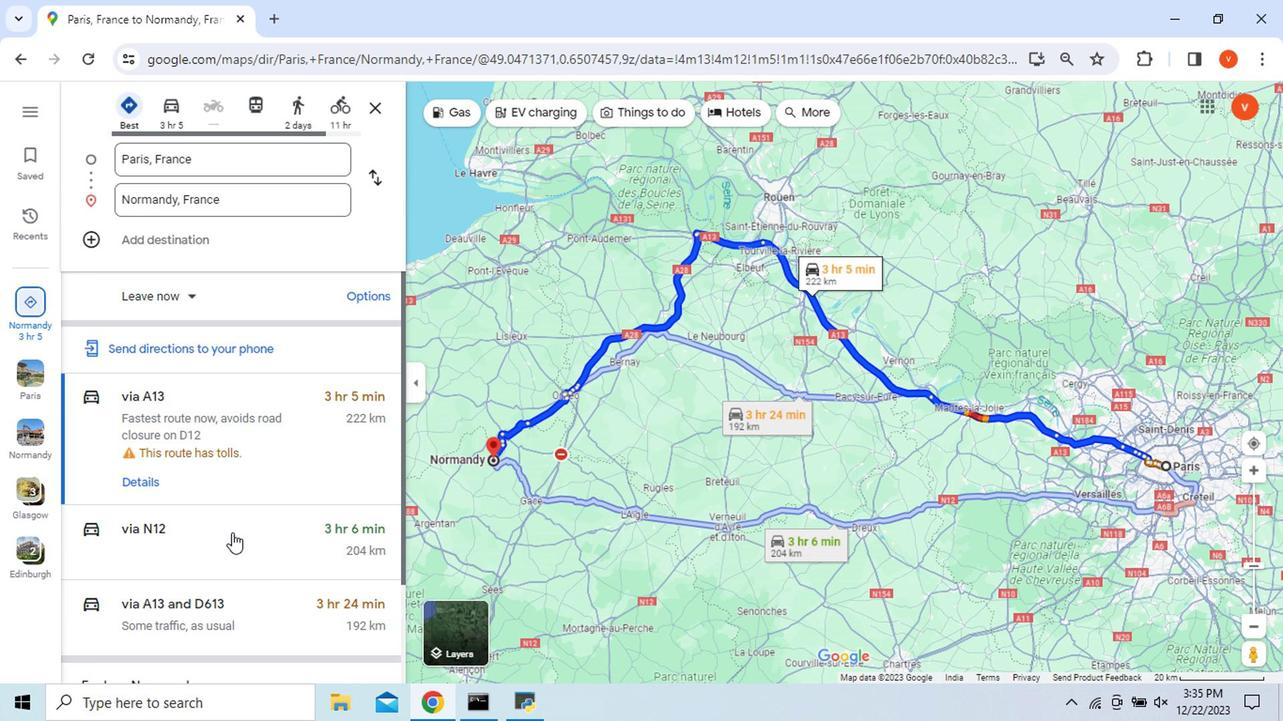 
Action: Mouse pressed left at (232, 535)
Screenshot: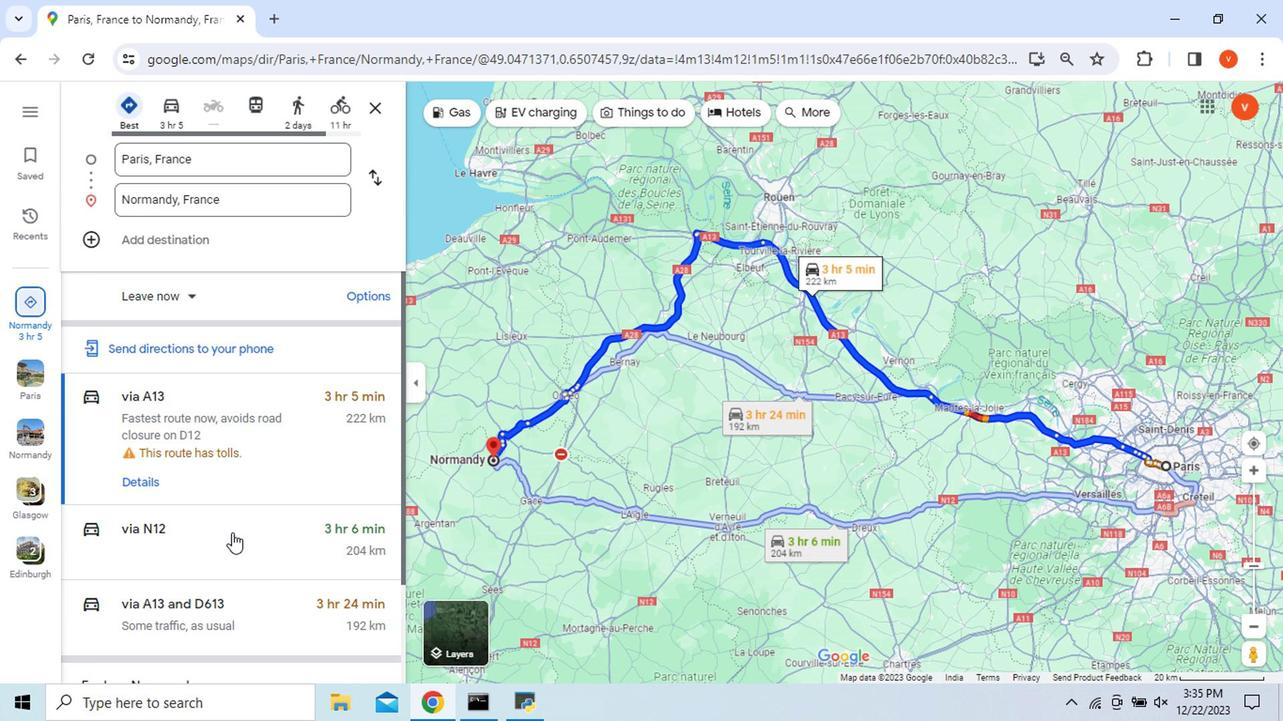 
Action: Mouse moved to (141, 521)
Screenshot: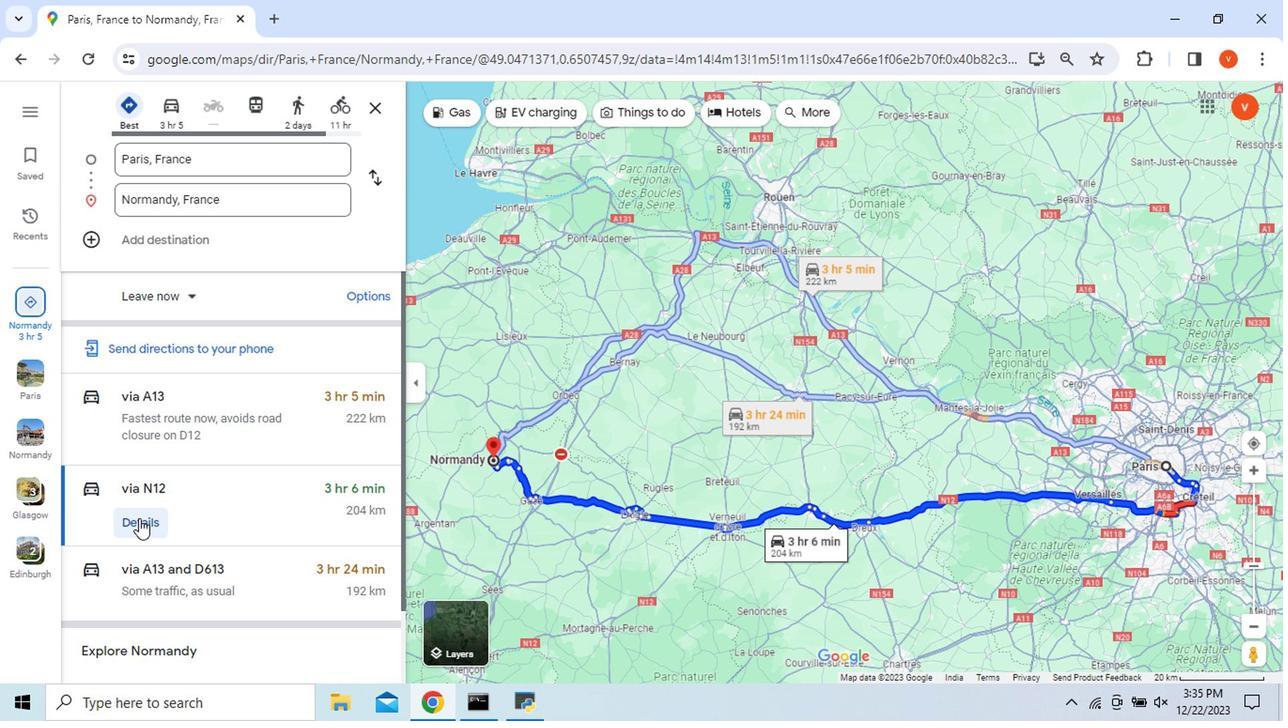 
Action: Mouse pressed left at (141, 521)
Screenshot: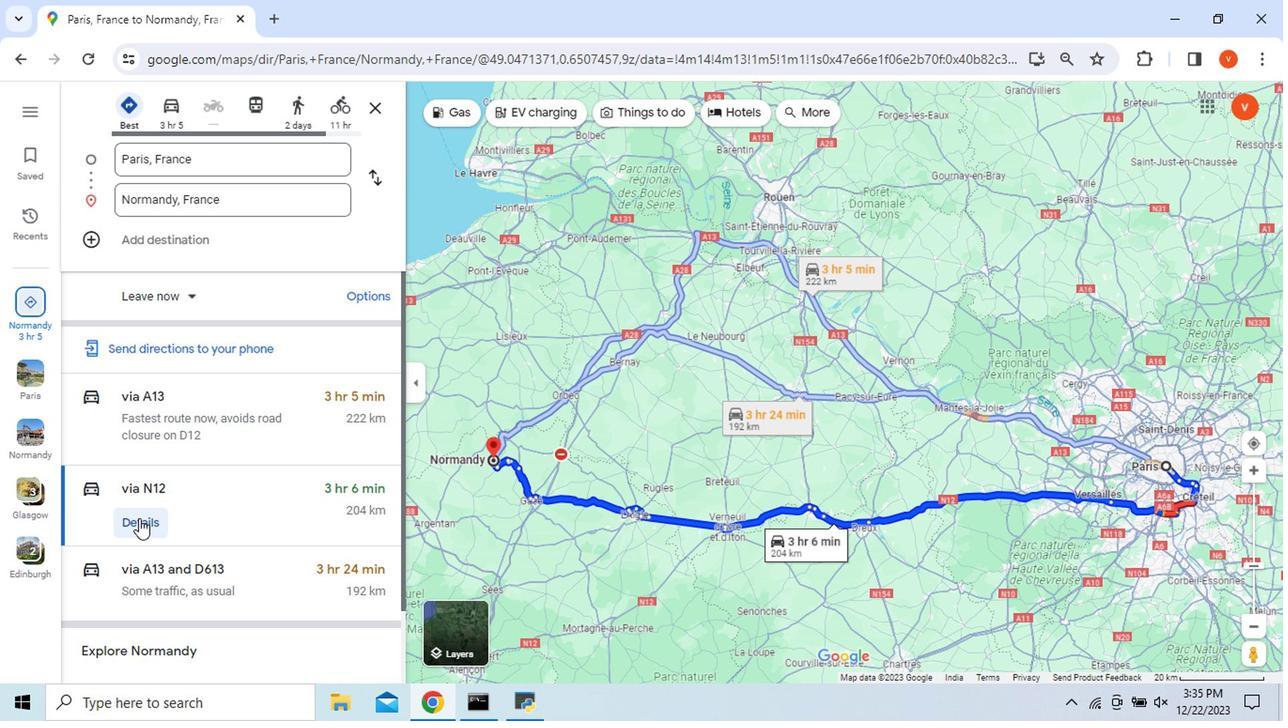 
Action: Mouse moved to (106, 310)
Screenshot: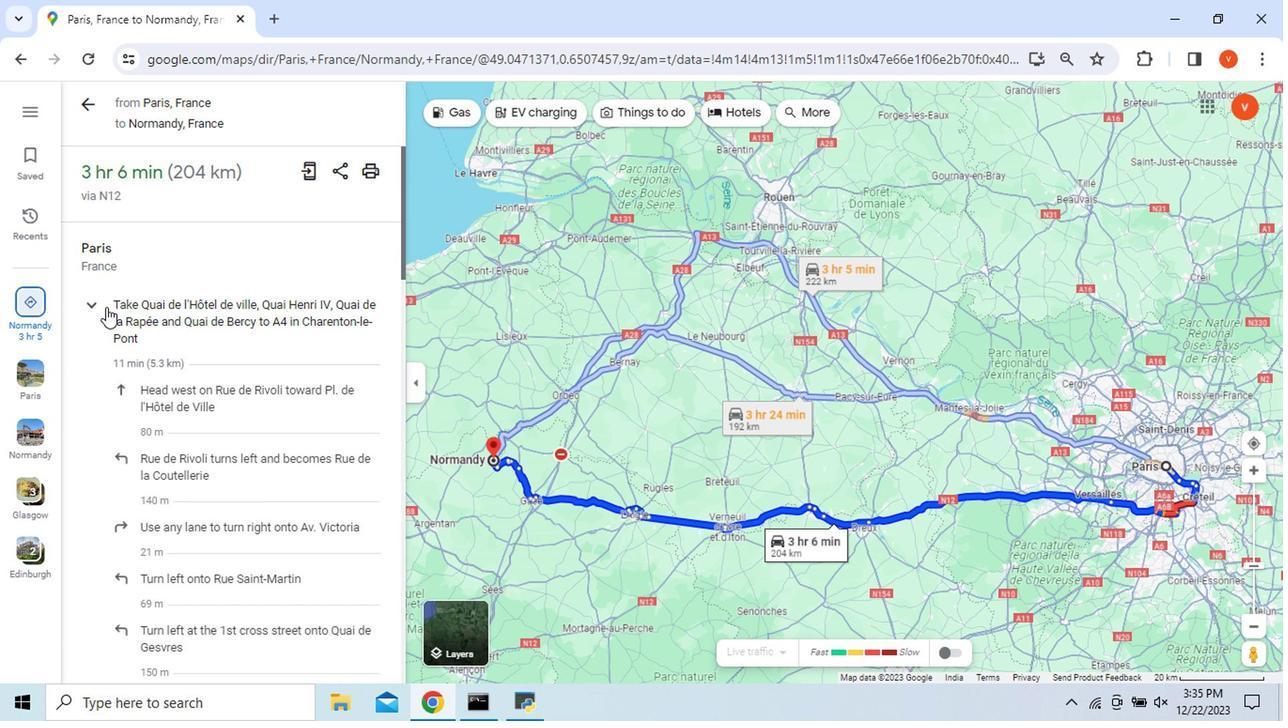 
Action: Mouse pressed left at (106, 310)
Screenshot: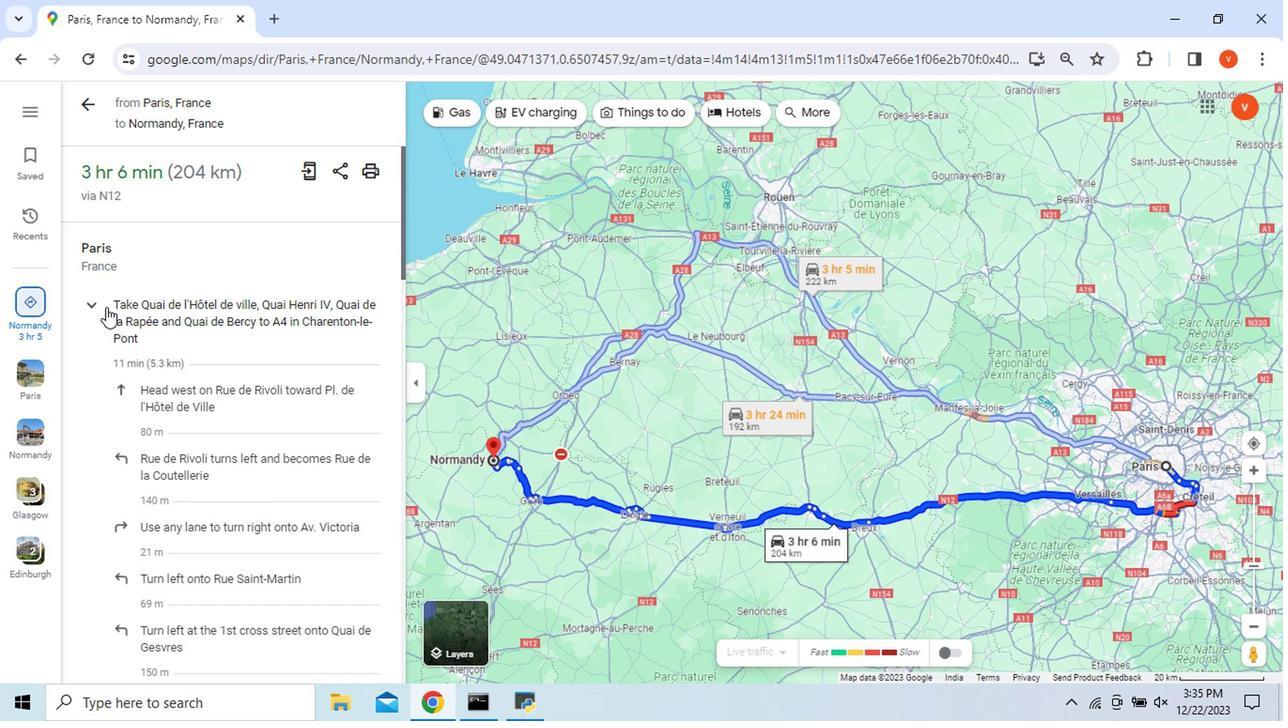 
Action: Mouse moved to (105, 356)
Screenshot: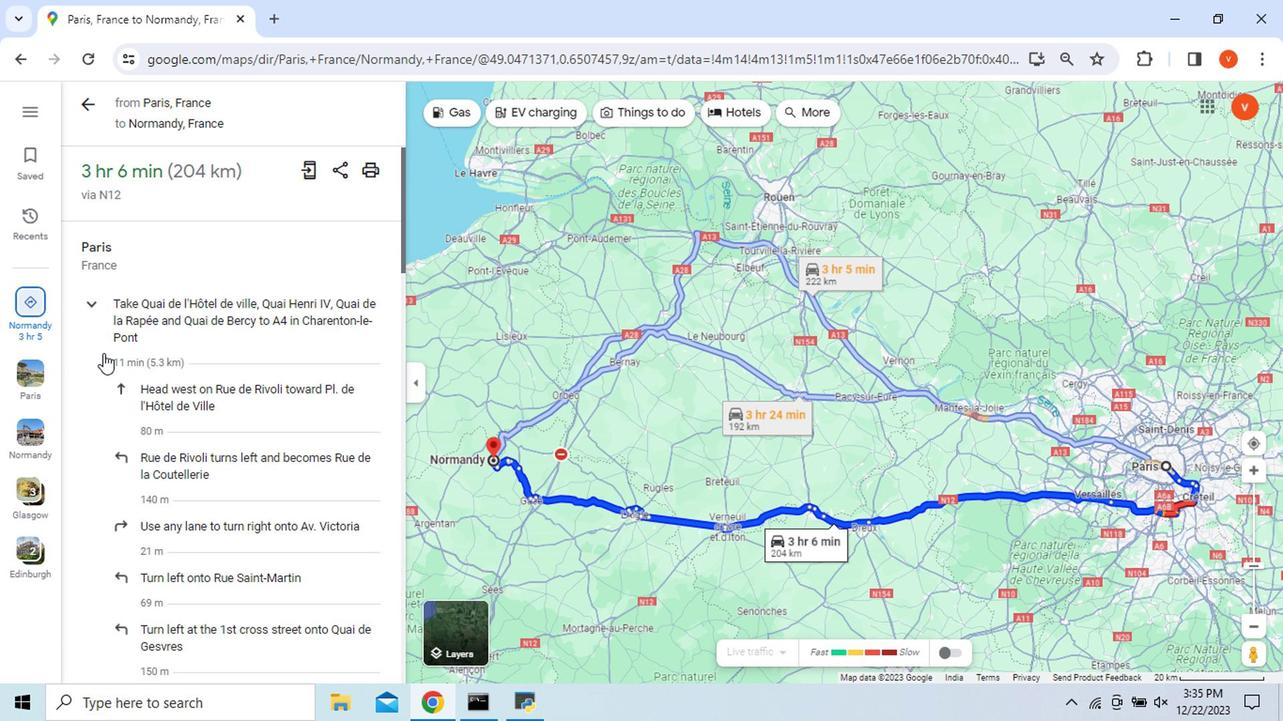
Action: Mouse scrolled (105, 355) with delta (0, 0)
Screenshot: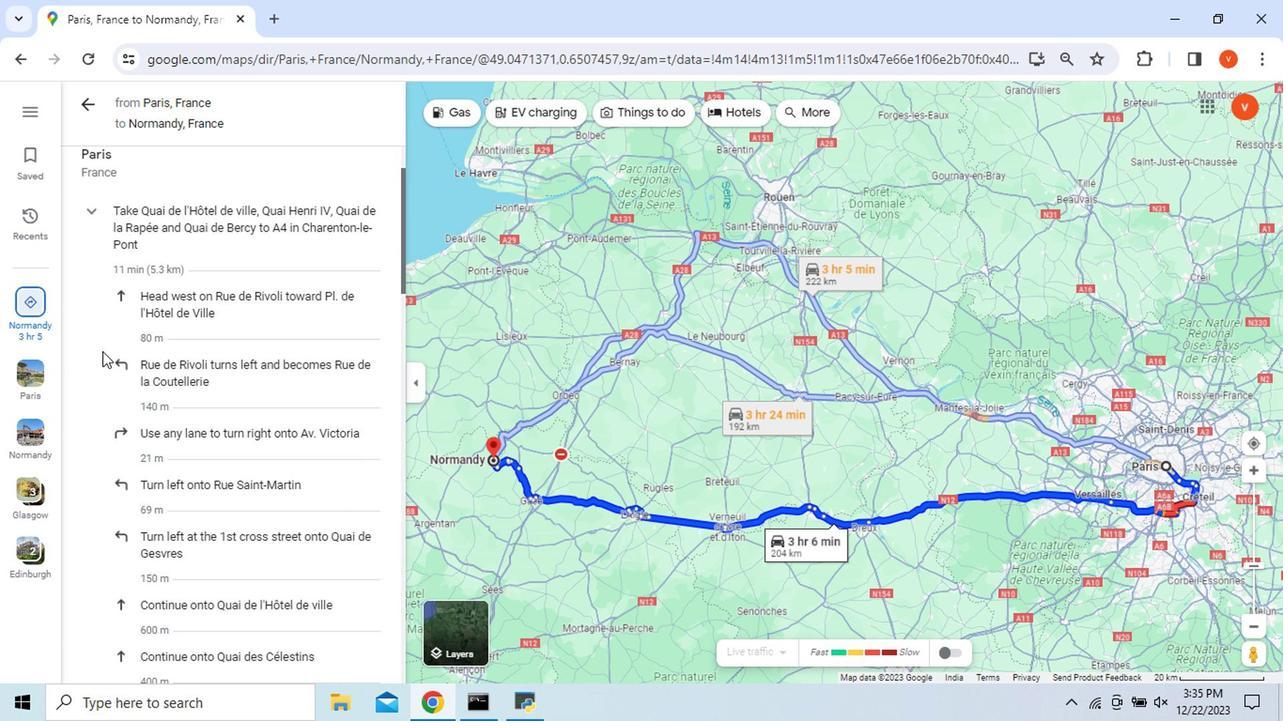 
Action: Mouse moved to (104, 354)
Screenshot: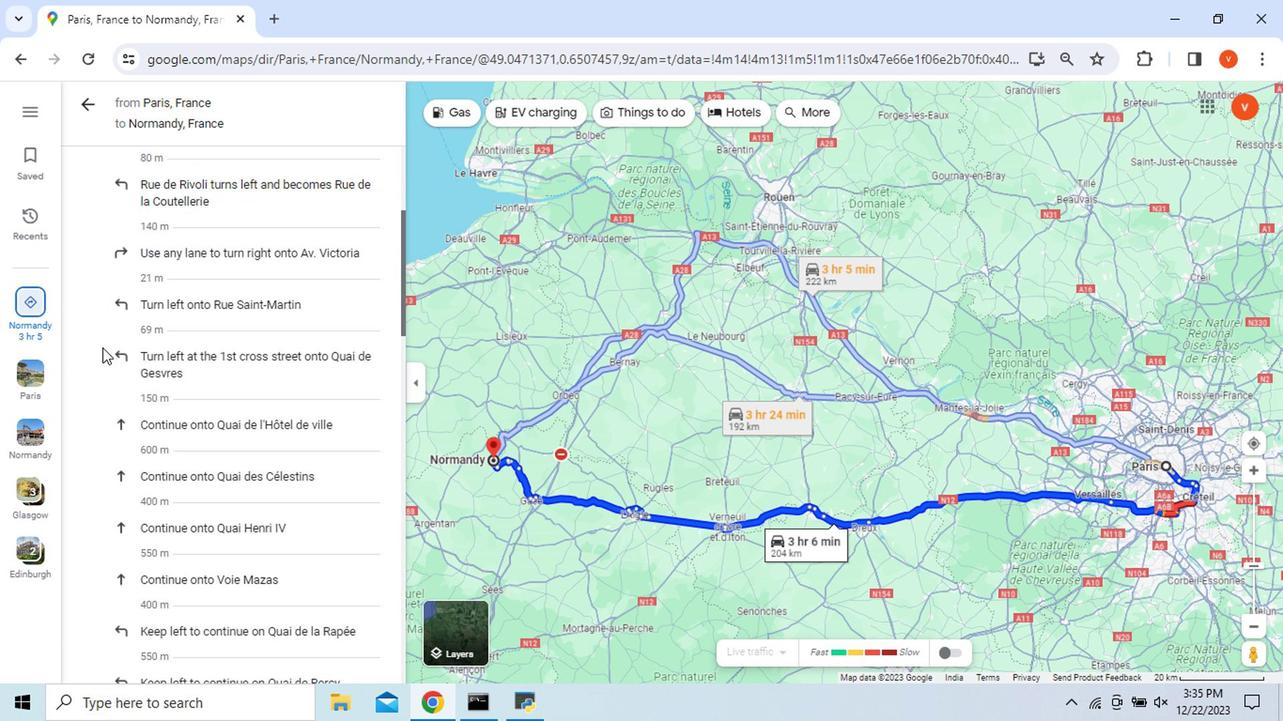 
Action: Mouse scrolled (104, 353) with delta (0, 0)
Screenshot: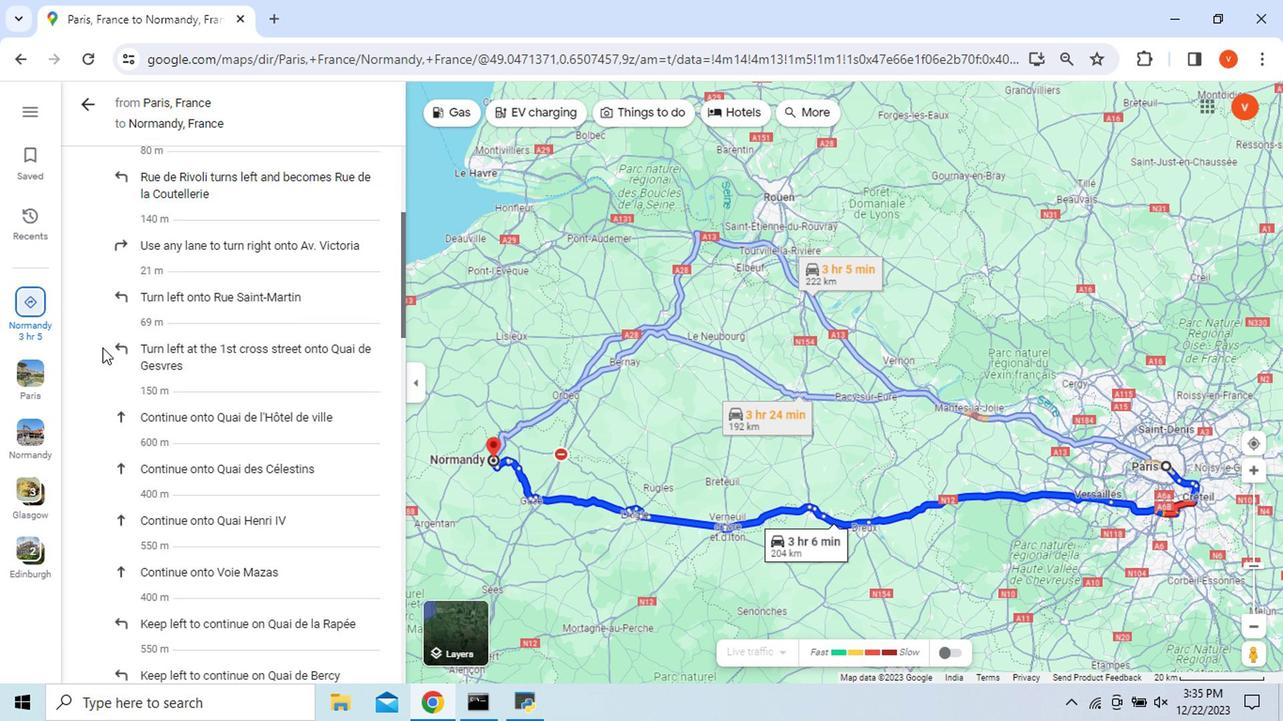 
Action: Mouse scrolled (104, 353) with delta (0, 0)
Screenshot: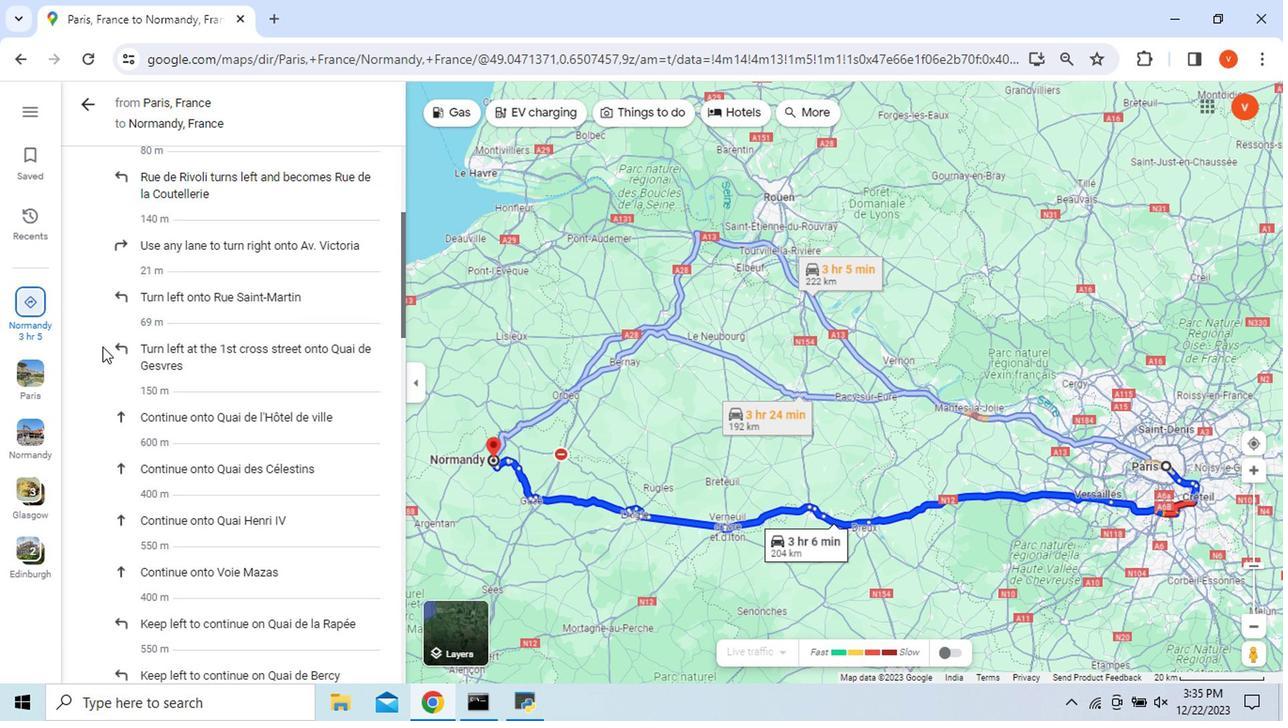
Action: Mouse moved to (104, 349)
Screenshot: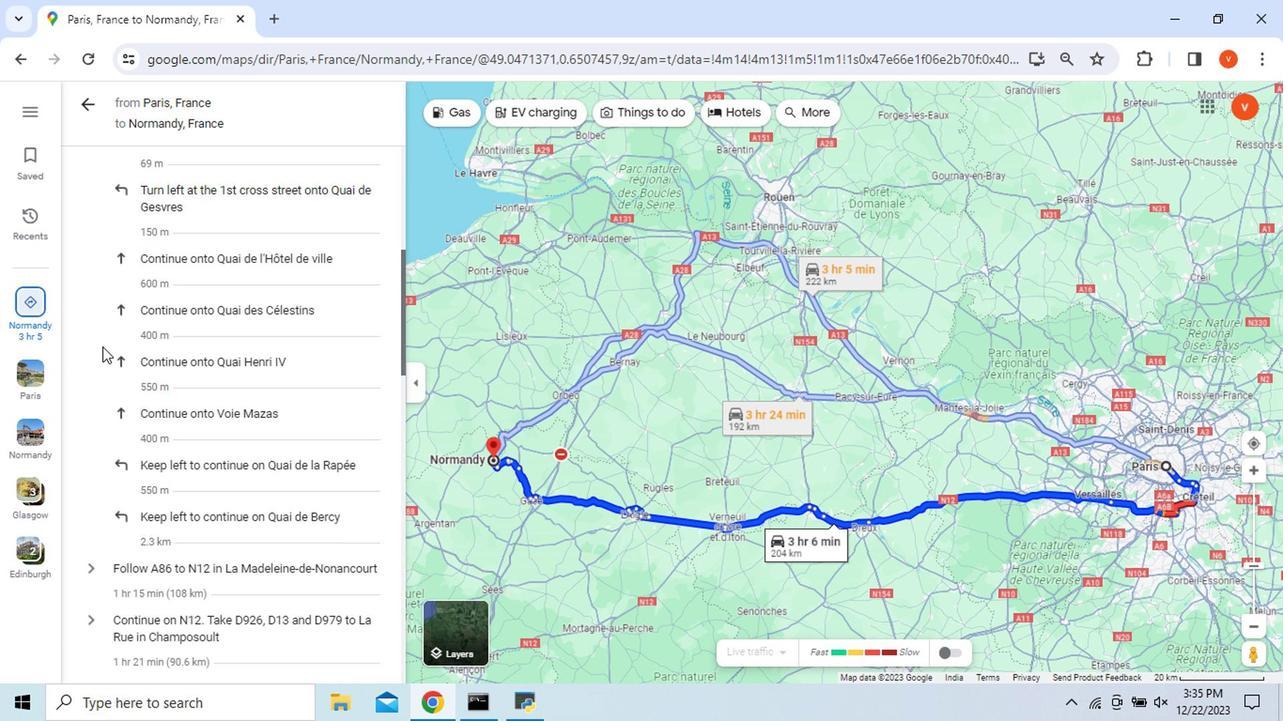 
Action: Mouse scrolled (104, 348) with delta (0, 0)
Screenshot: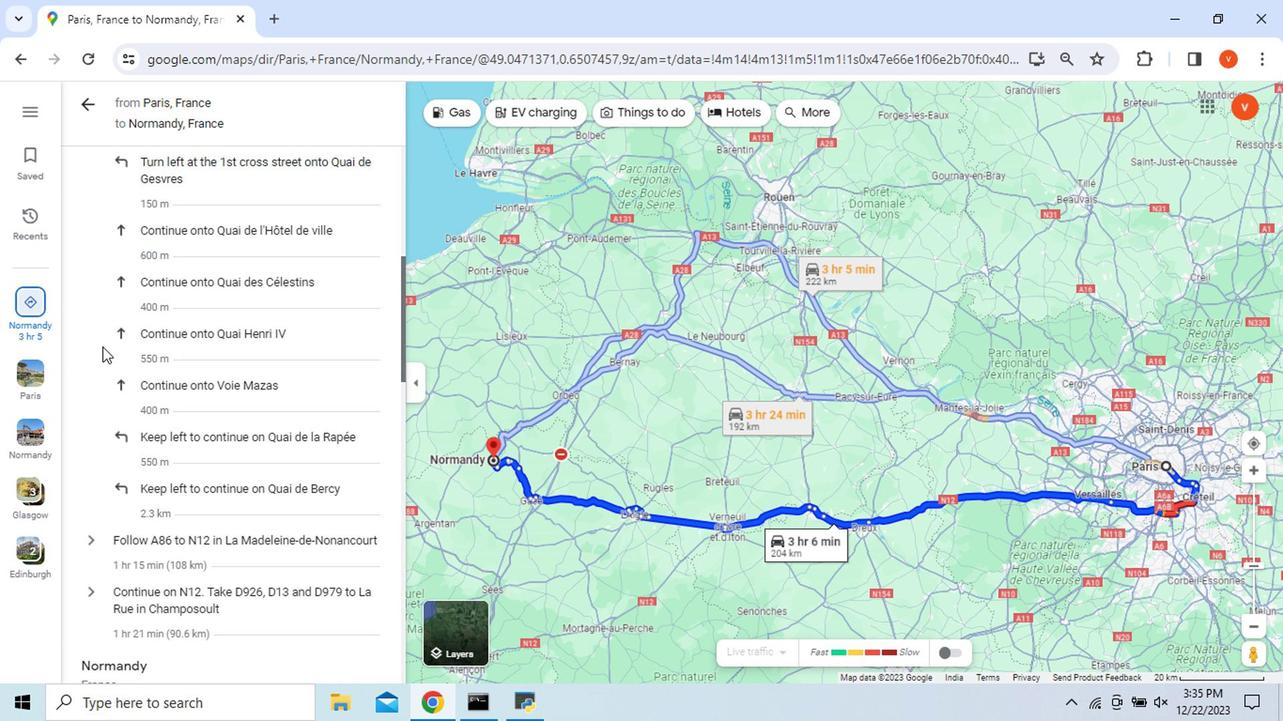 
Action: Mouse scrolled (104, 348) with delta (0, 0)
Screenshot: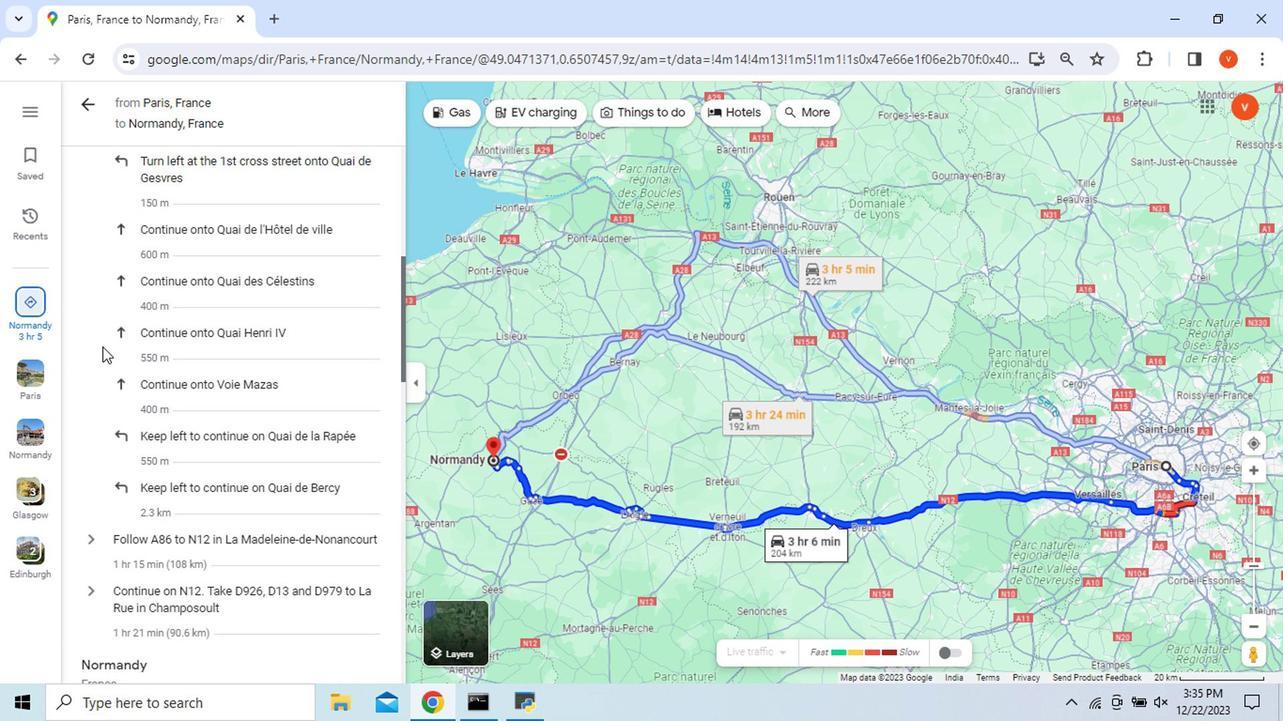 
Action: Mouse scrolled (104, 348) with delta (0, 0)
Screenshot: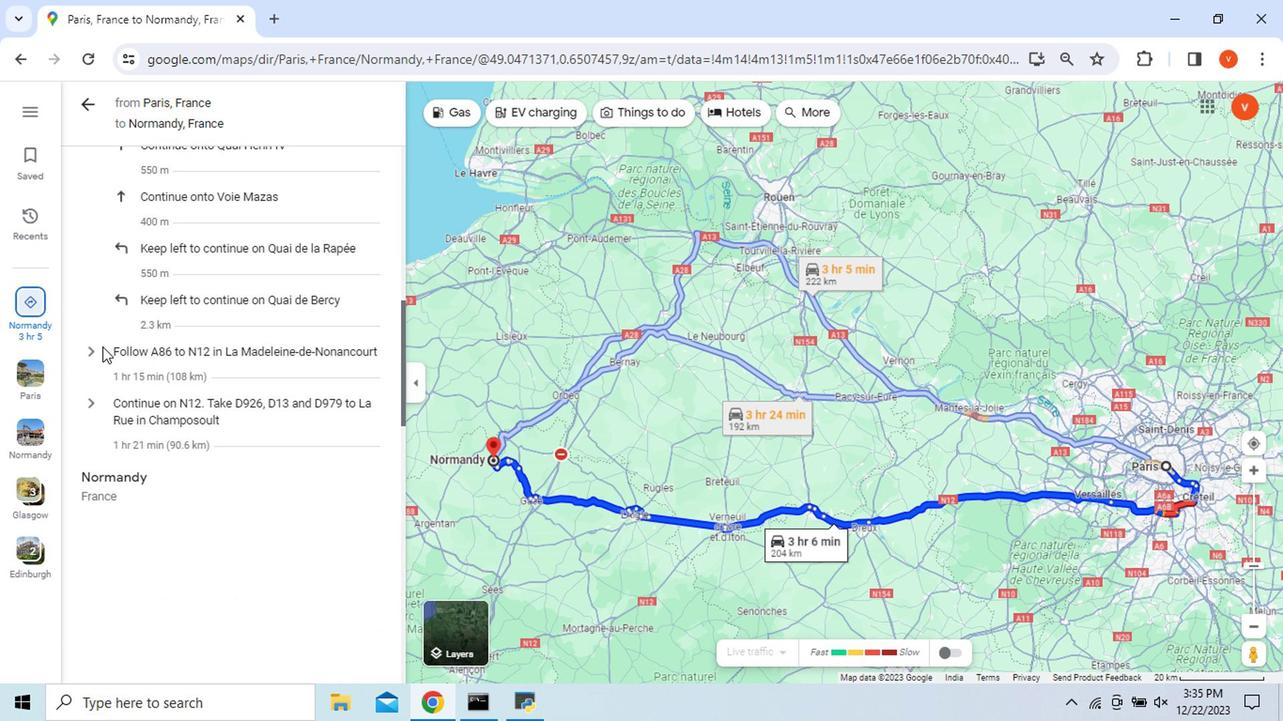
Action: Mouse scrolled (104, 348) with delta (0, 0)
Screenshot: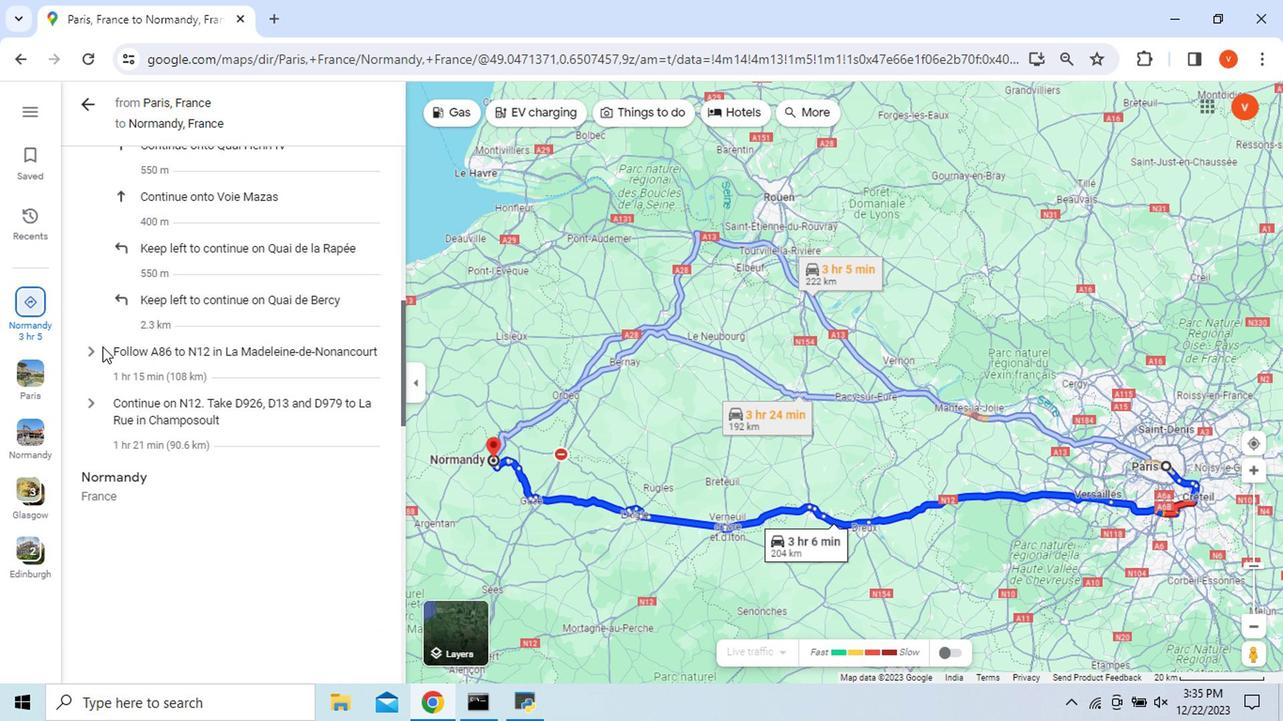 
Action: Mouse moved to (98, 363)
Screenshot: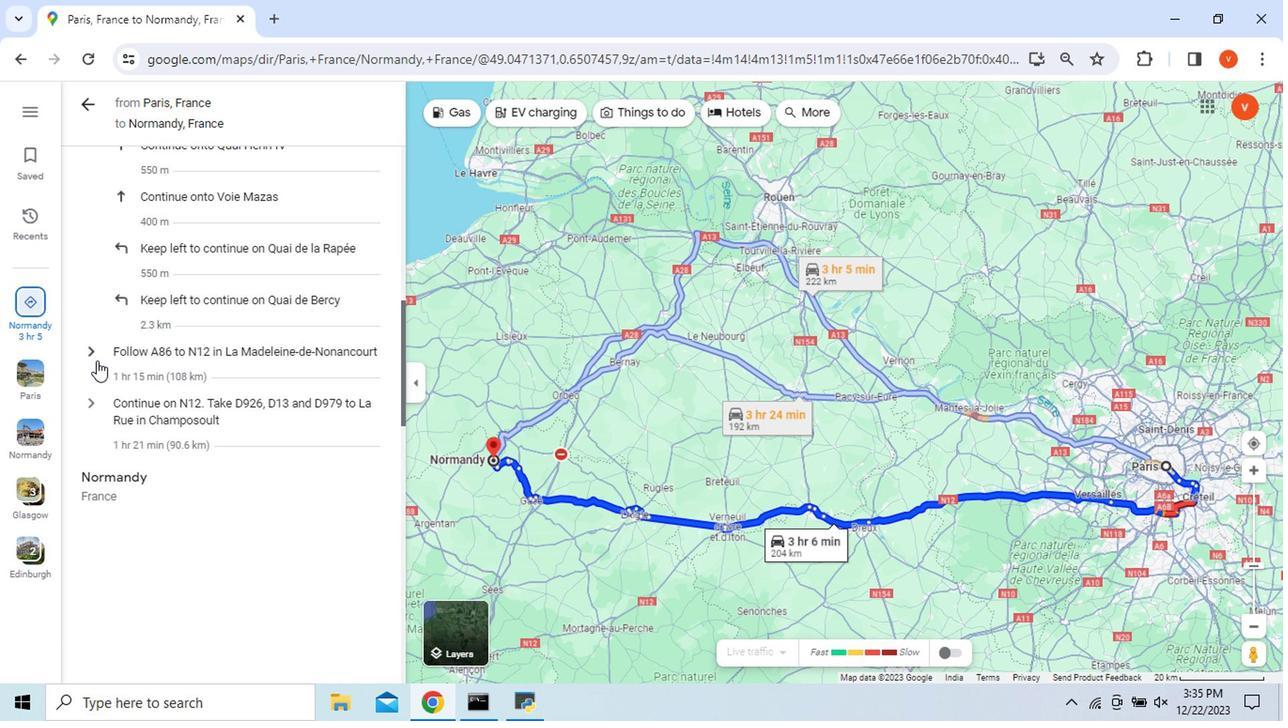 
Action: Mouse pressed left at (98, 363)
Screenshot: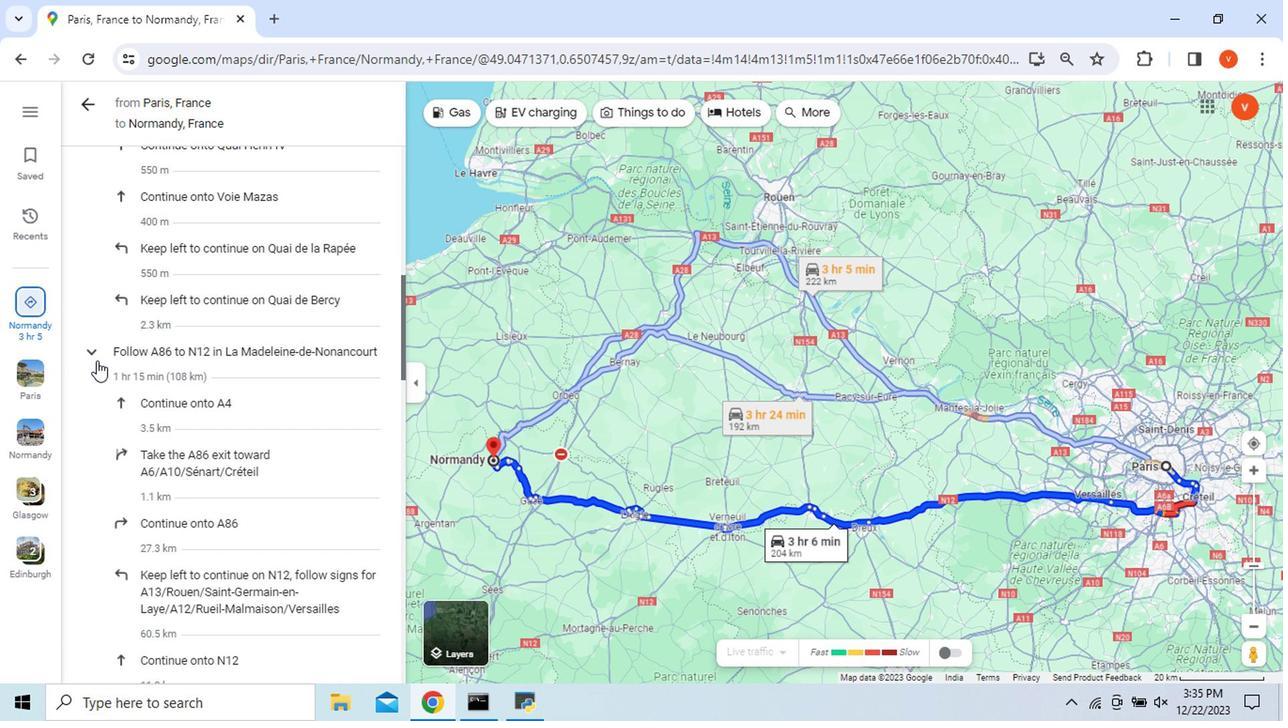 
Action: Mouse scrolled (98, 362) with delta (0, 0)
Screenshot: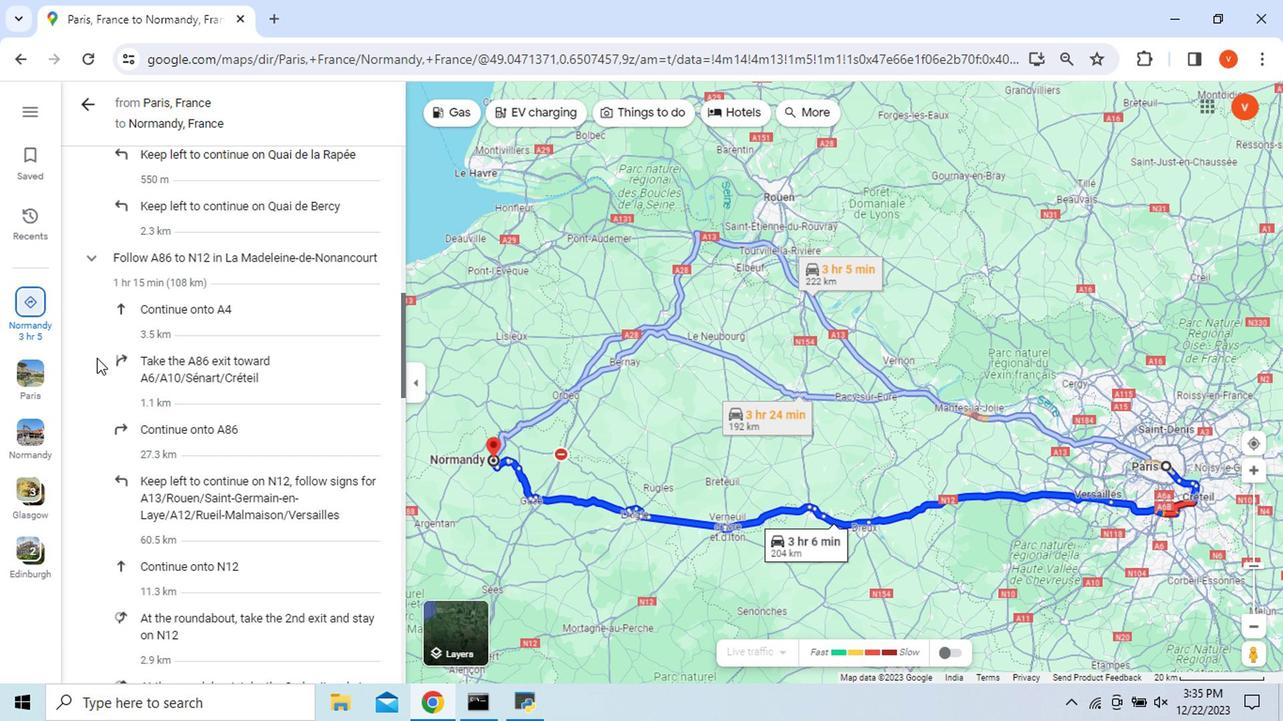
Action: Mouse moved to (98, 361)
Screenshot: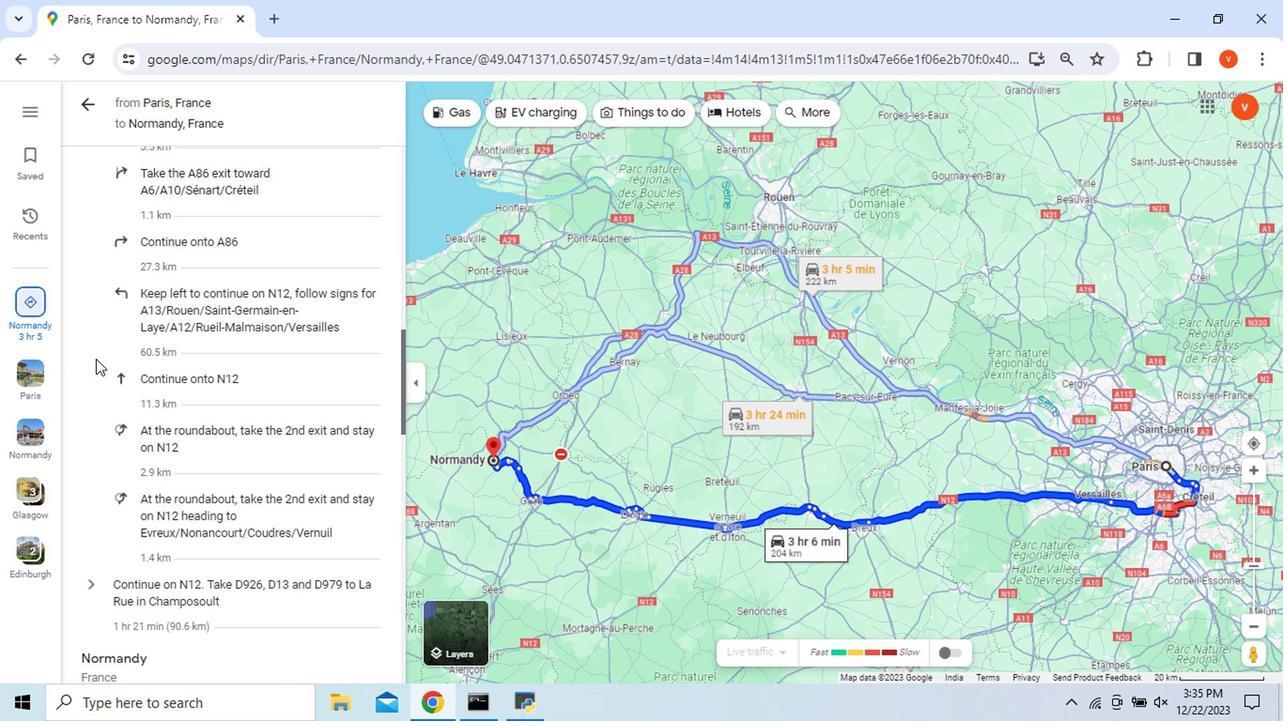 
Action: Mouse scrolled (98, 360) with delta (0, 0)
Screenshot: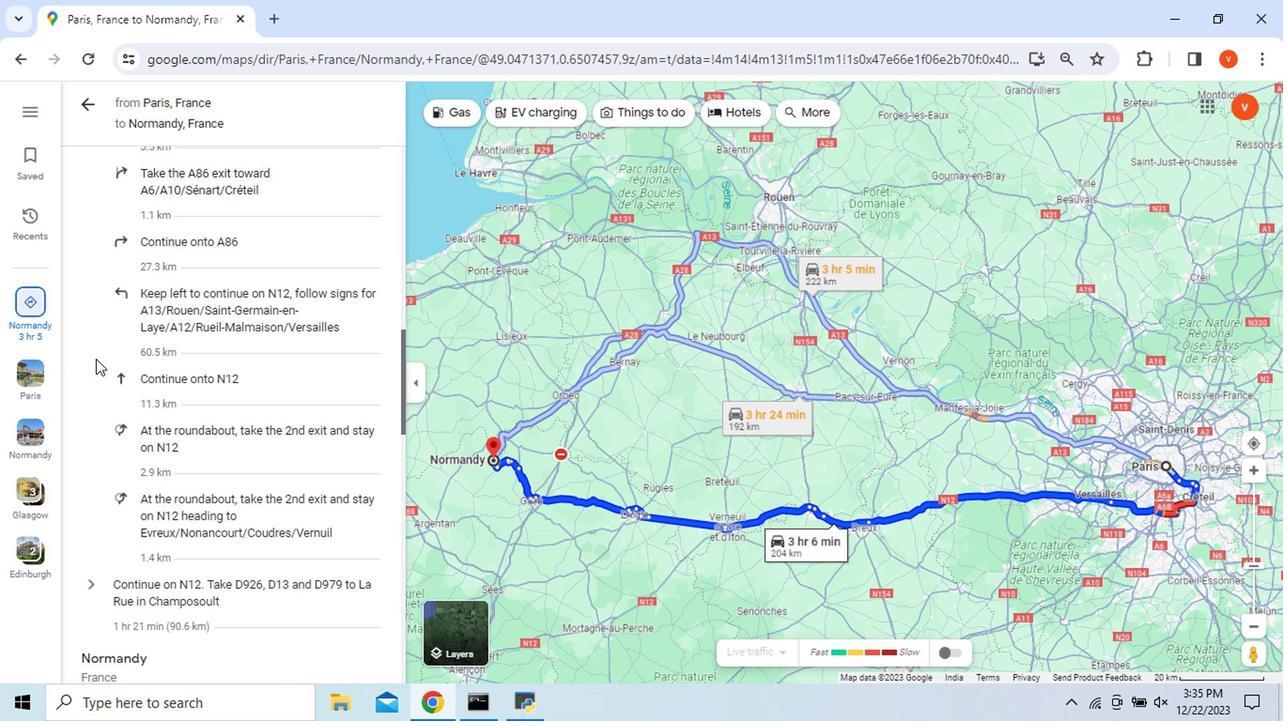 
Action: Mouse scrolled (98, 360) with delta (0, 0)
Screenshot: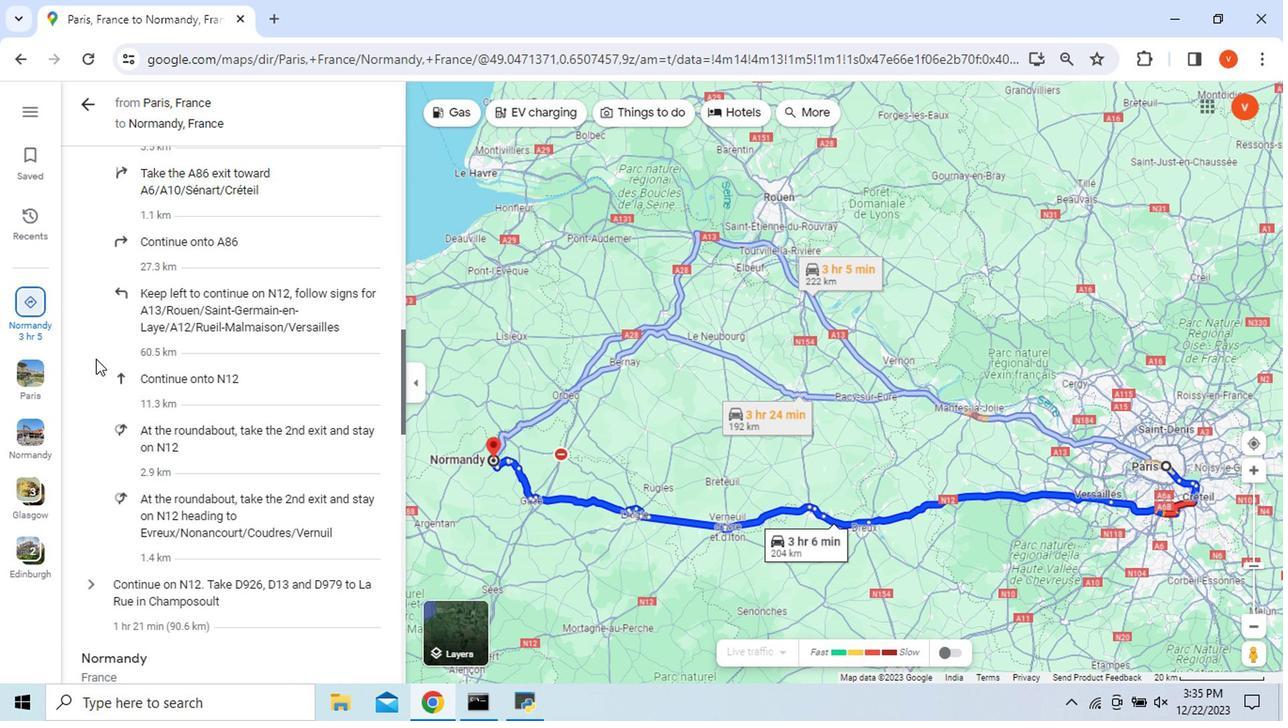 
Action: Mouse scrolled (98, 360) with delta (0, 0)
Screenshot: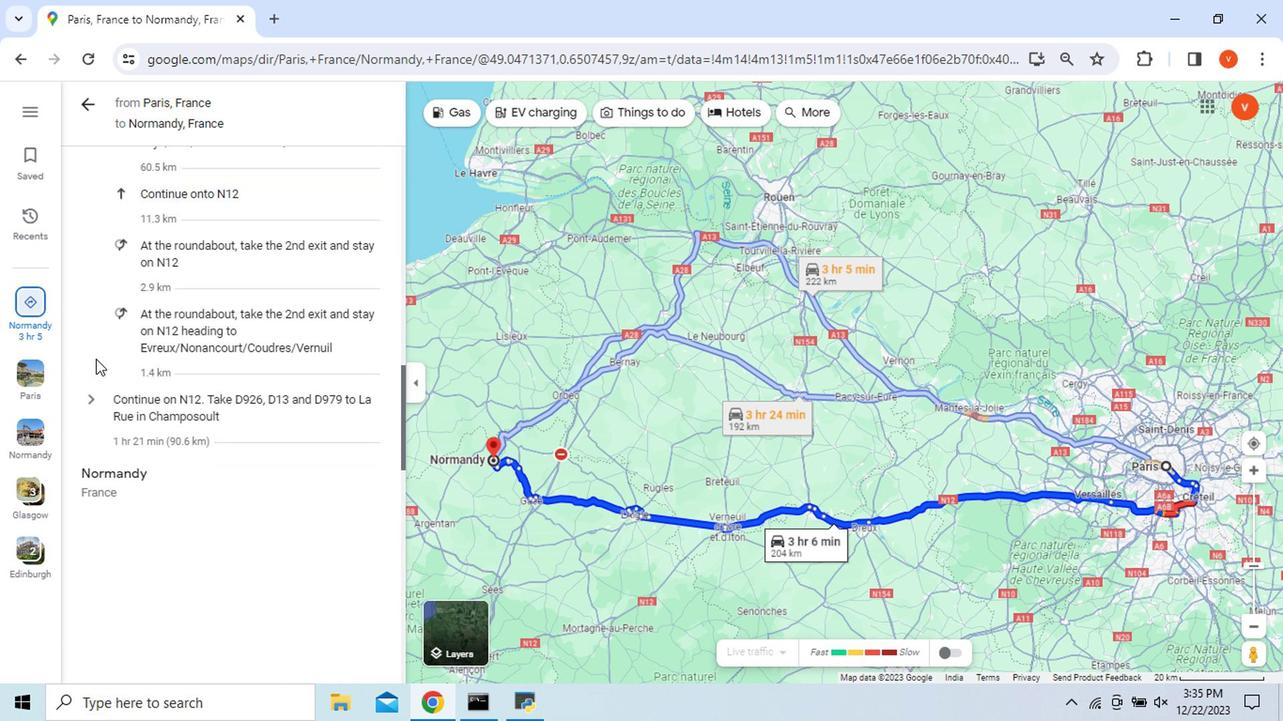 
Action: Mouse scrolled (98, 360) with delta (0, 0)
Screenshot: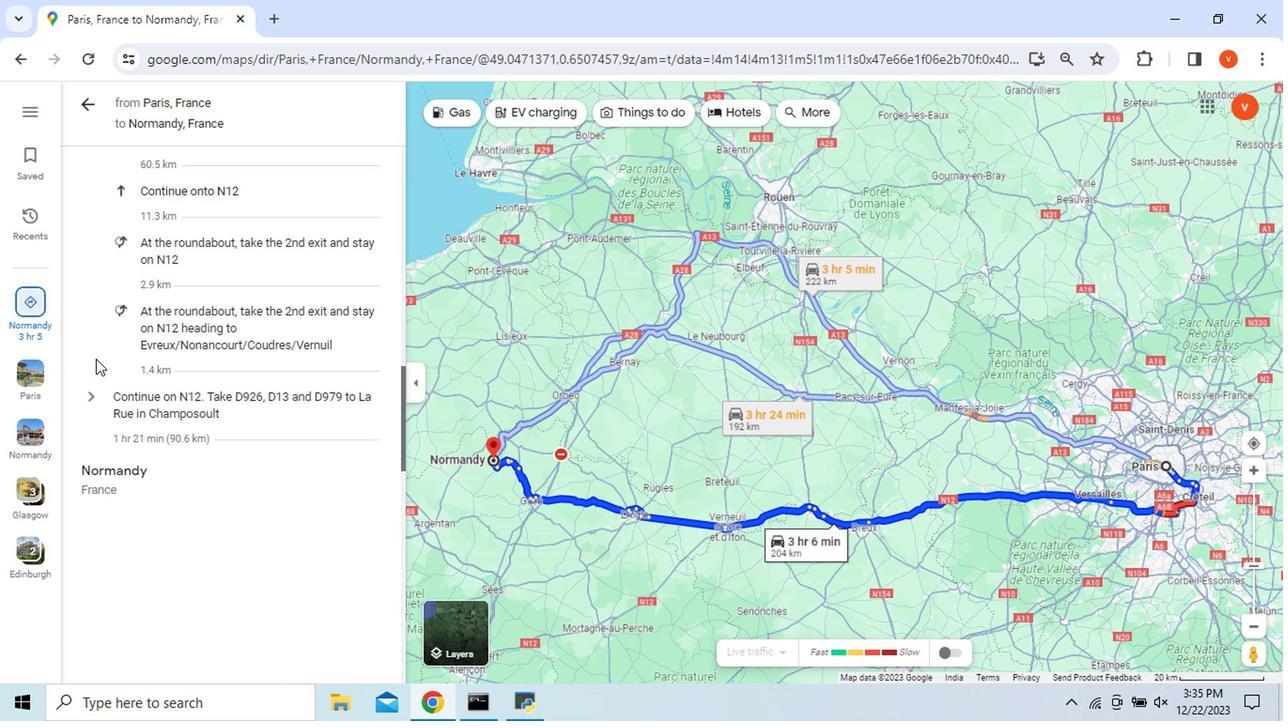 
Action: Mouse moved to (88, 397)
Screenshot: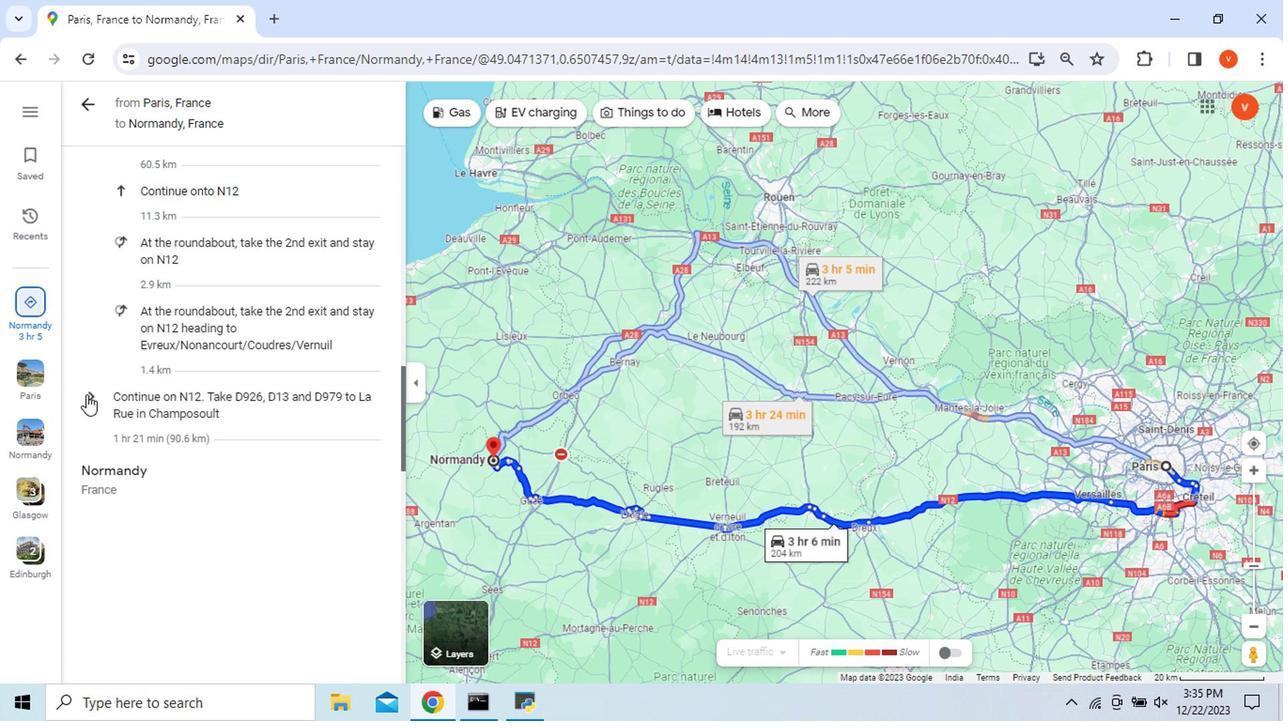 
Action: Mouse pressed left at (88, 397)
Screenshot: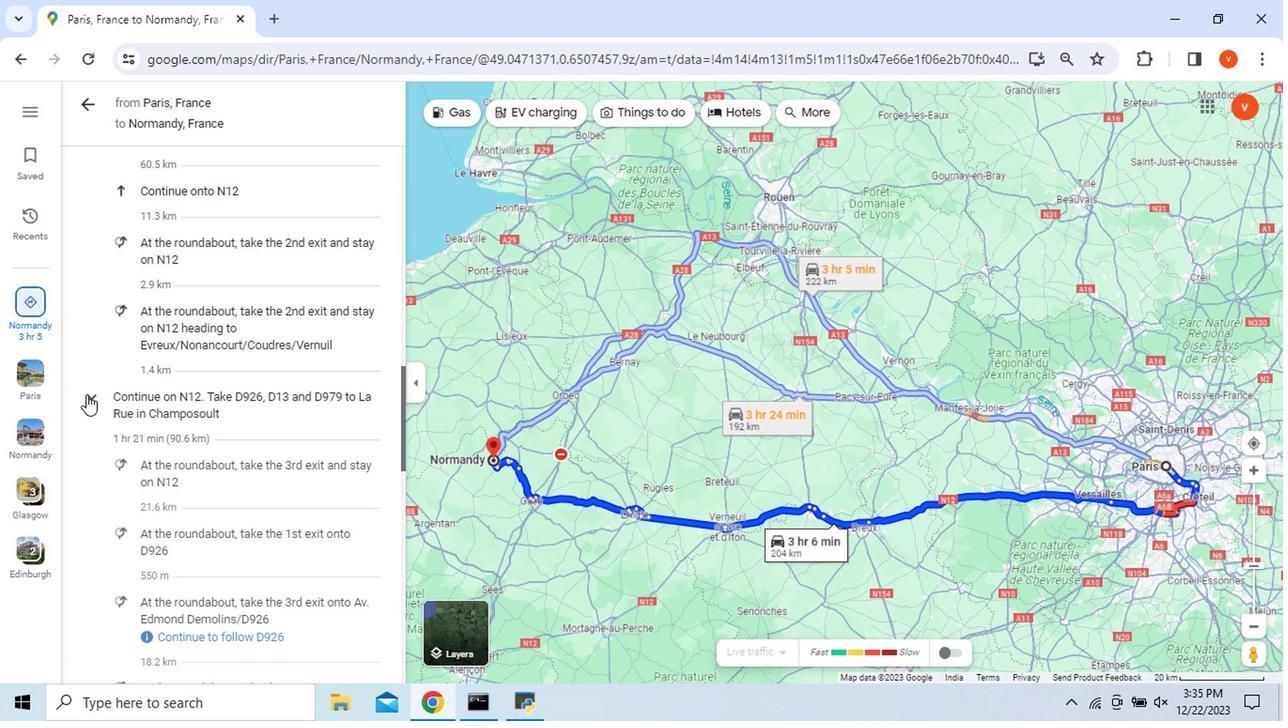 
Action: Mouse moved to (88, 397)
Screenshot: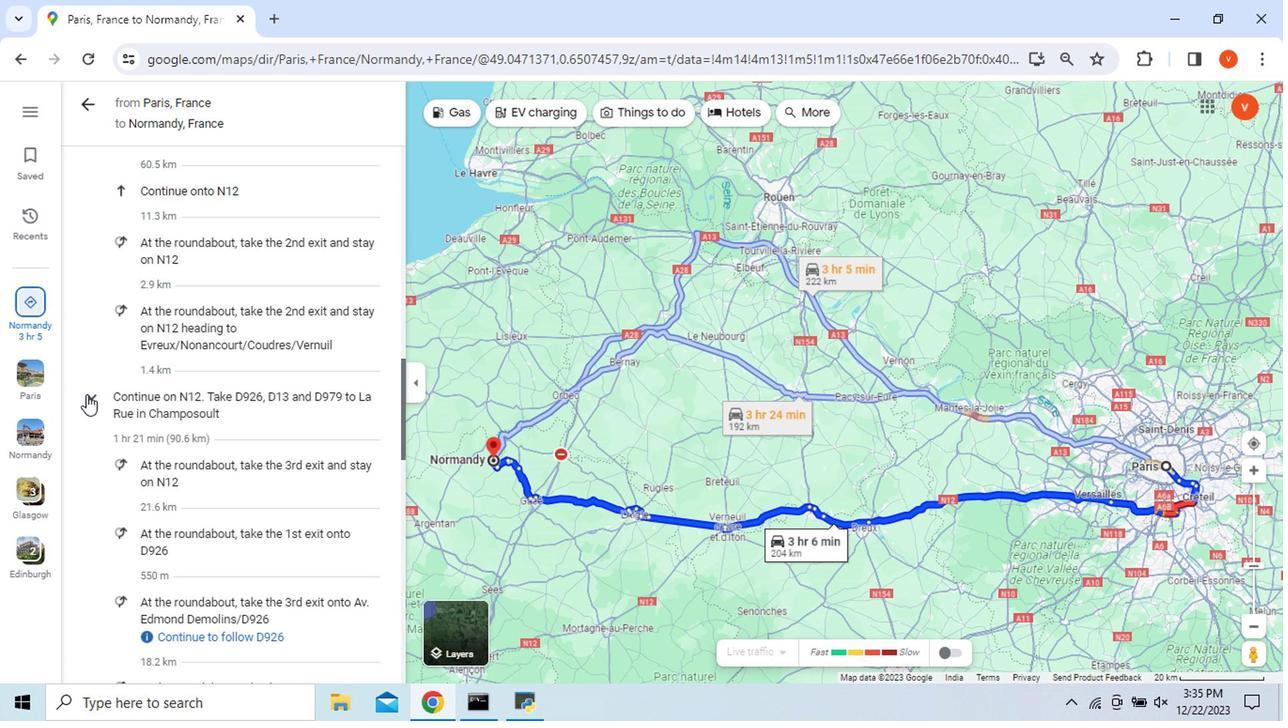 
Action: Mouse scrolled (88, 396) with delta (0, -1)
Screenshot: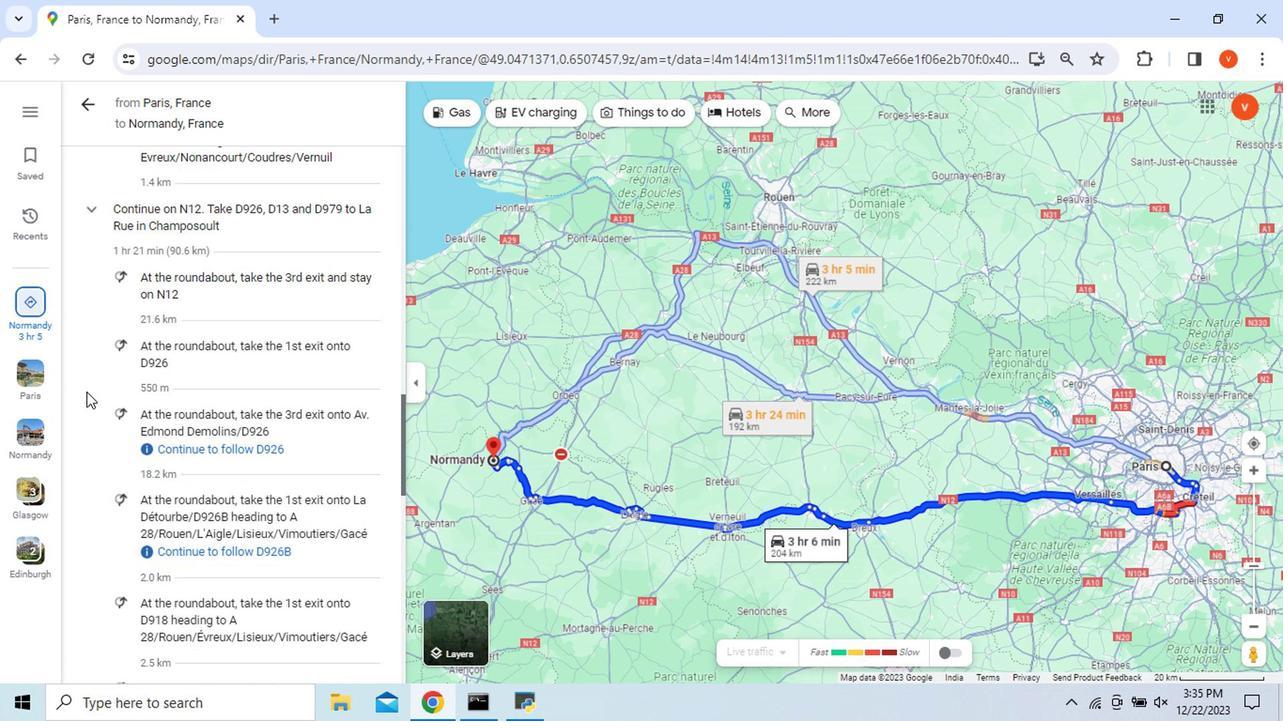 
Action: Mouse scrolled (88, 396) with delta (0, -1)
Screenshot: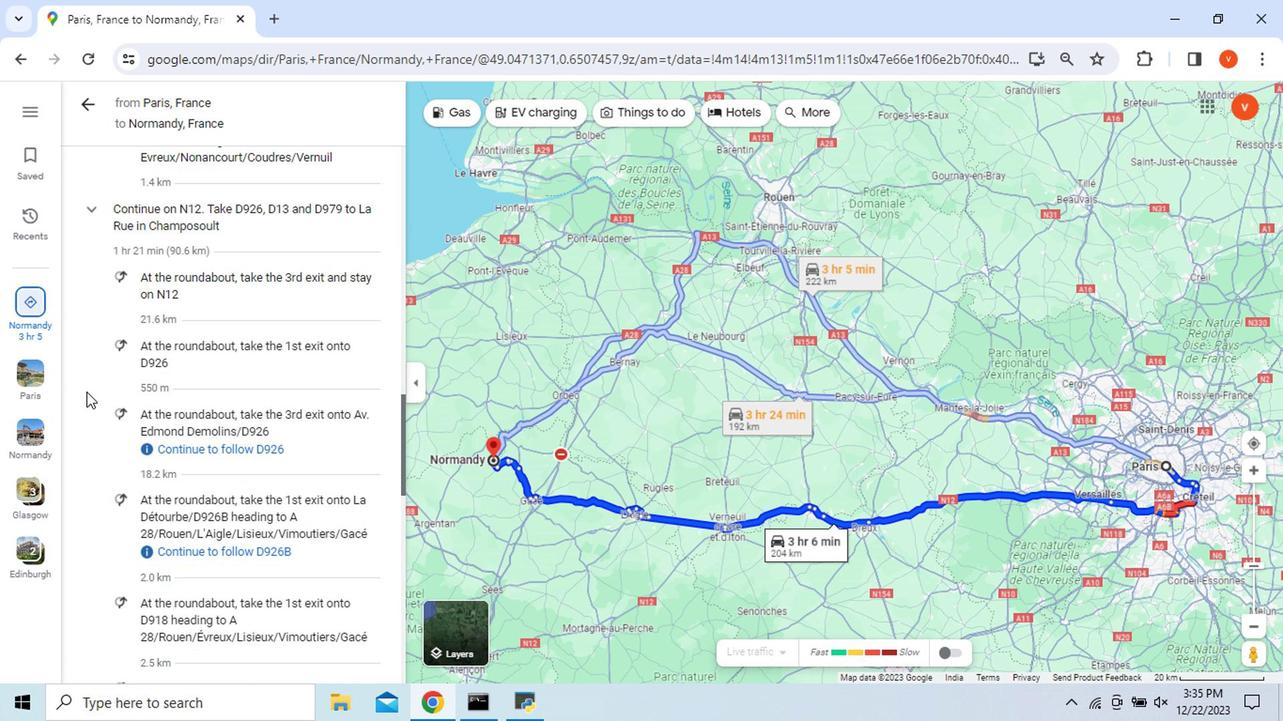 
Action: Mouse moved to (88, 395)
Screenshot: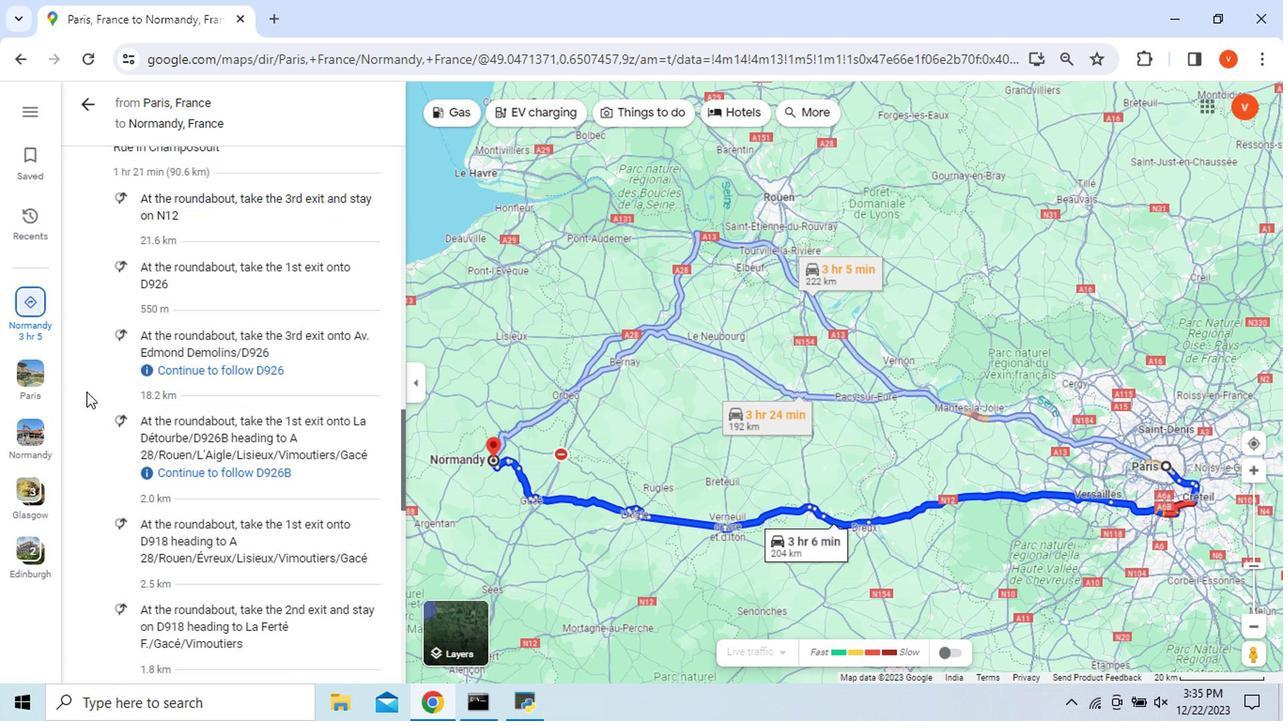 
Action: Mouse scrolled (88, 393) with delta (0, -1)
Screenshot: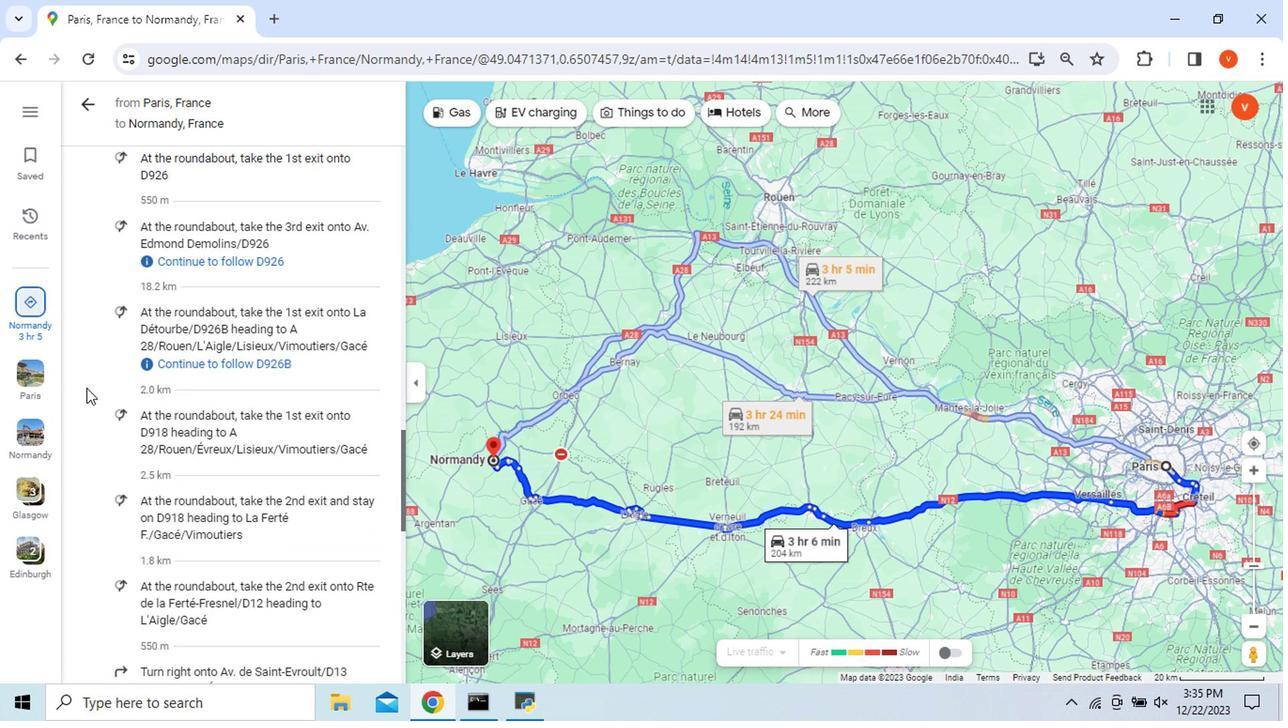 
Action: Mouse scrolled (88, 393) with delta (0, -1)
Screenshot: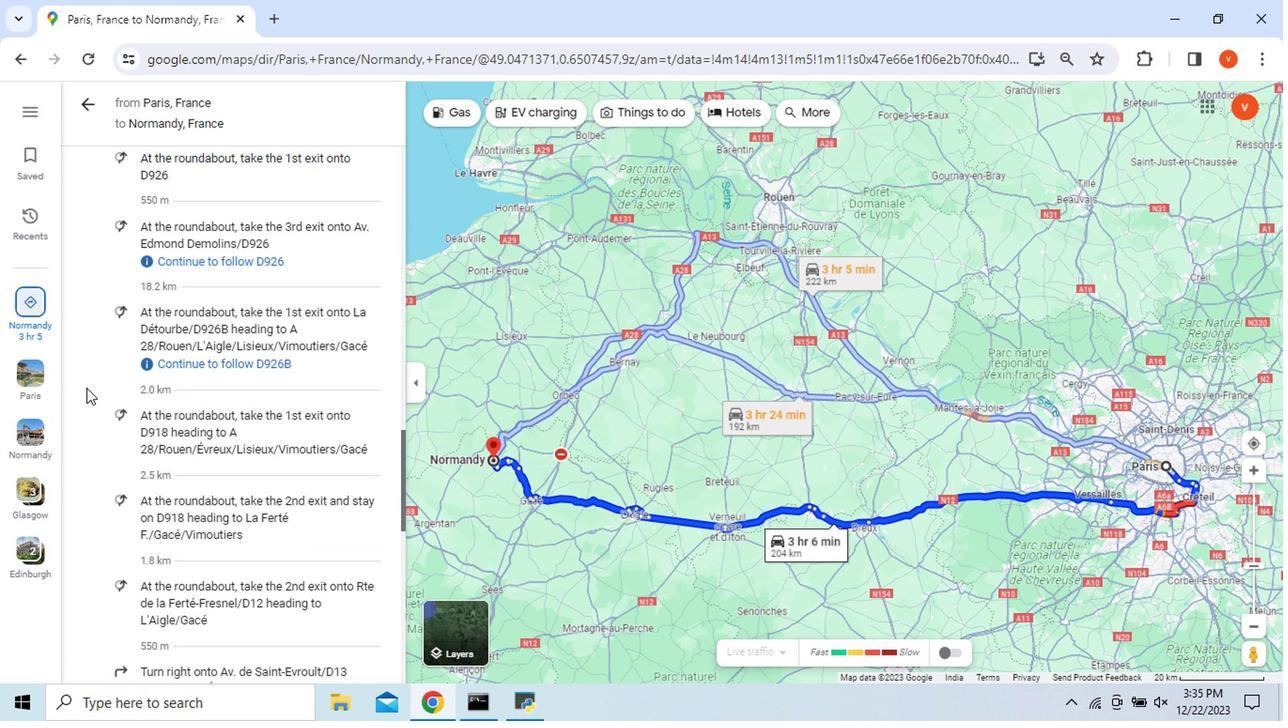 
Action: Mouse moved to (88, 391)
Screenshot: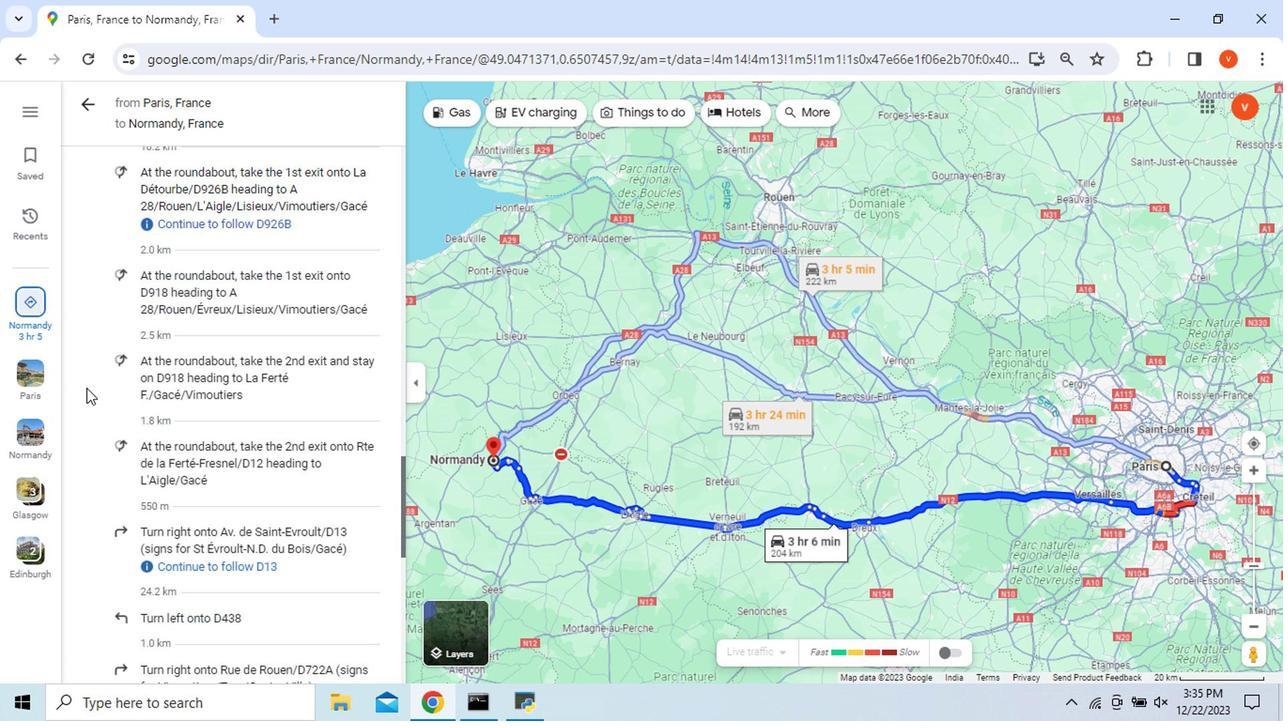 
Action: Mouse scrolled (88, 390) with delta (0, 0)
Screenshot: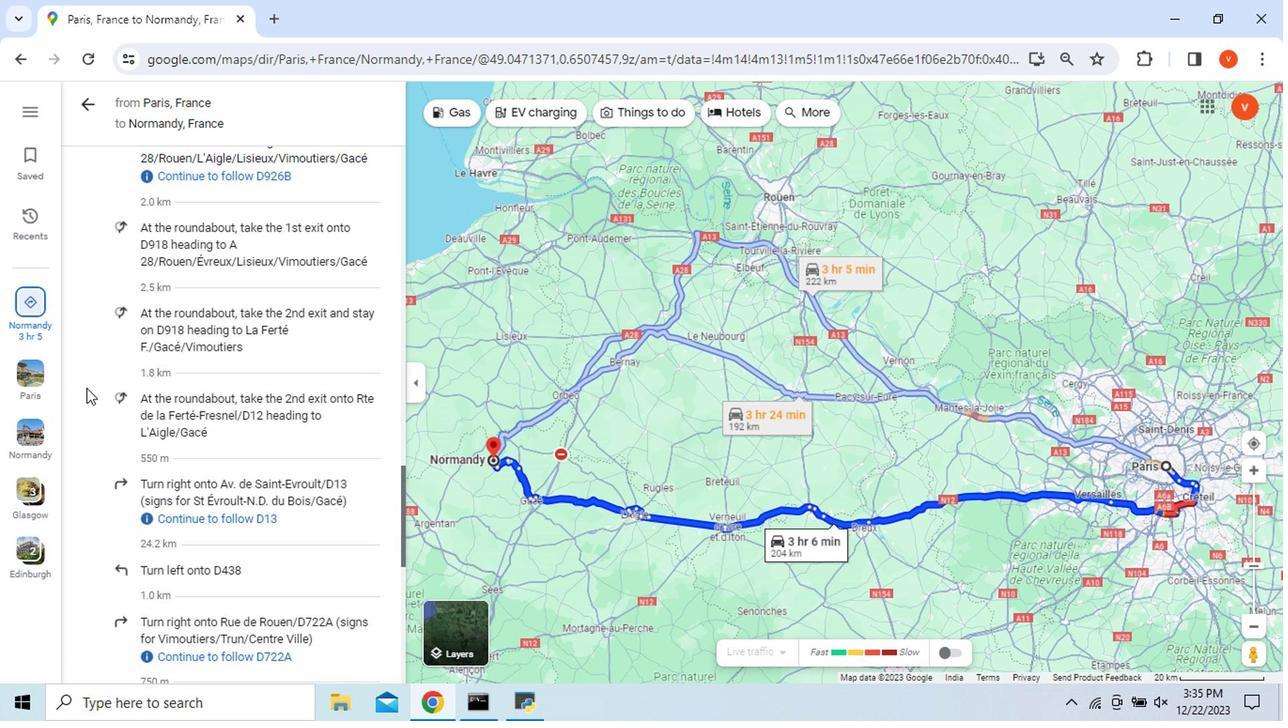
Action: Mouse scrolled (88, 390) with delta (0, 0)
Screenshot: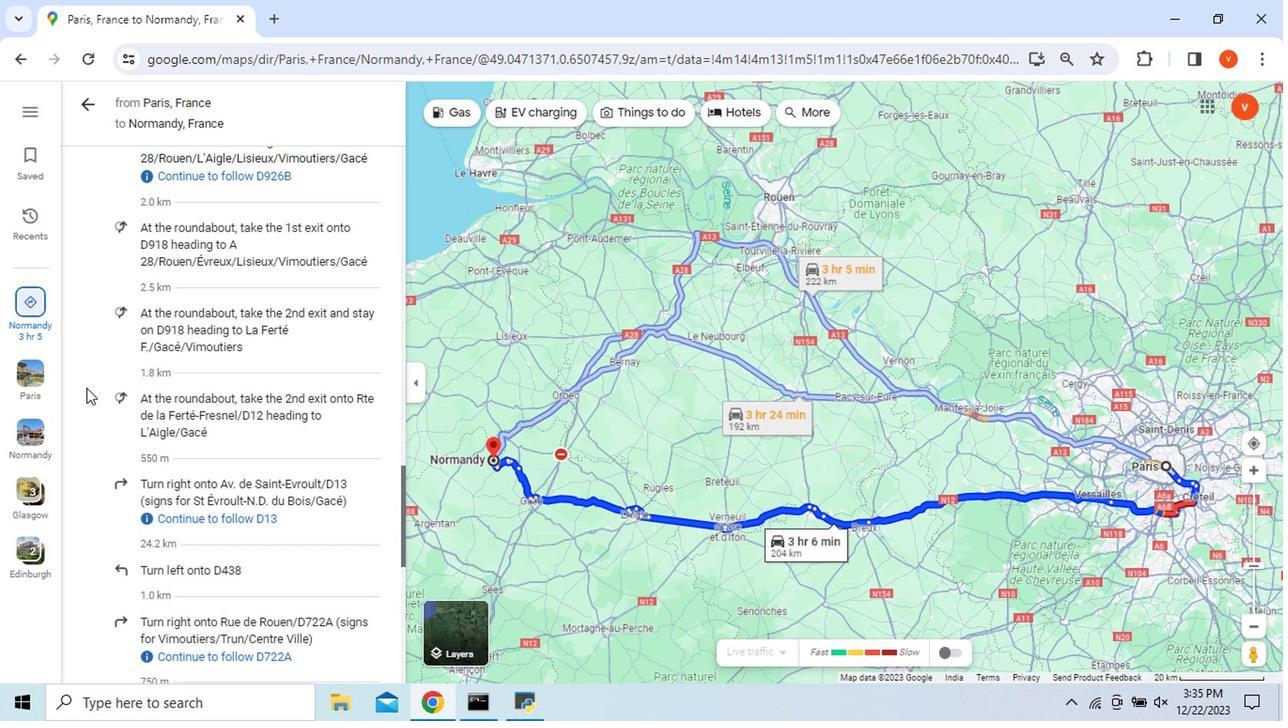 
Action: Mouse scrolled (88, 390) with delta (0, 0)
Screenshot: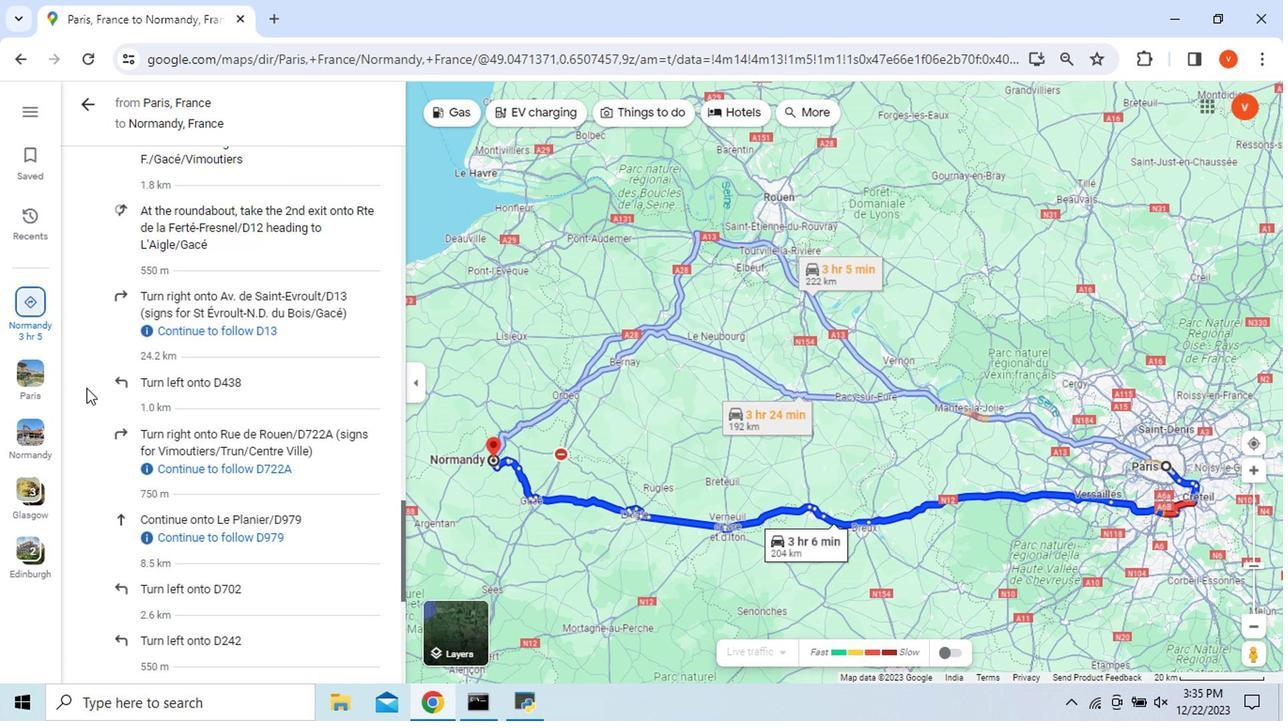 
Action: Mouse scrolled (88, 390) with delta (0, 0)
Screenshot: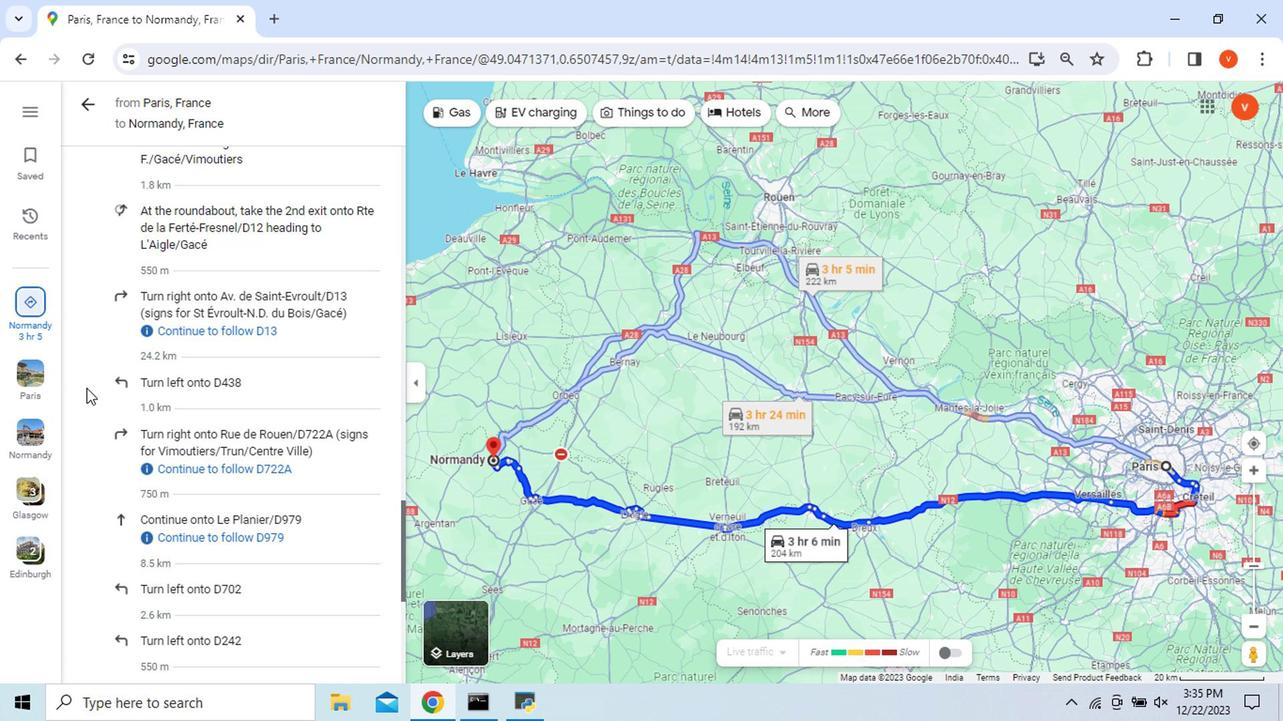 
Action: Mouse scrolled (88, 390) with delta (0, 0)
Screenshot: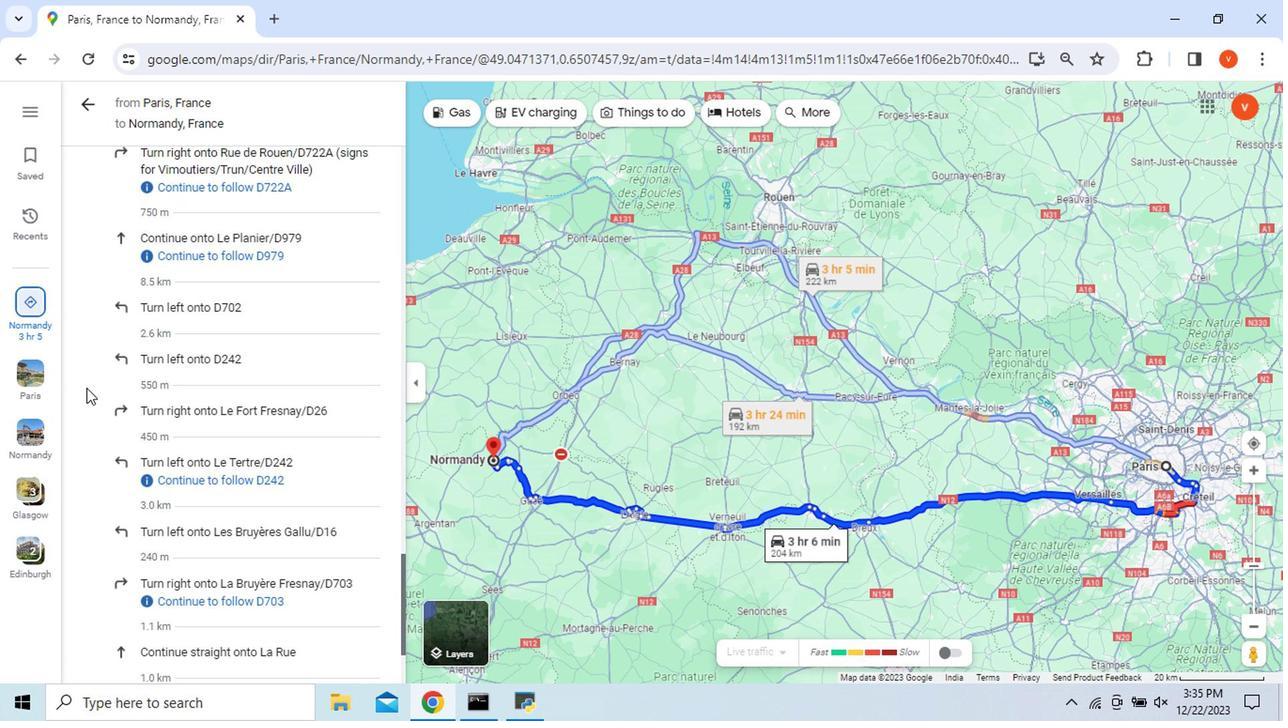 
Action: Mouse scrolled (88, 390) with delta (0, 0)
Screenshot: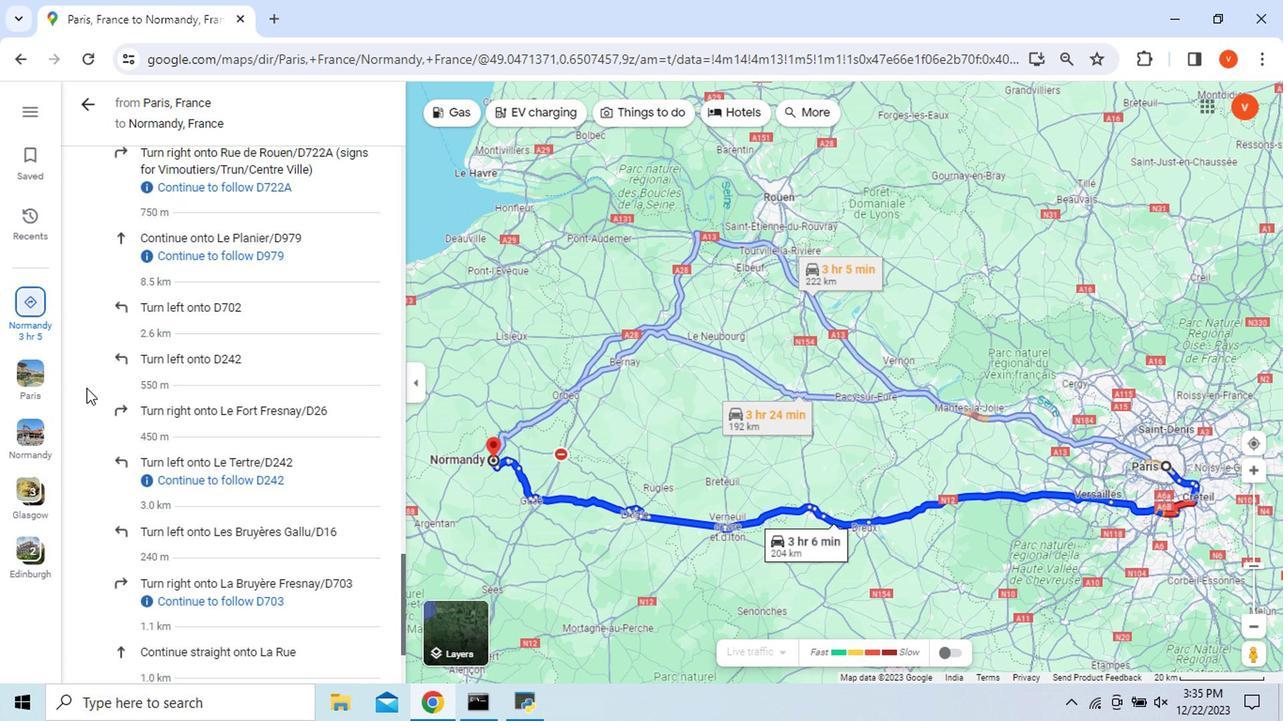 
Action: Mouse scrolled (88, 390) with delta (0, 0)
Screenshot: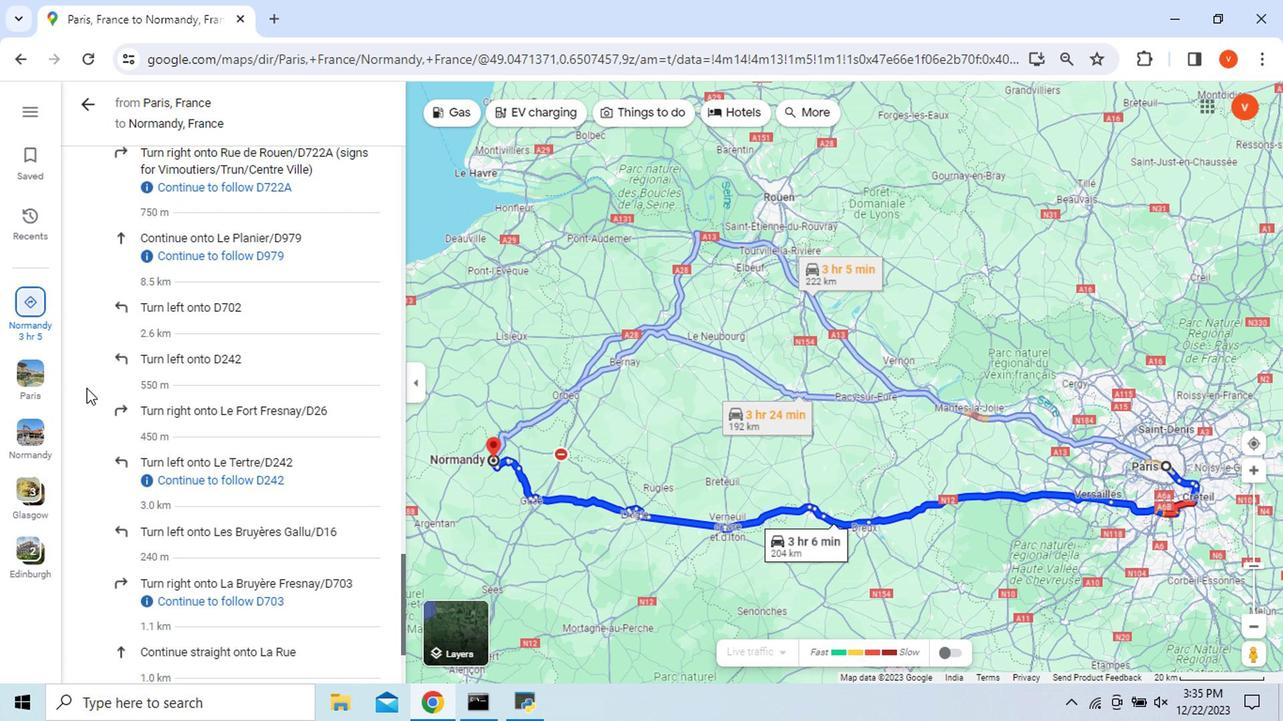 
Action: Mouse scrolled (88, 390) with delta (0, 0)
Screenshot: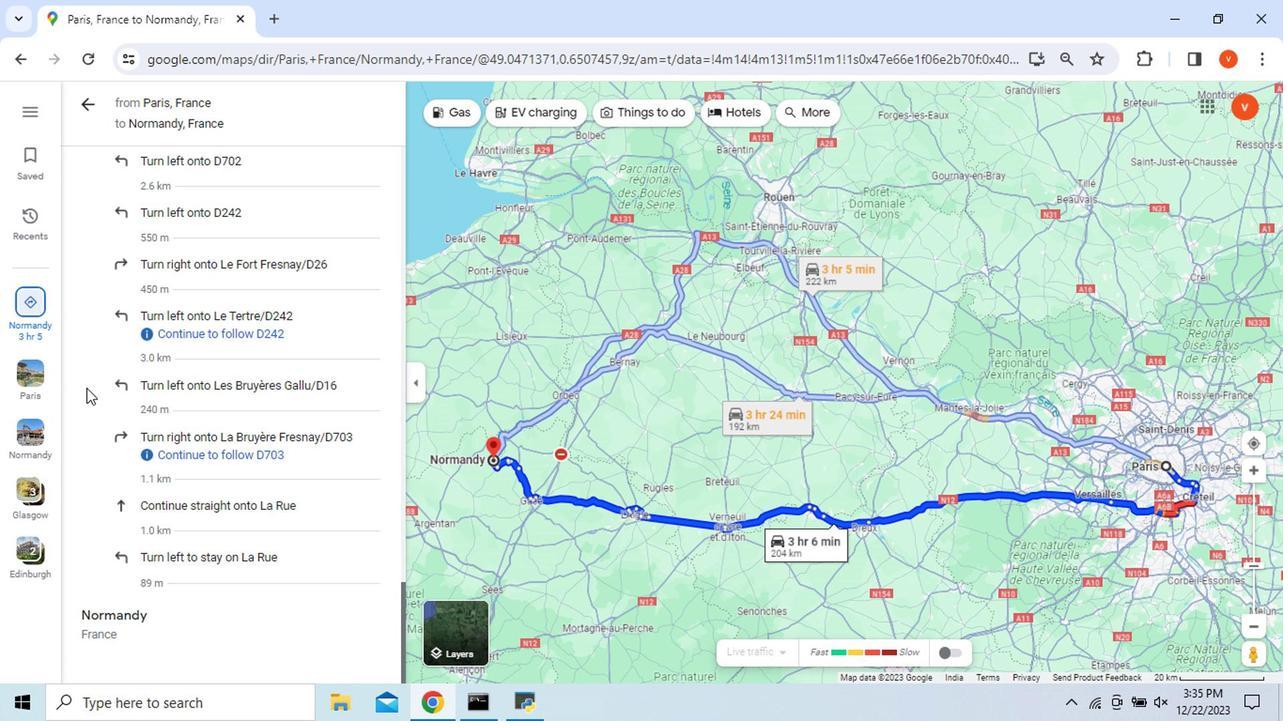 
Action: Mouse scrolled (88, 390) with delta (0, 0)
Screenshot: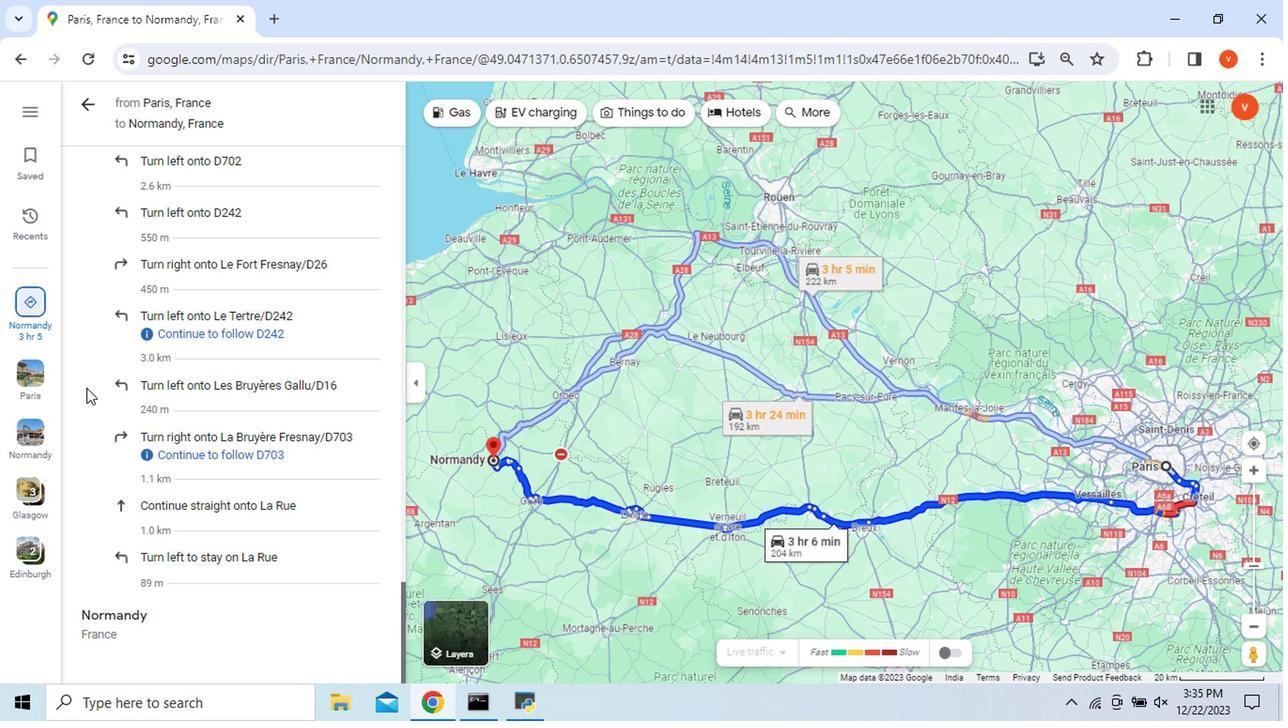 
Action: Mouse scrolled (88, 390) with delta (0, 0)
Screenshot: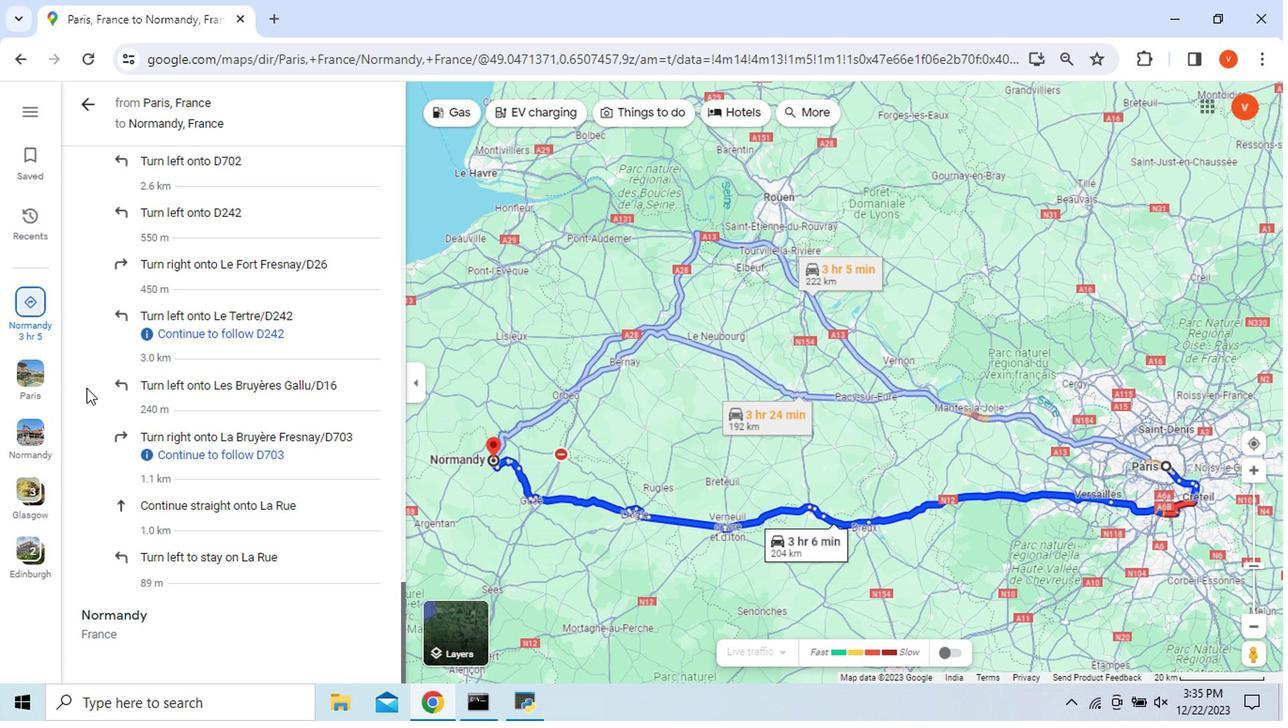 
Action: Mouse scrolled (88, 390) with delta (0, 0)
Screenshot: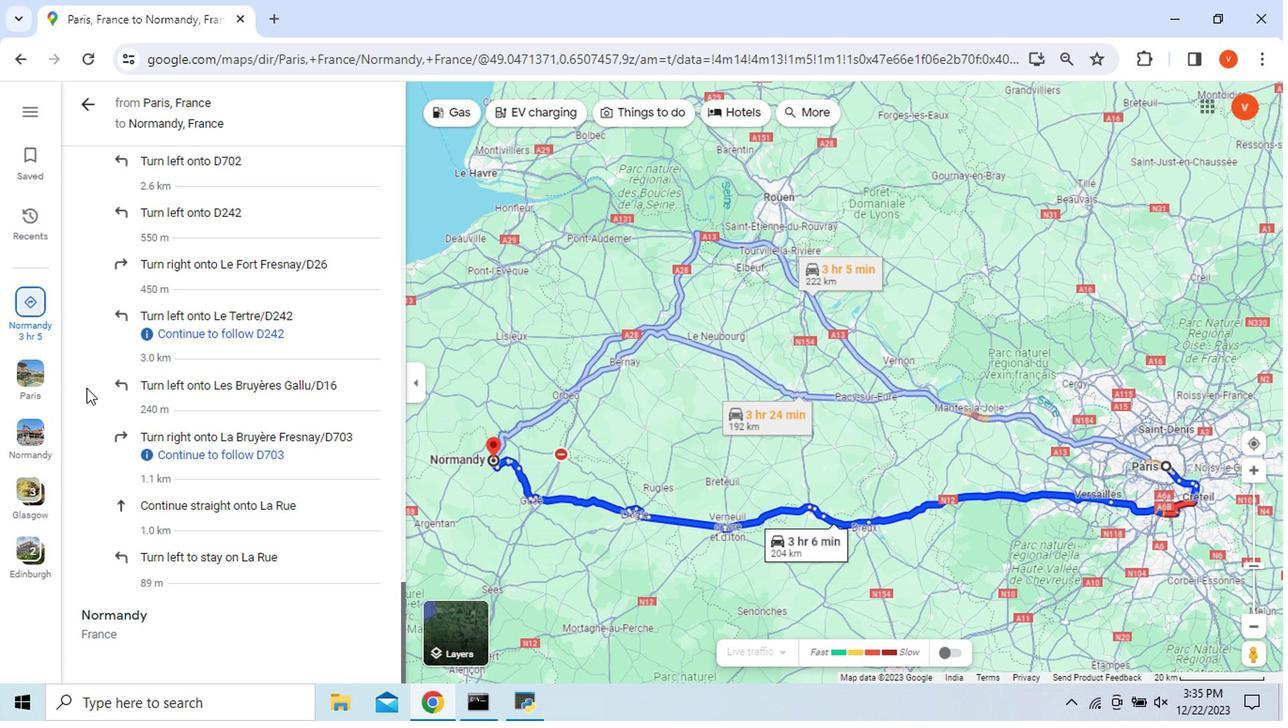 
Action: Mouse scrolled (88, 390) with delta (0, 0)
Screenshot: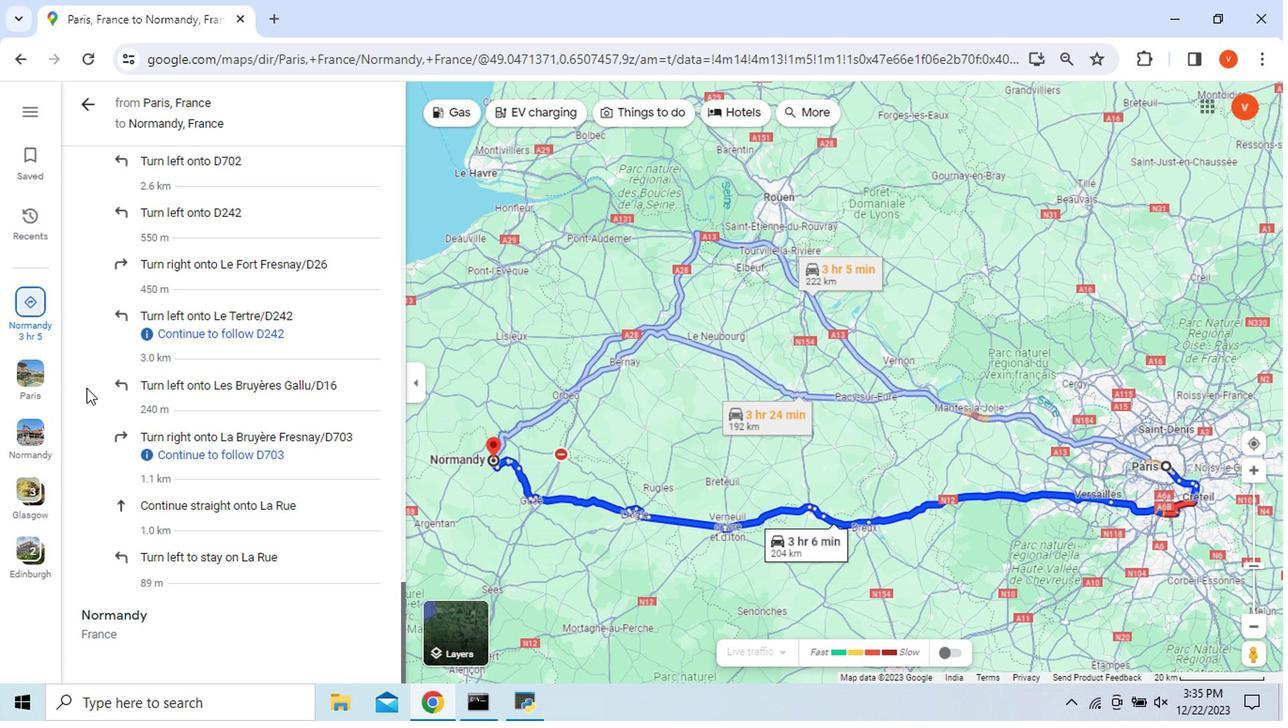 
Action: Mouse scrolled (88, 390) with delta (0, 0)
Screenshot: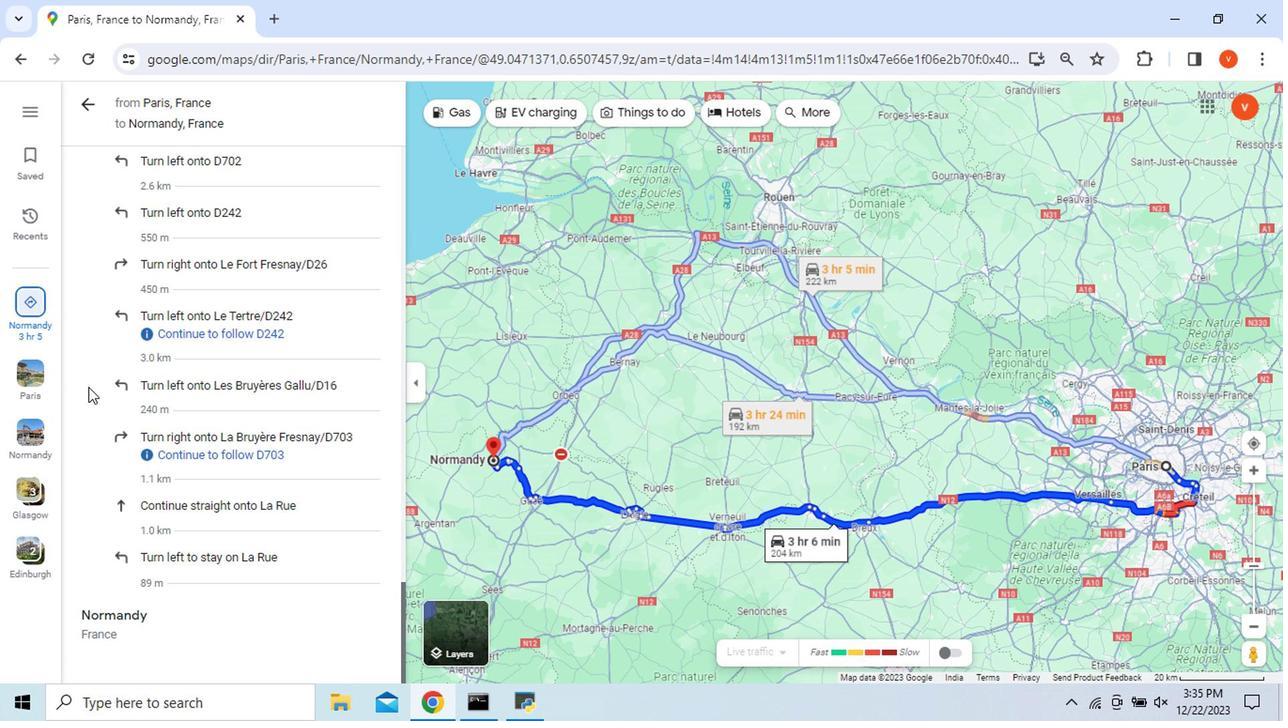 
Action: Mouse moved to (98, 105)
Screenshot: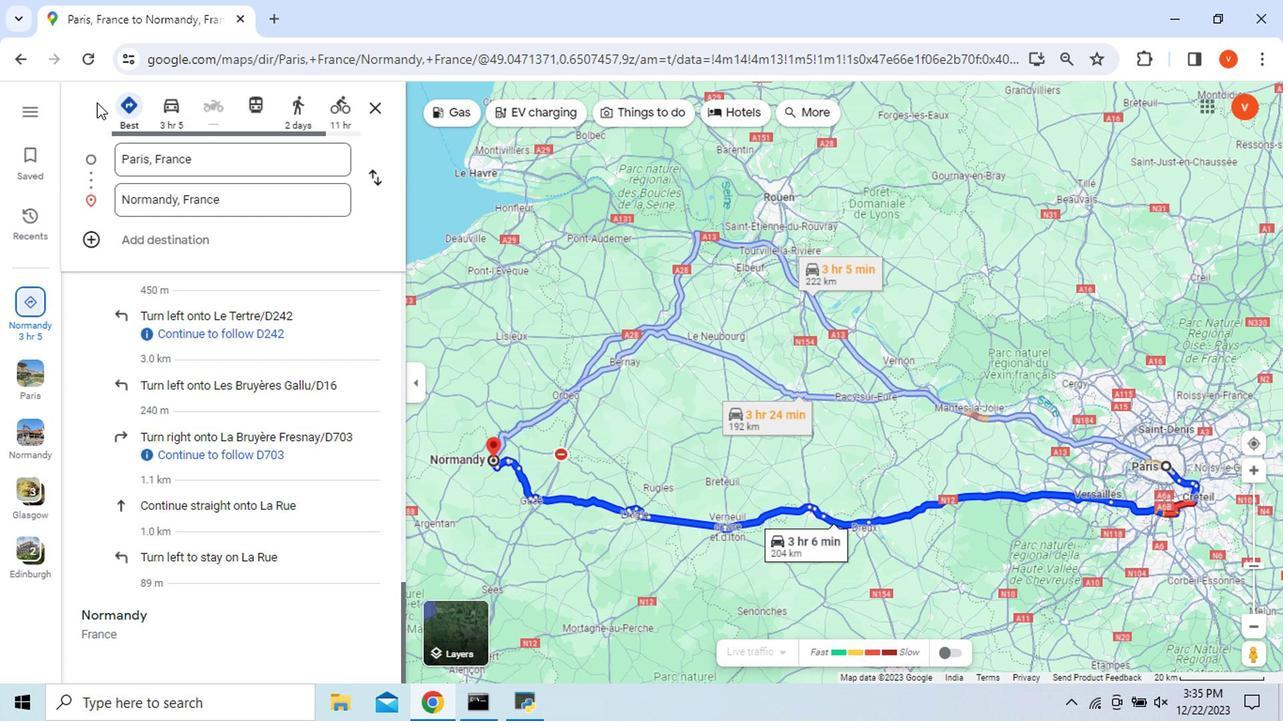 
Action: Mouse pressed left at (98, 105)
Screenshot: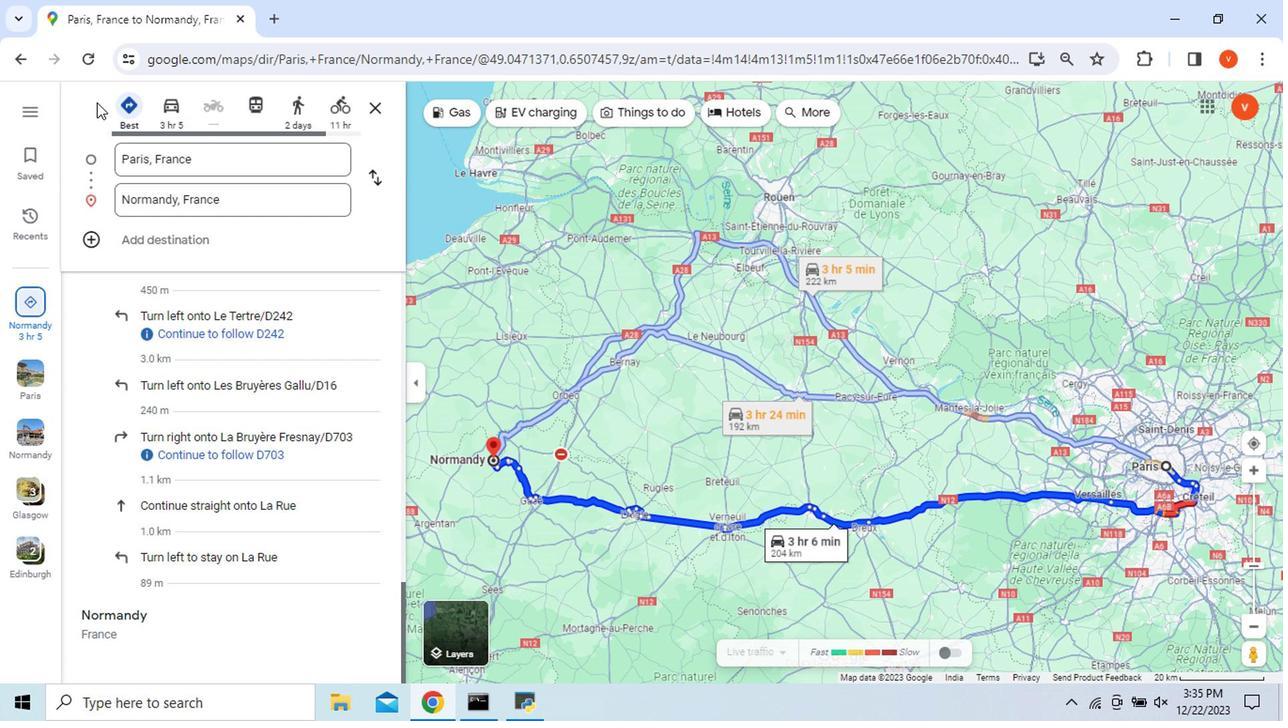 
Action: Mouse moved to (665, 465)
Screenshot: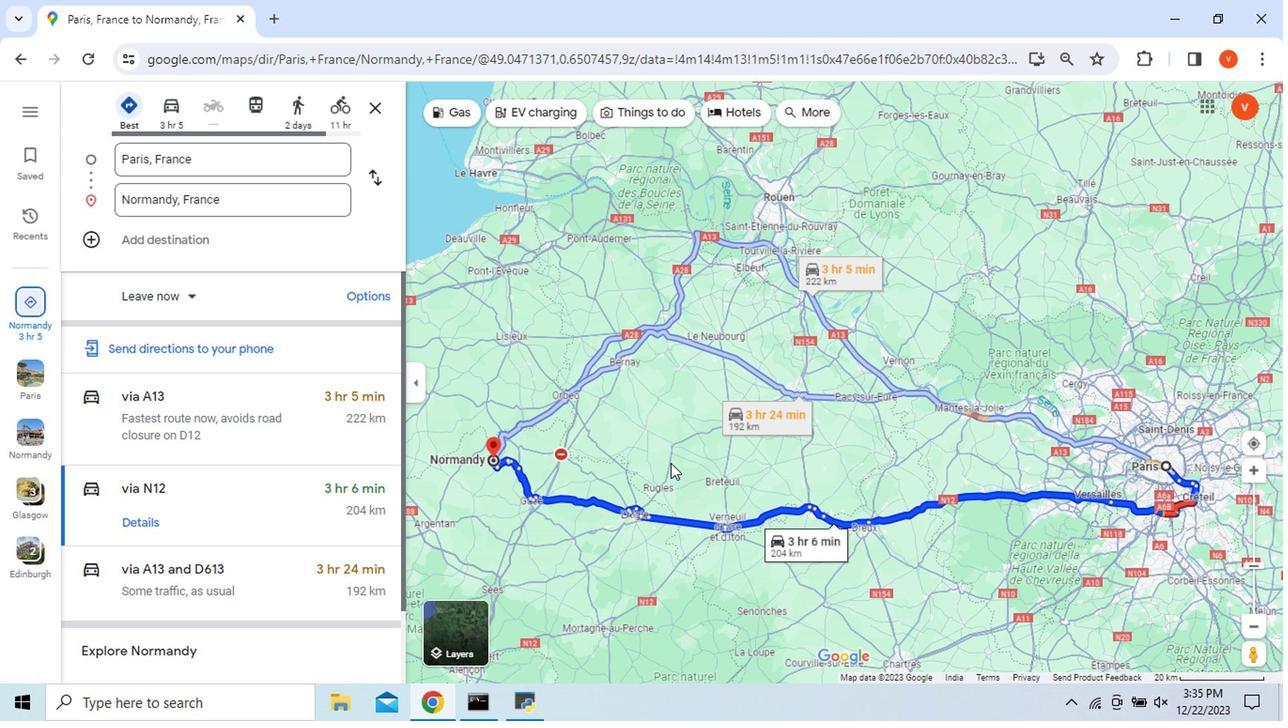 
Action: Mouse scrolled (665, 465) with delta (0, 0)
Screenshot: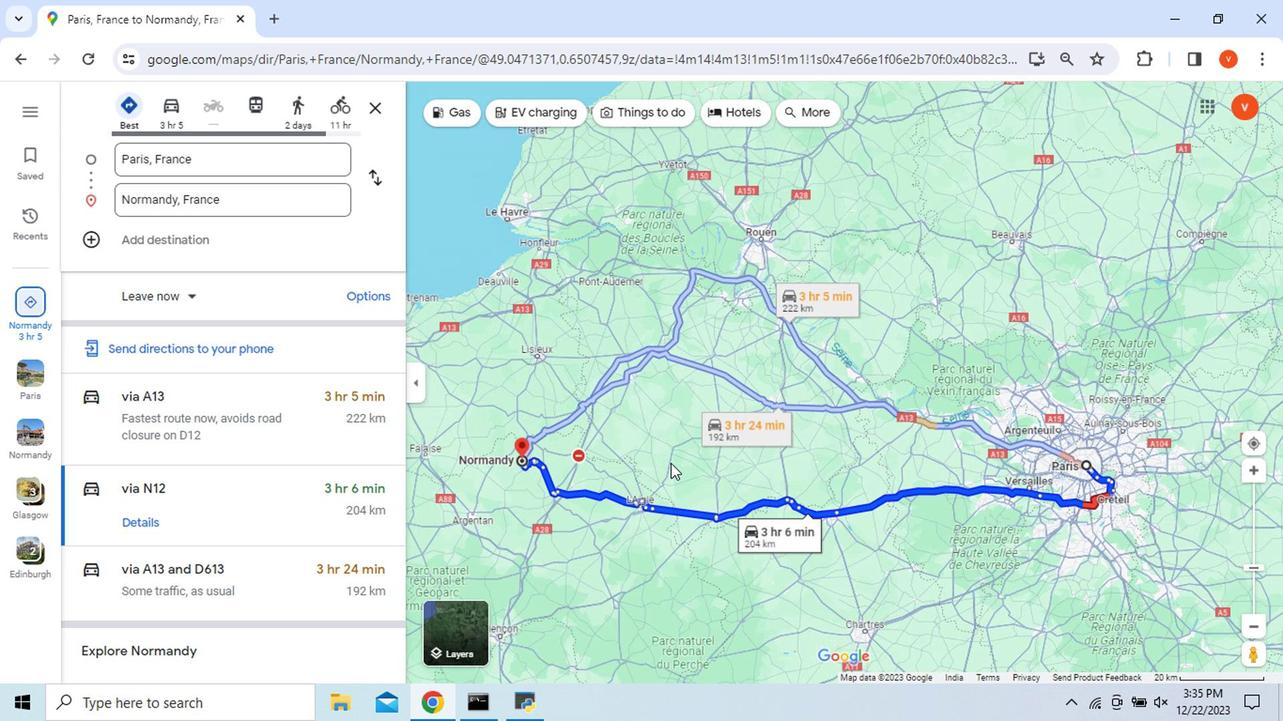 
Action: Mouse moved to (450, 627)
Screenshot: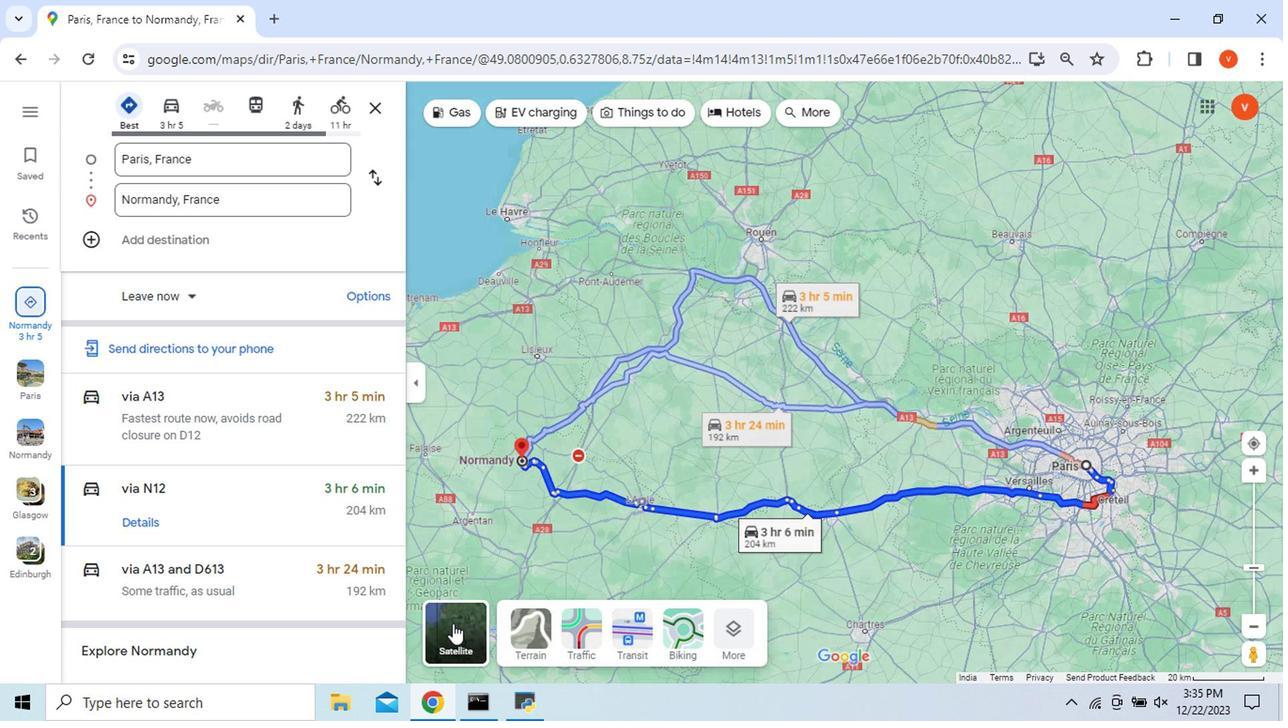 
Action: Mouse pressed left at (450, 627)
Screenshot: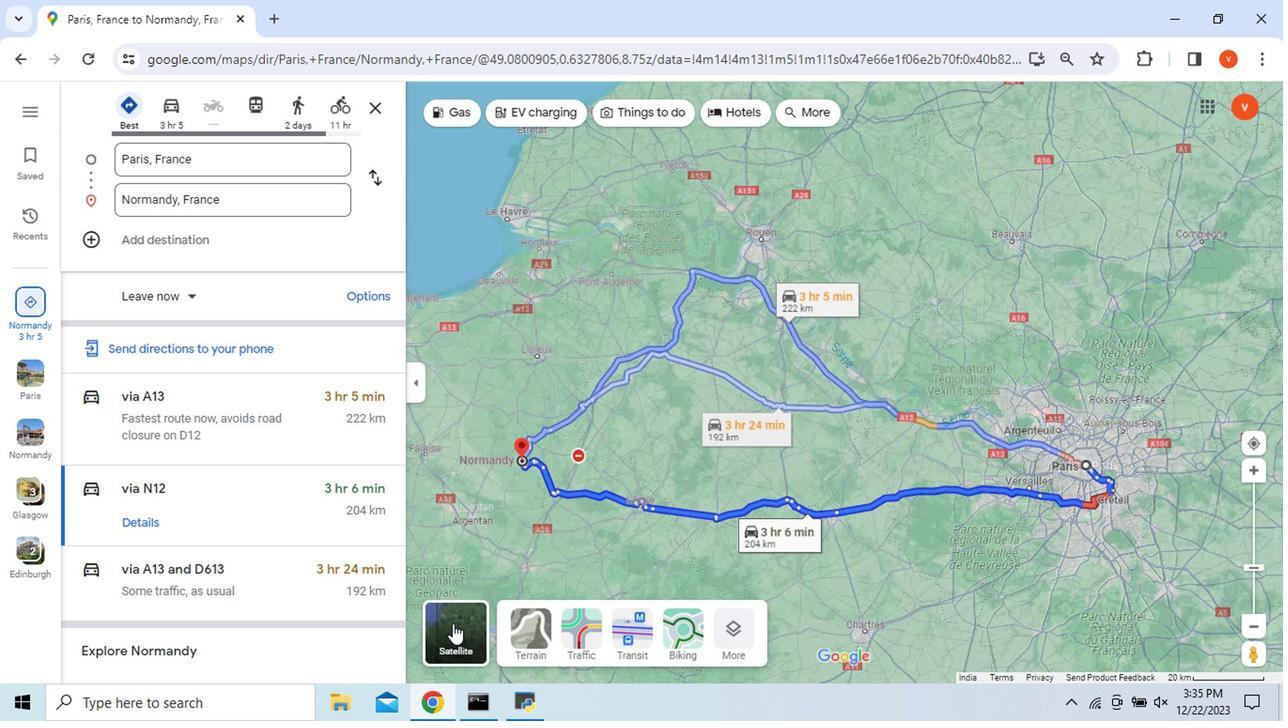 
Action: Mouse moved to (923, 557)
Screenshot: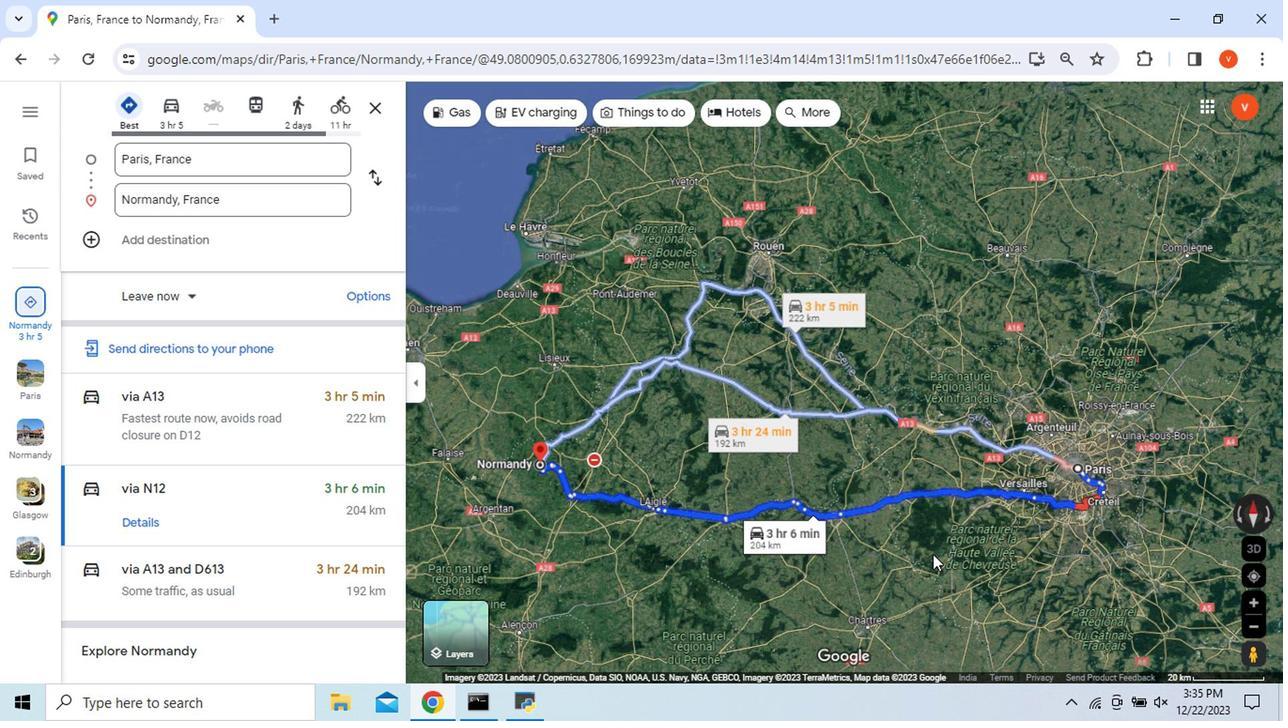 
Action: Mouse scrolled (923, 556) with delta (0, -1)
Screenshot: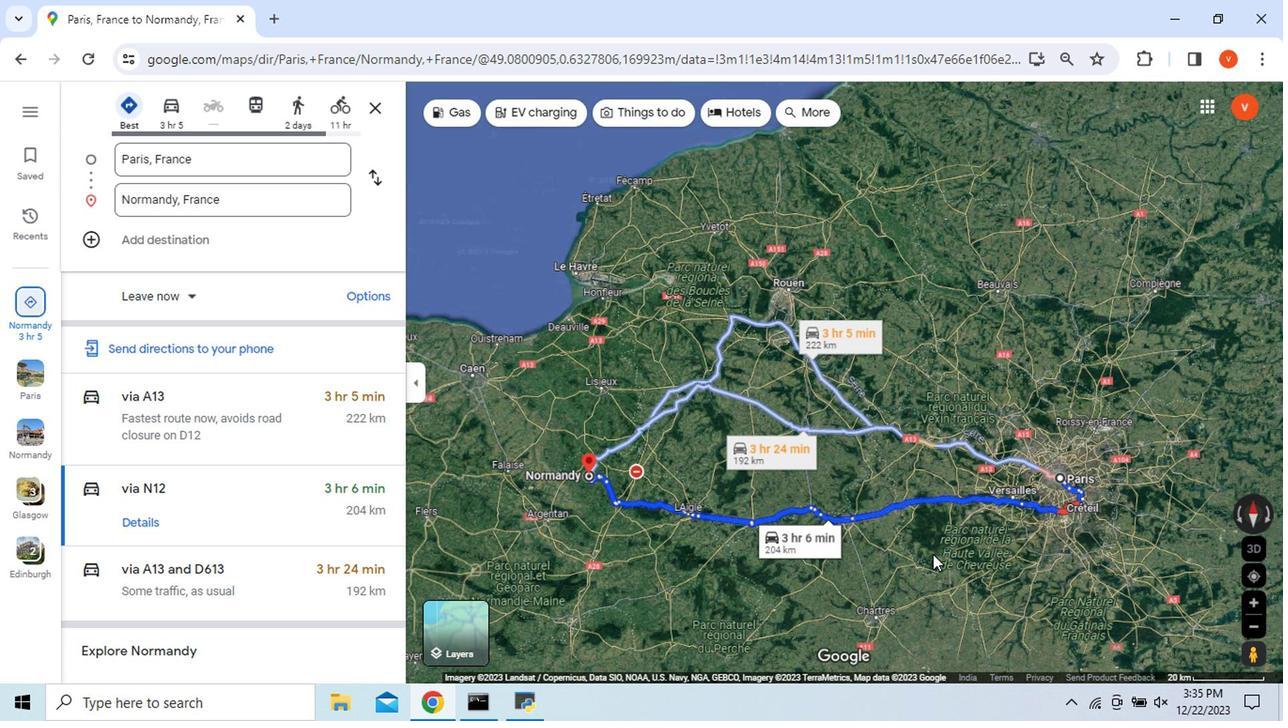 
Action: Mouse scrolled (923, 558) with delta (0, 0)
Screenshot: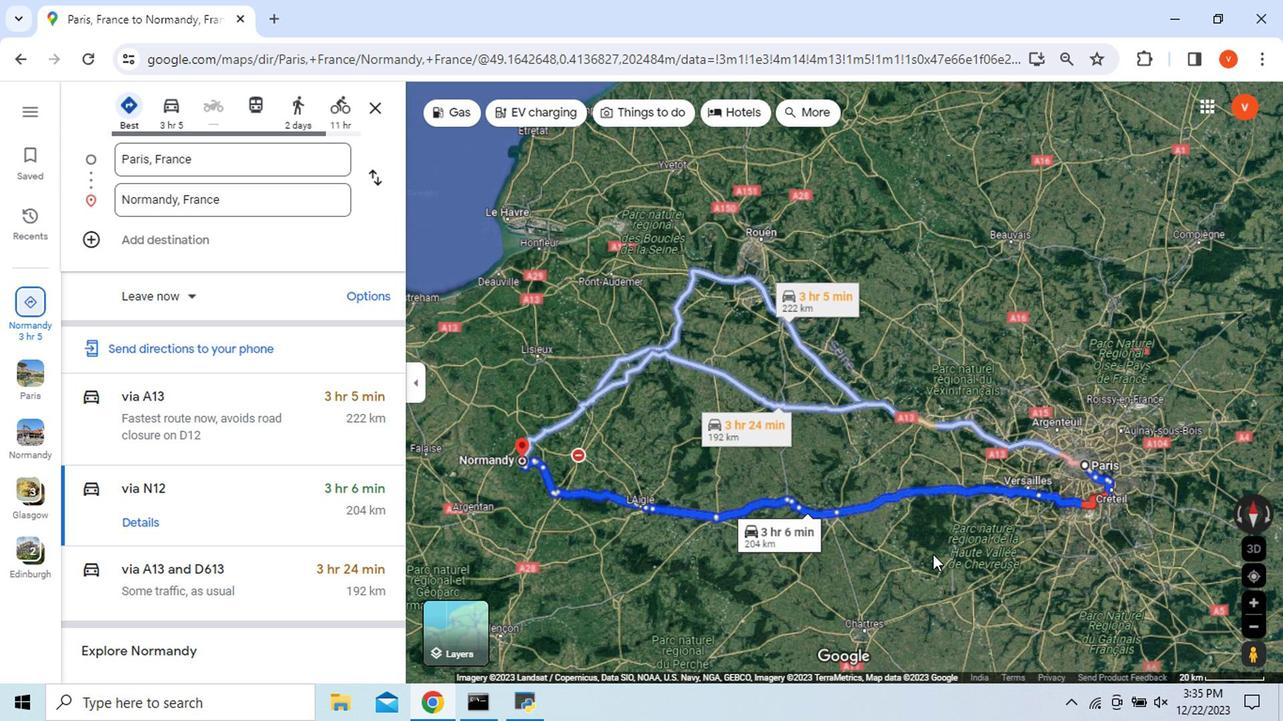 
Action: Mouse moved to (462, 635)
Screenshot: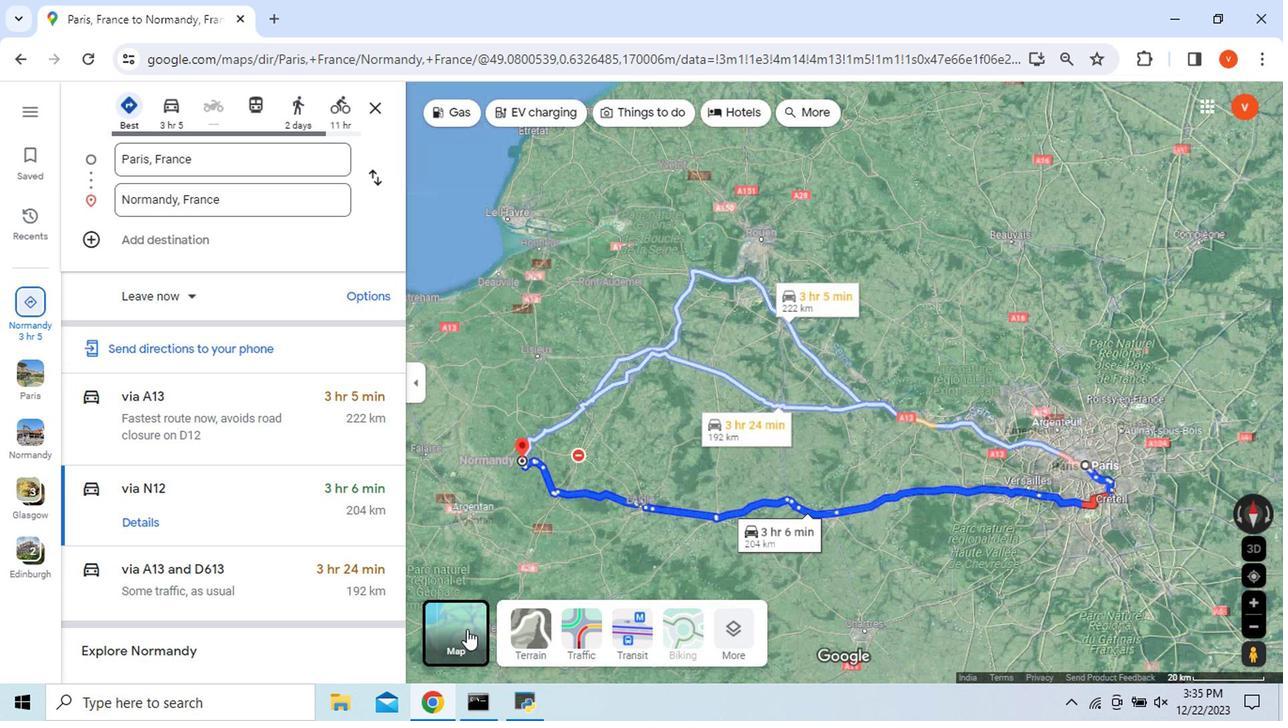 
Action: Mouse pressed left at (462, 635)
Screenshot: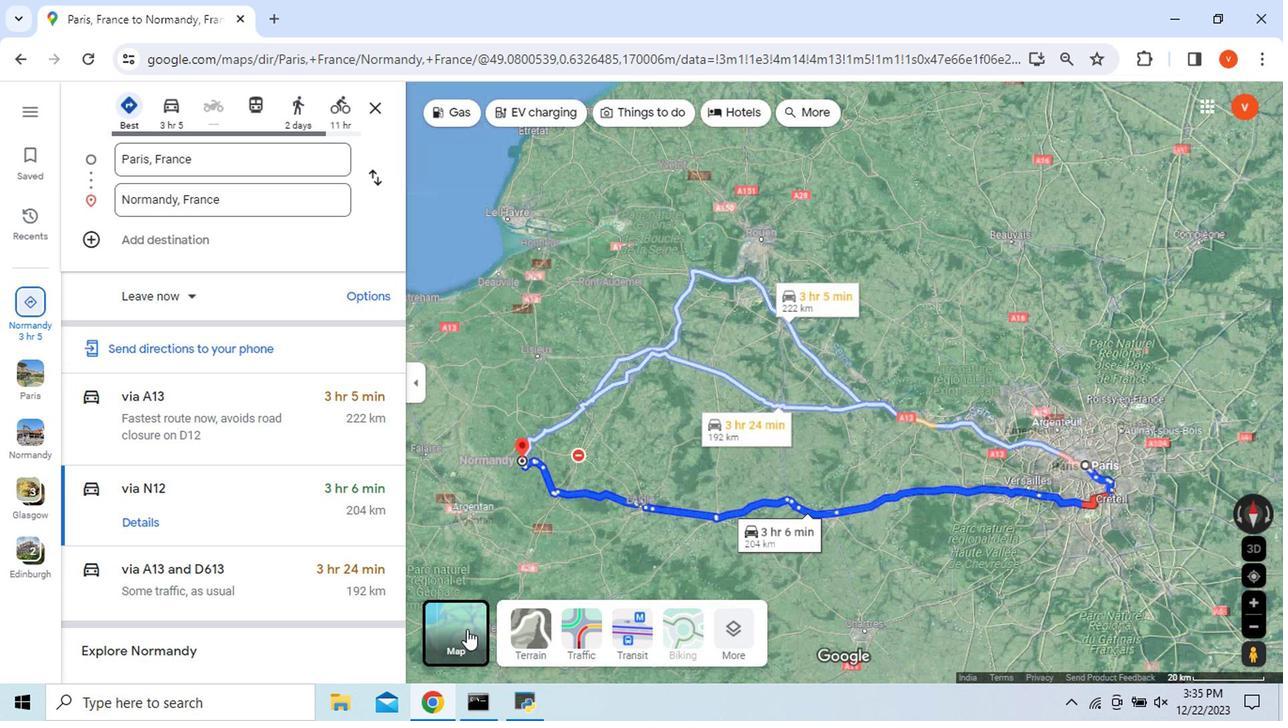 
Action: Mouse moved to (926, 578)
Screenshot: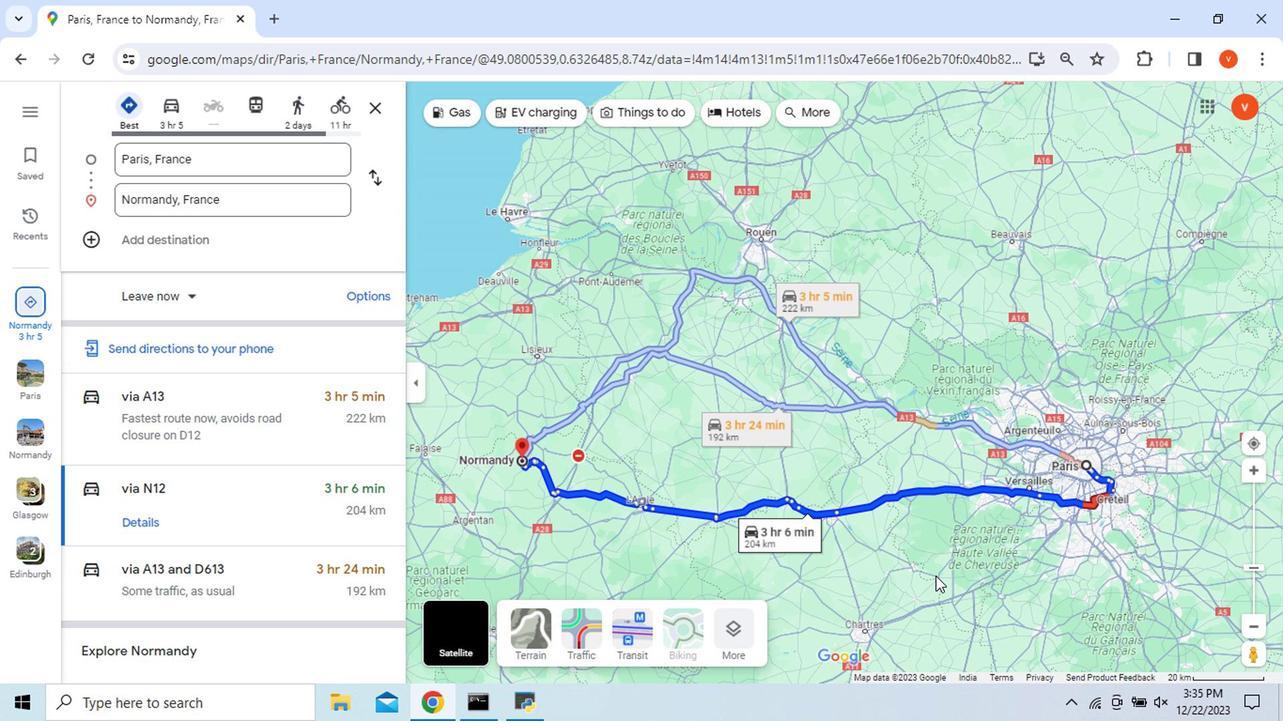 
